Task: Search for the best food truck parks in Seattle.
Action: Mouse moved to (436, 134)
Screenshot: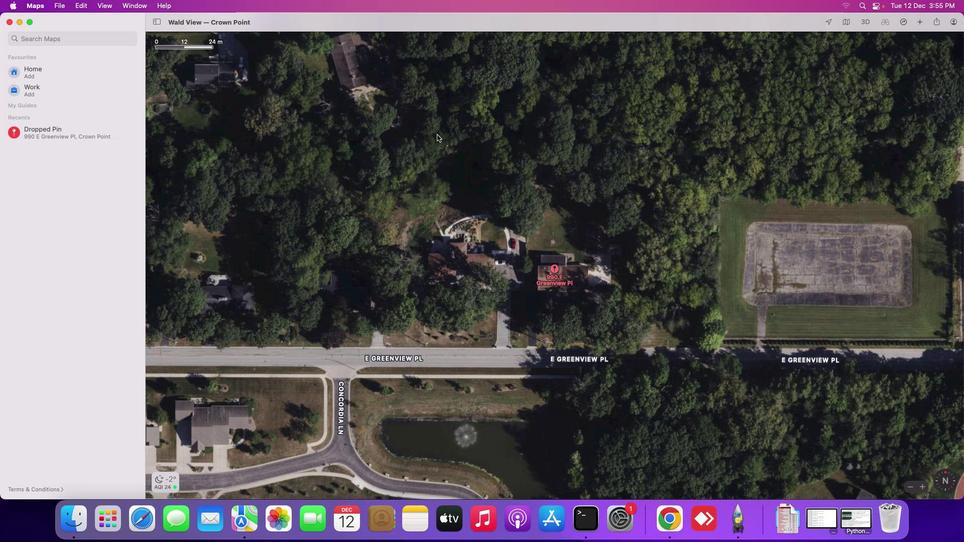 
Action: Mouse pressed left at (436, 134)
Screenshot: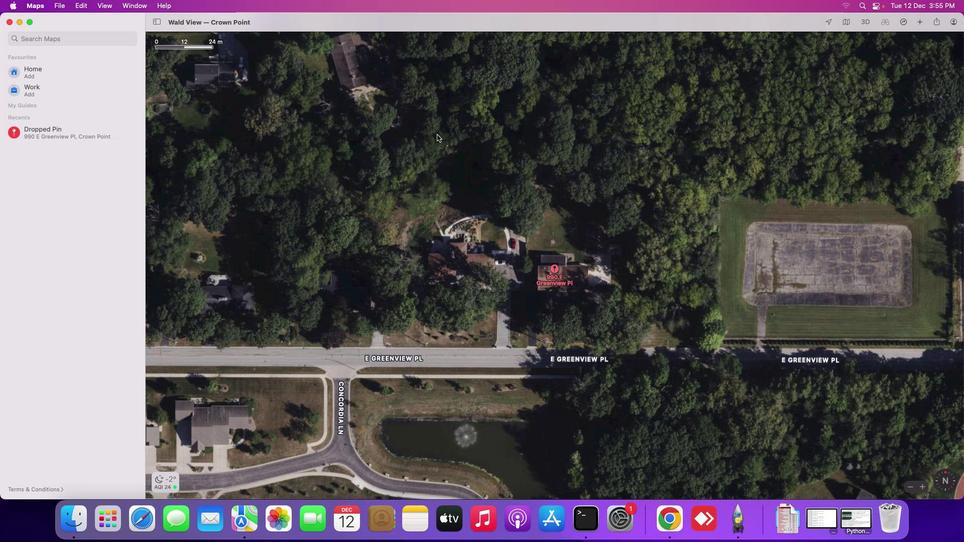 
Action: Mouse moved to (72, 36)
Screenshot: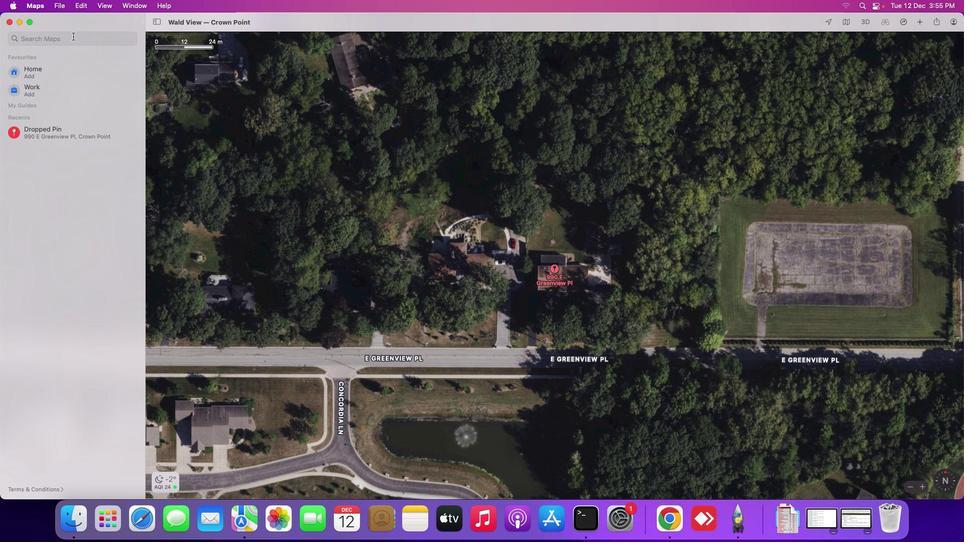 
Action: Mouse pressed left at (72, 36)
Screenshot: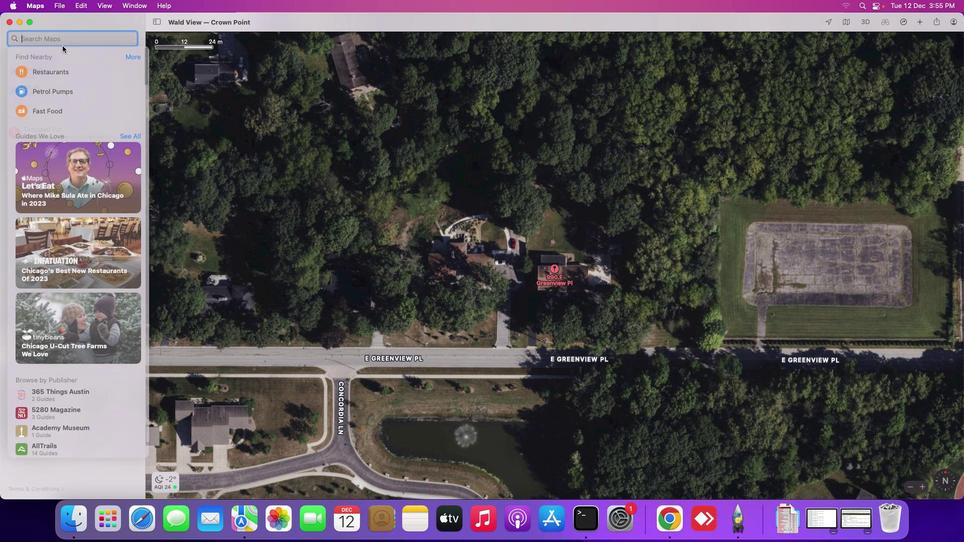 
Action: Mouse moved to (62, 46)
Screenshot: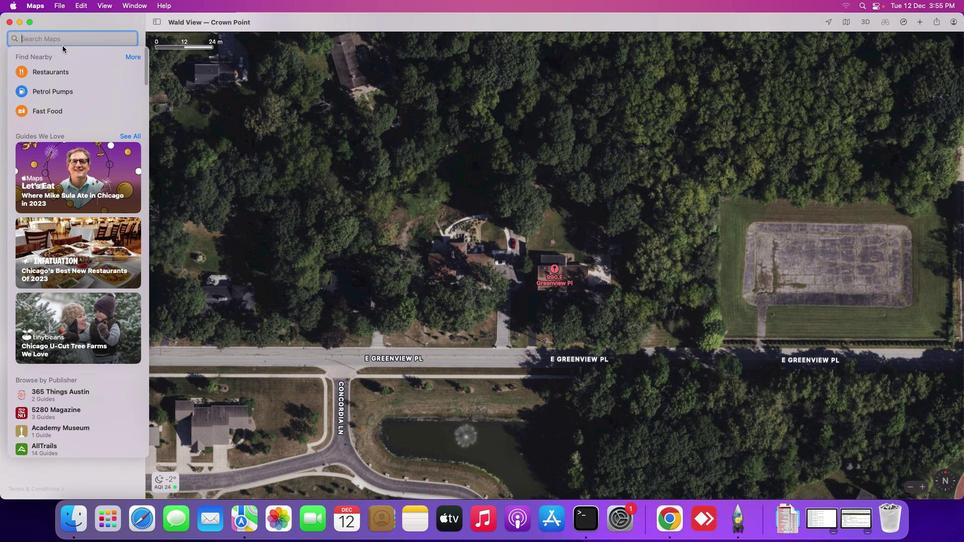 
Action: Key pressed 'b''e''s''t'Key.space'f''o''o''d'Key.space't''r''u''c''k'Key.space'p''a''r''k''s'Key.space'i''n'Key.spaceKey.shift_r'S''e''a''t''t''l''e'Key.enter
Screenshot: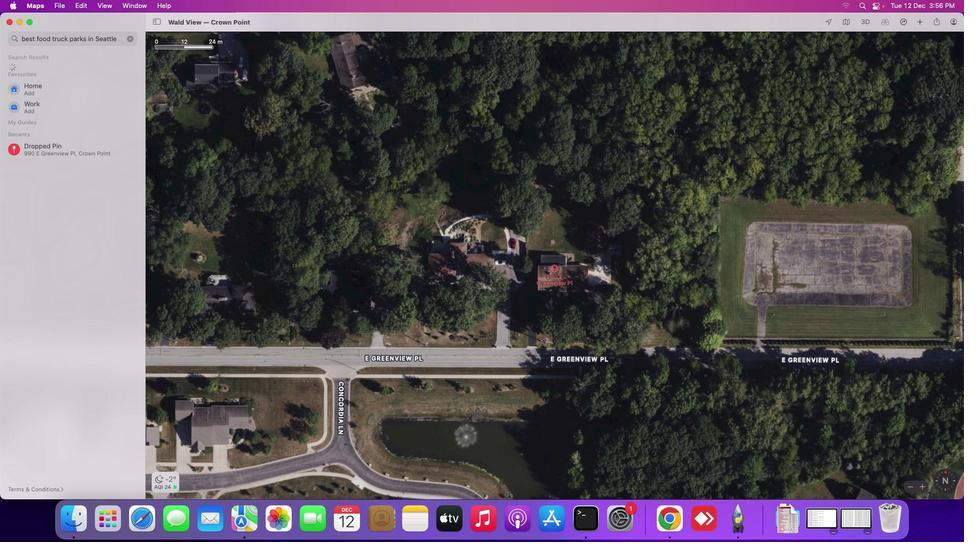 
Action: Mouse moved to (60, 75)
Screenshot: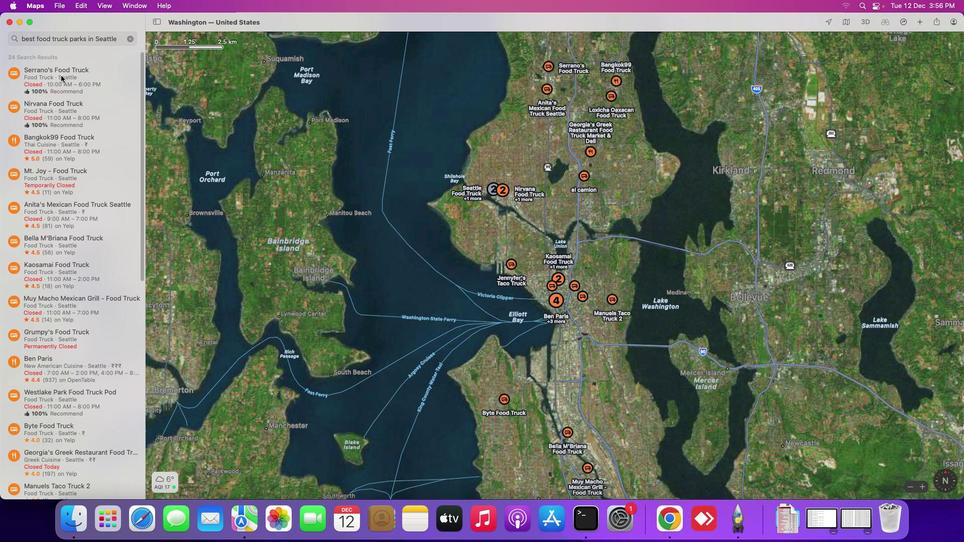 
Action: Mouse pressed left at (60, 75)
Screenshot: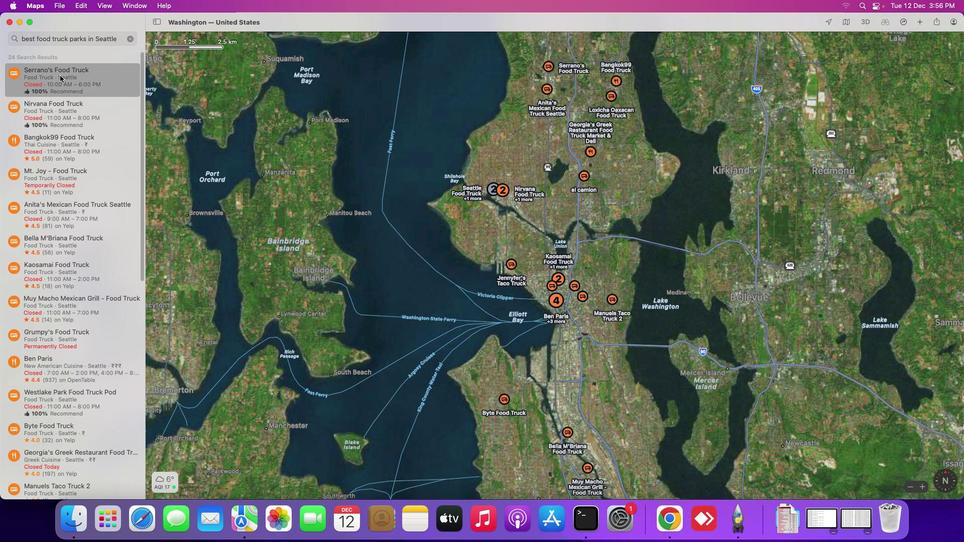 
Action: Mouse moved to (671, 290)
Screenshot: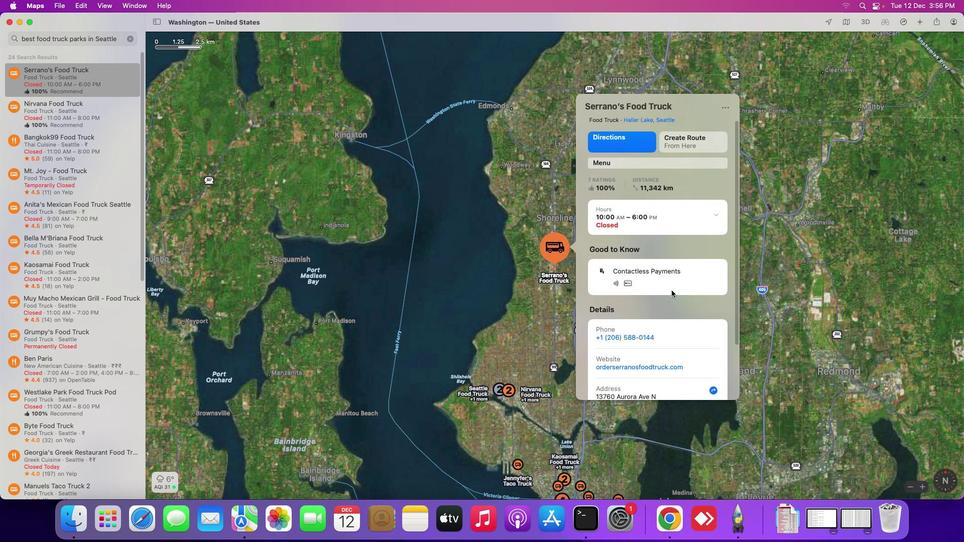 
Action: Mouse scrolled (671, 290) with delta (0, 0)
Screenshot: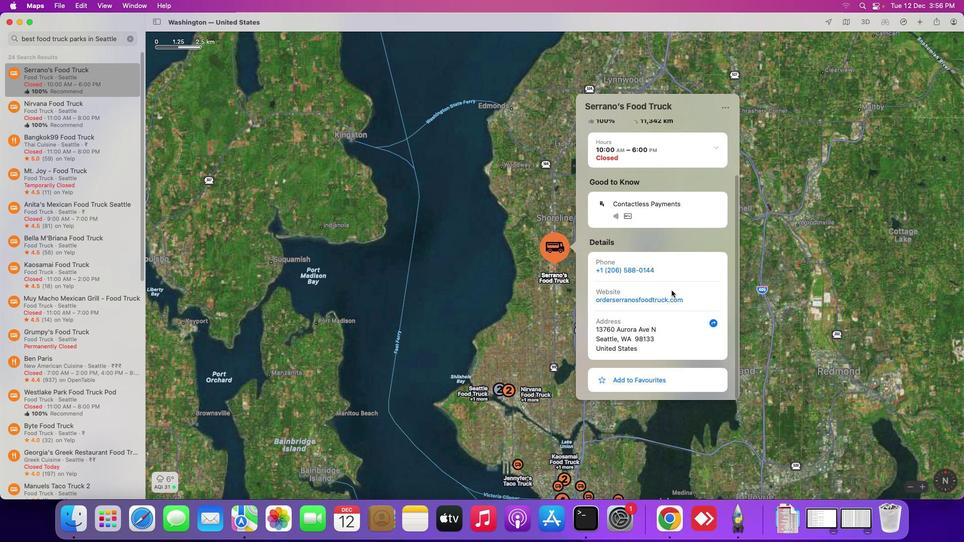 
Action: Mouse scrolled (671, 290) with delta (0, 0)
Screenshot: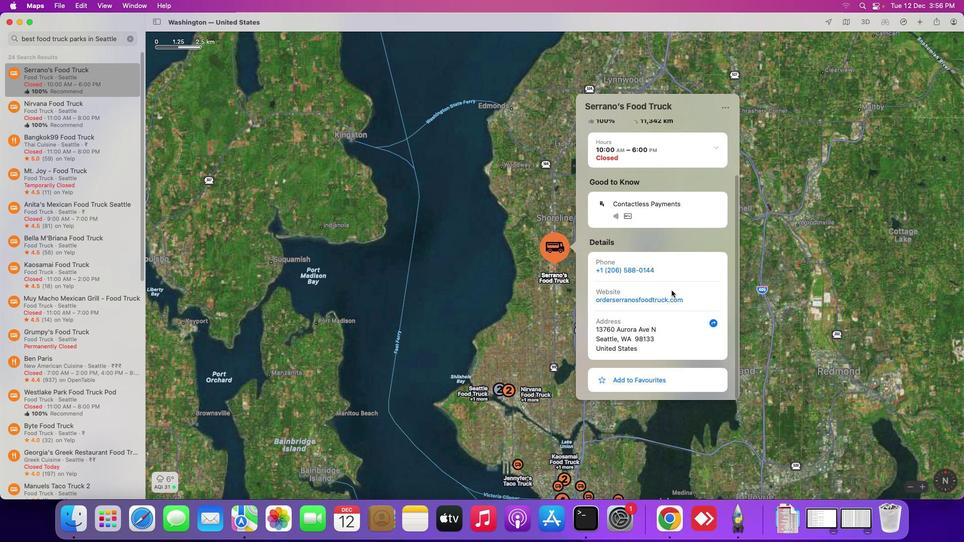 
Action: Mouse scrolled (671, 290) with delta (0, -1)
Screenshot: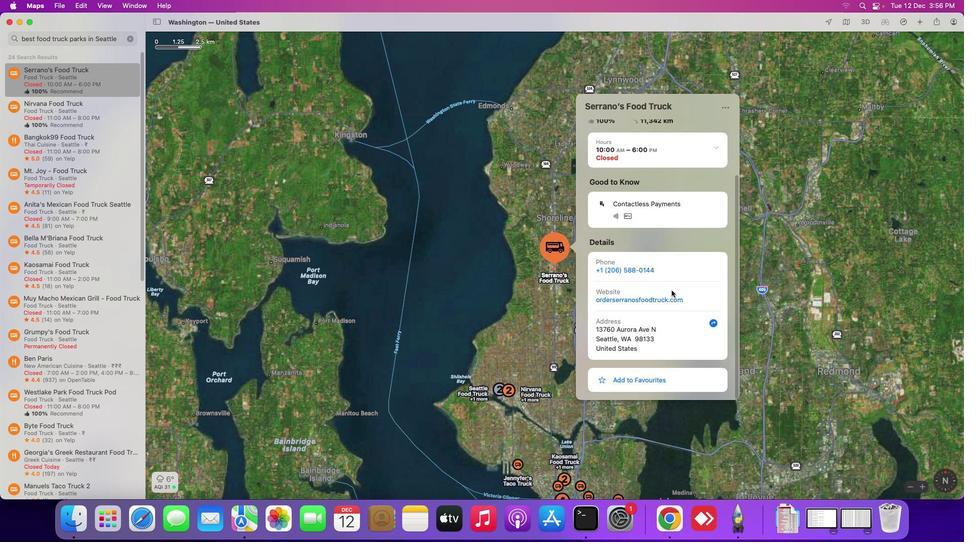 
Action: Mouse scrolled (671, 290) with delta (0, -2)
Screenshot: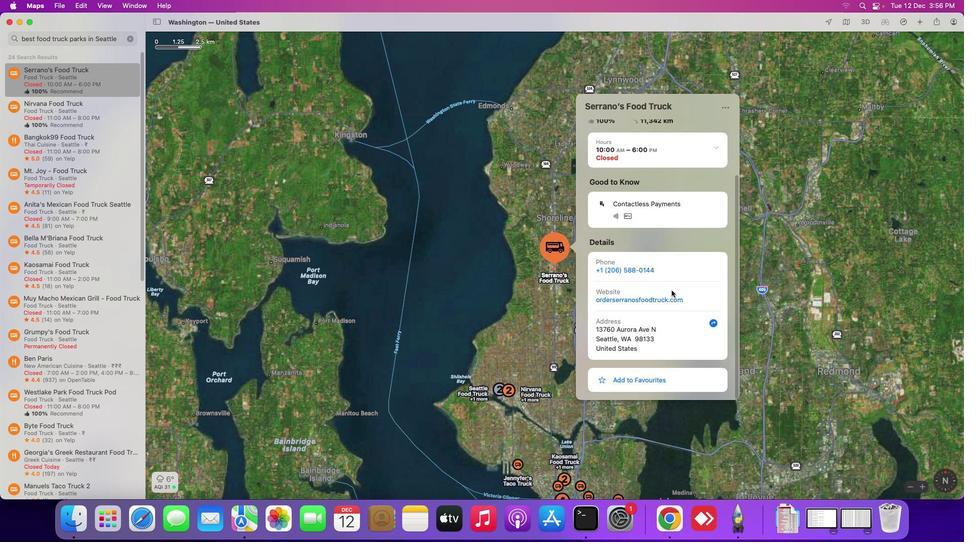 
Action: Mouse scrolled (671, 290) with delta (0, -3)
Screenshot: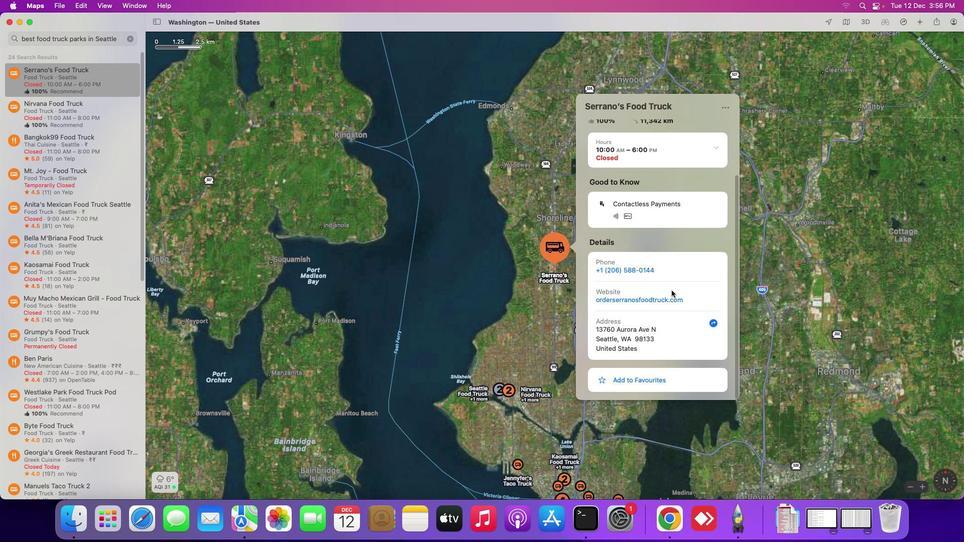 
Action: Mouse scrolled (671, 290) with delta (0, -3)
Screenshot: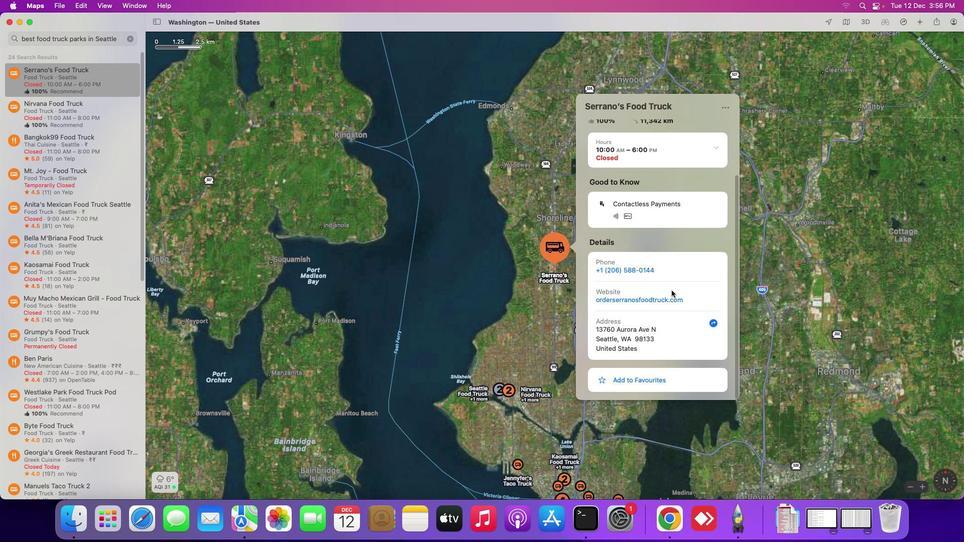 
Action: Mouse scrolled (671, 290) with delta (0, 0)
Screenshot: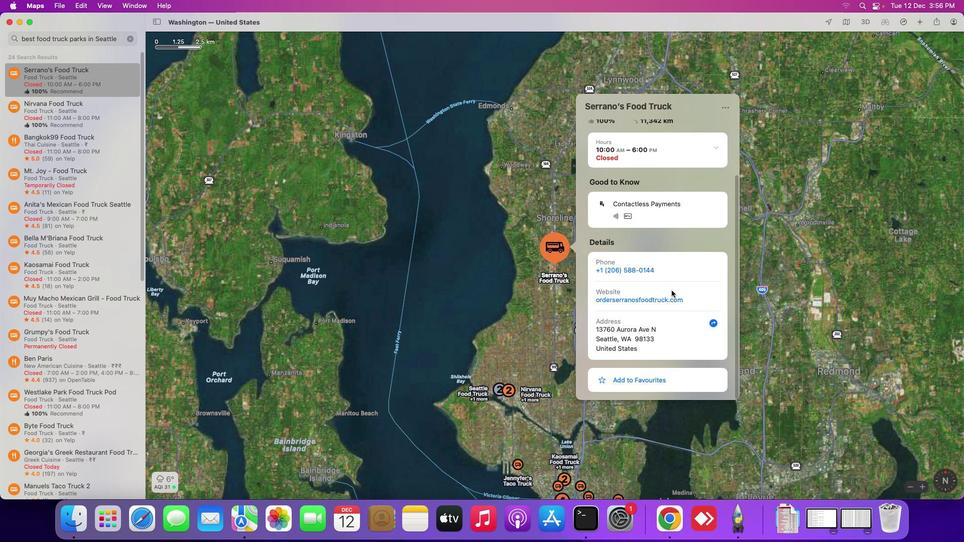
Action: Mouse scrolled (671, 290) with delta (0, 0)
Screenshot: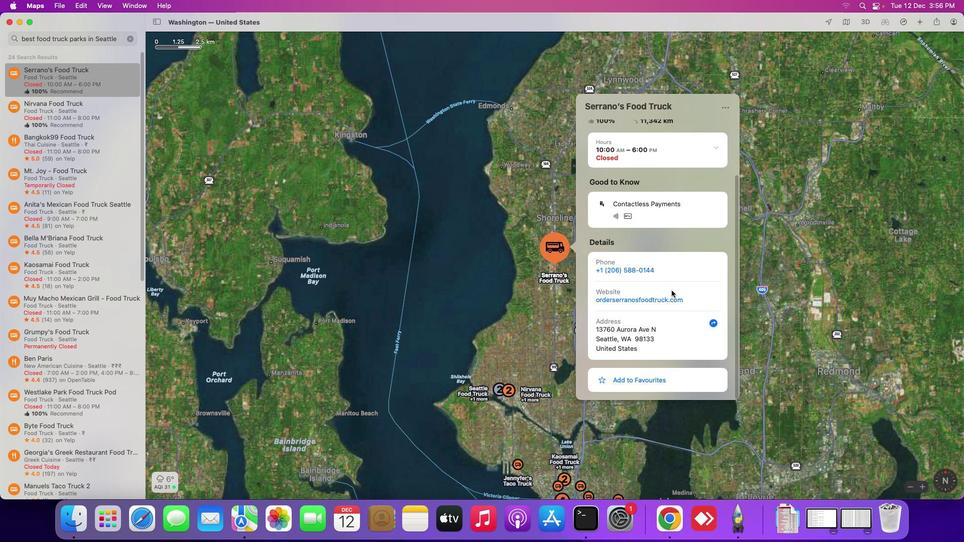 
Action: Mouse scrolled (671, 290) with delta (0, 0)
Screenshot: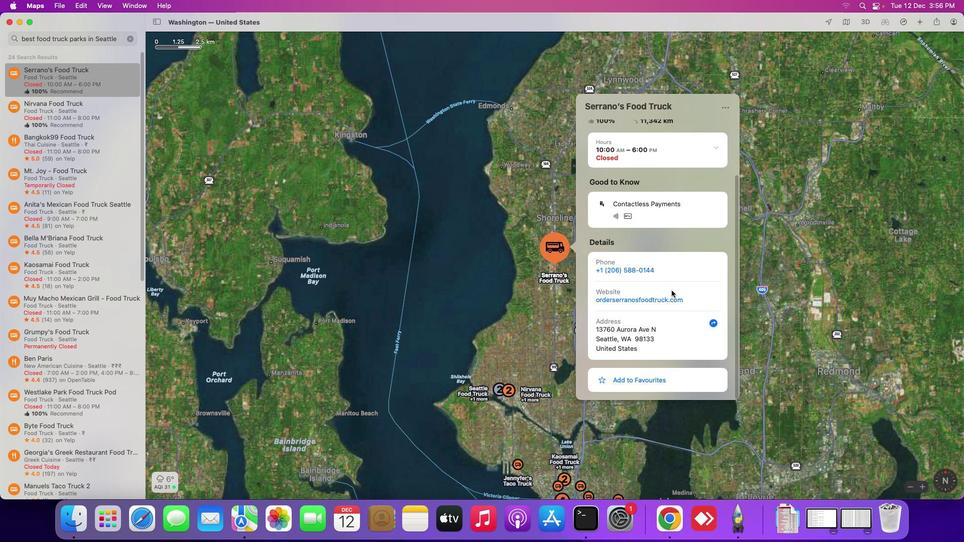 
Action: Mouse scrolled (671, 290) with delta (0, -1)
Screenshot: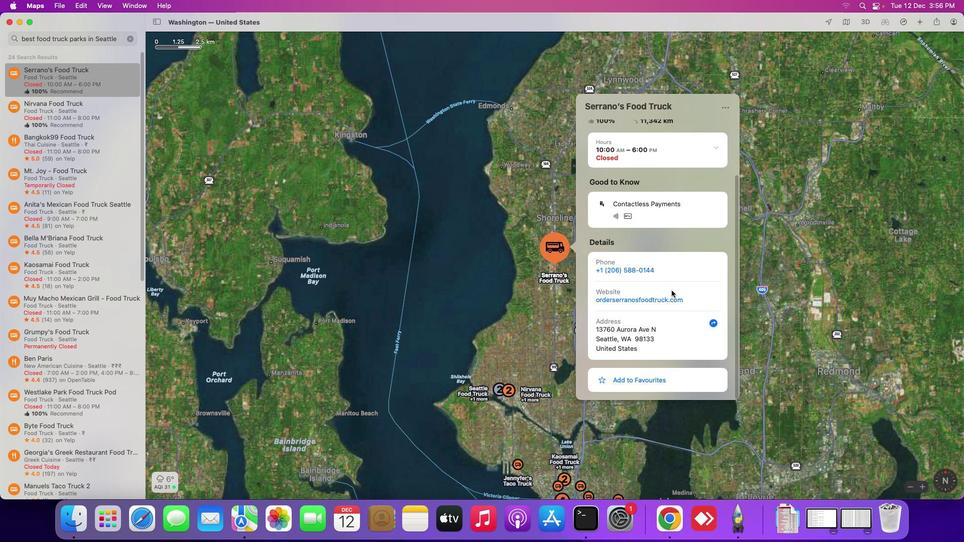 
Action: Mouse scrolled (671, 290) with delta (0, -2)
Screenshot: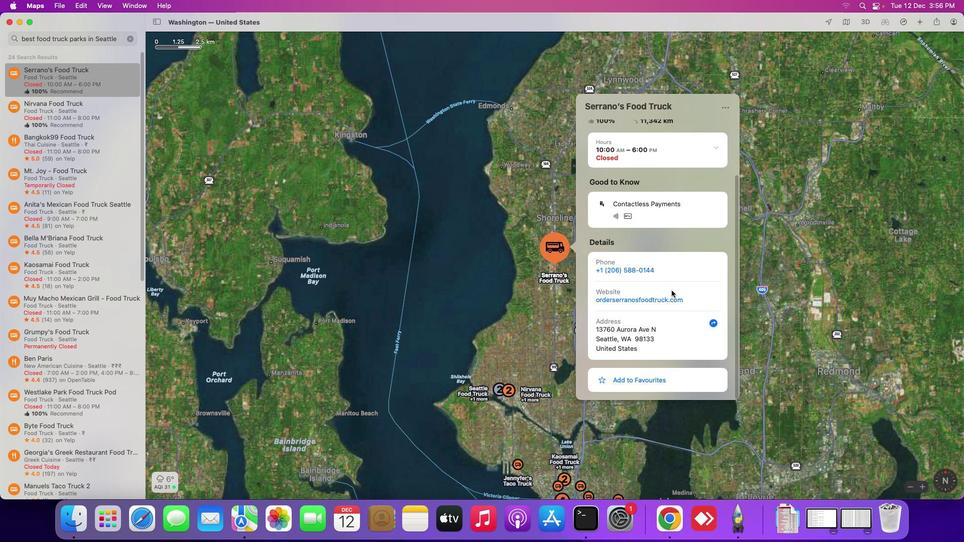 
Action: Mouse moved to (717, 148)
Screenshot: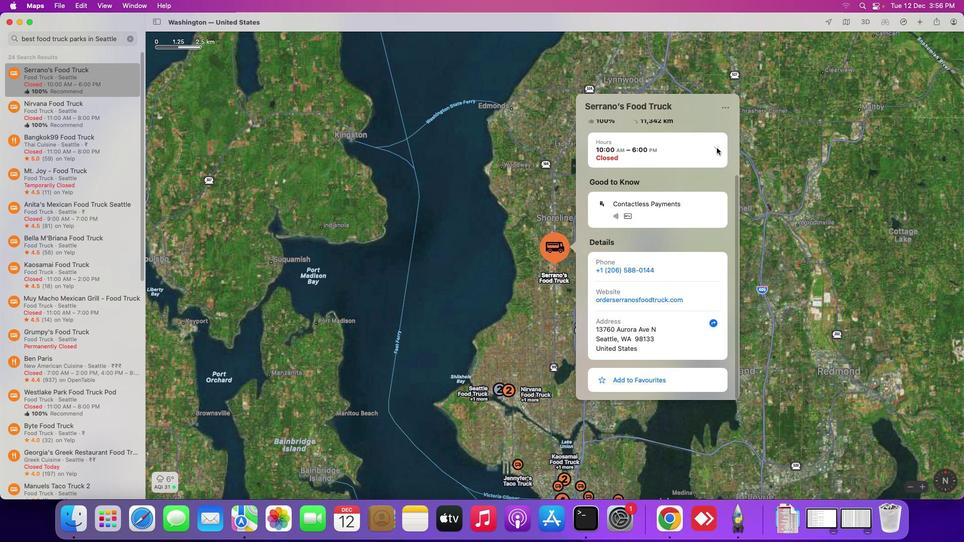 
Action: Mouse pressed left at (717, 148)
Screenshot: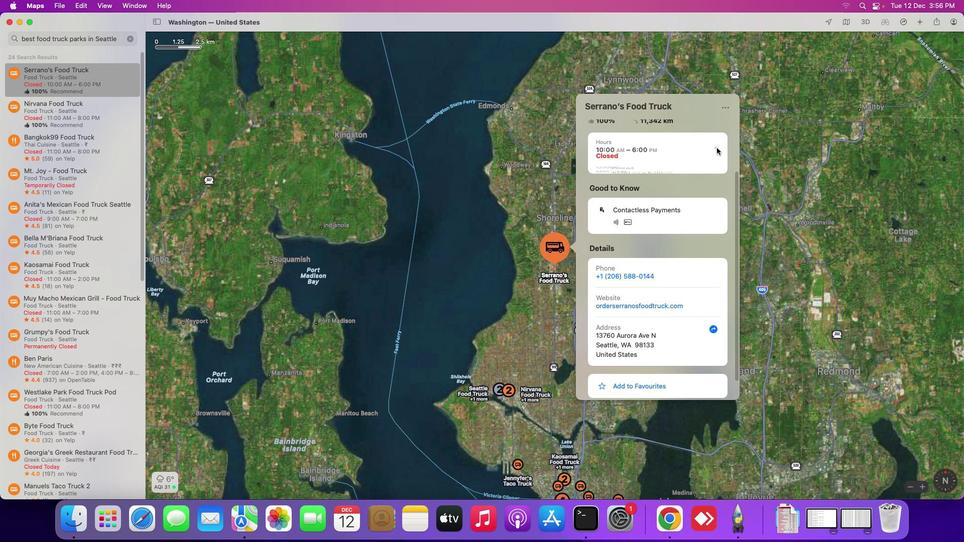 
Action: Mouse moved to (657, 186)
Screenshot: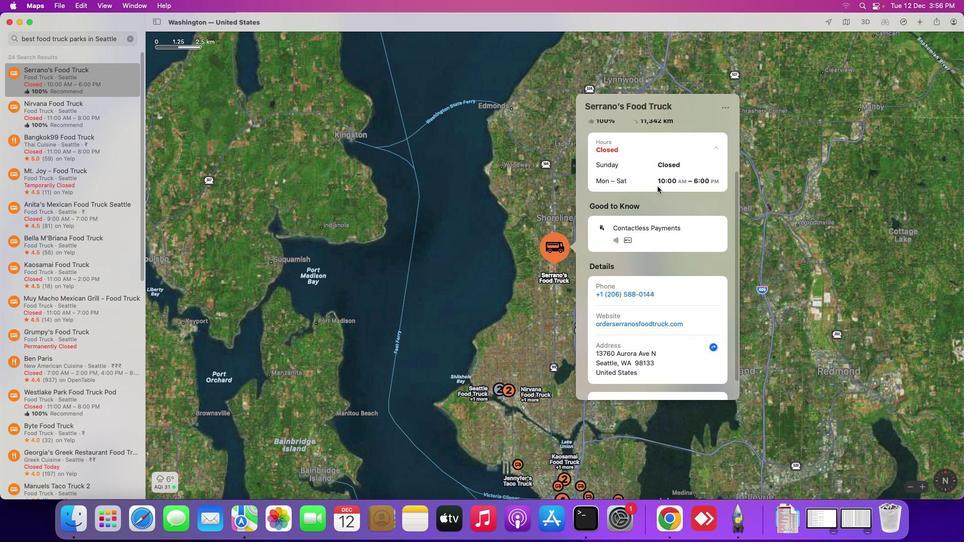 
Action: Mouse scrolled (657, 186) with delta (0, 0)
Screenshot: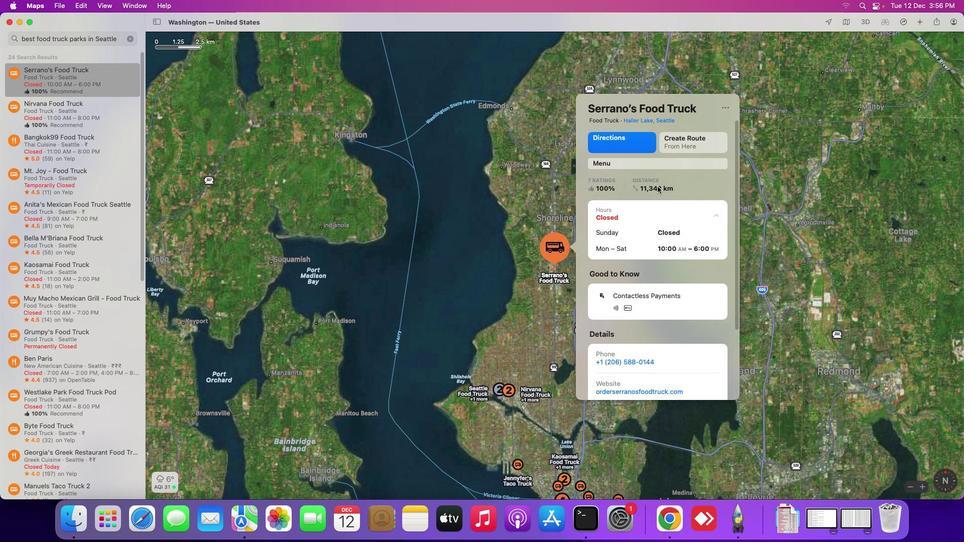 
Action: Mouse scrolled (657, 186) with delta (0, 0)
Screenshot: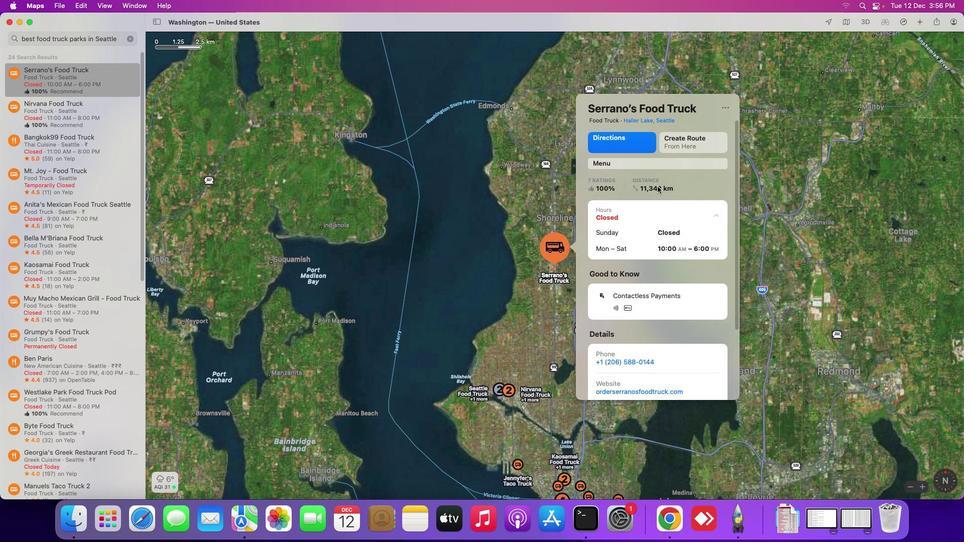 
Action: Mouse scrolled (657, 186) with delta (0, 1)
Screenshot: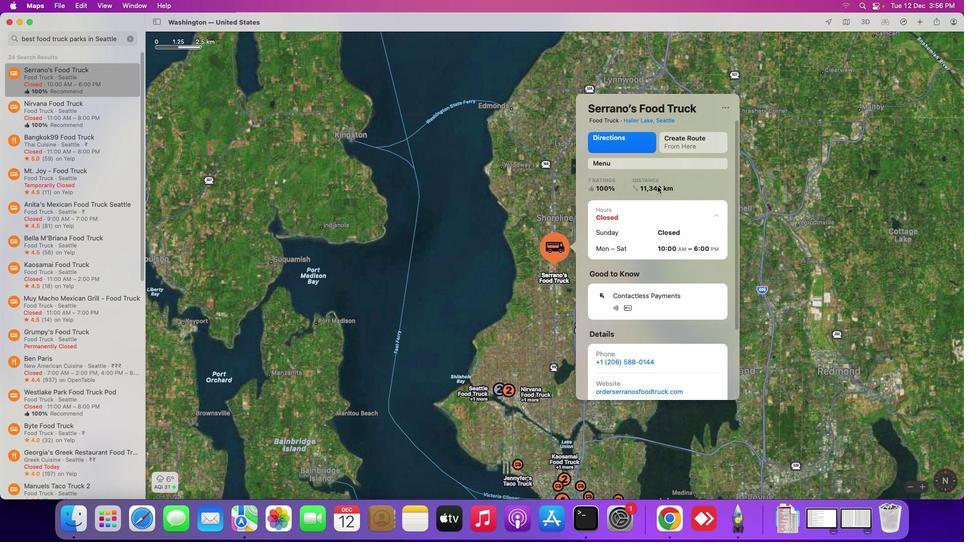 
Action: Mouse scrolled (657, 186) with delta (0, 2)
Screenshot: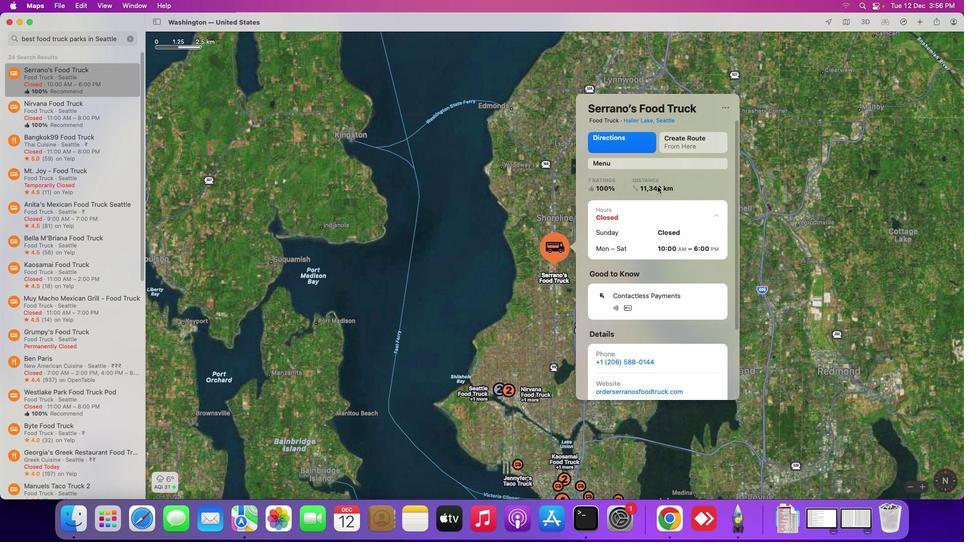 
Action: Mouse scrolled (657, 186) with delta (0, 3)
Screenshot: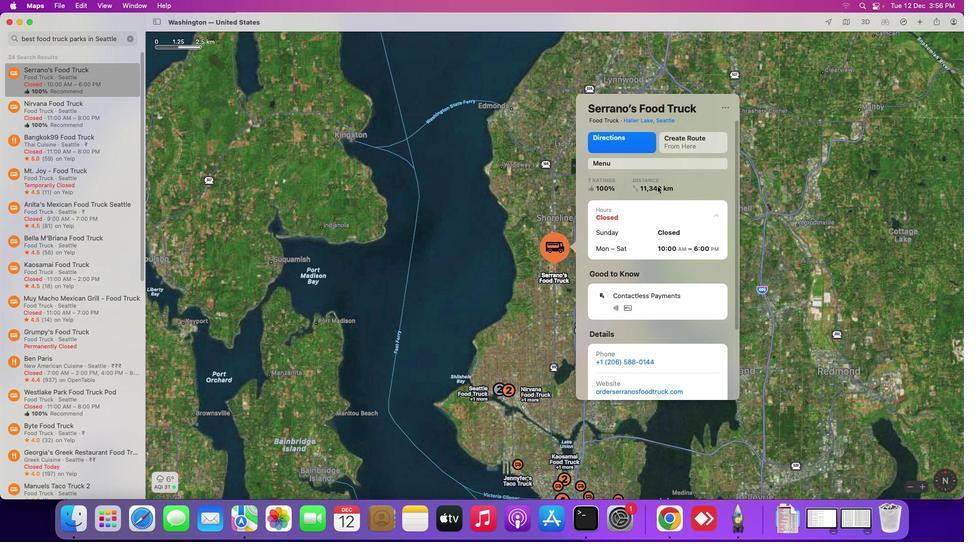 
Action: Mouse scrolled (657, 186) with delta (0, 3)
Screenshot: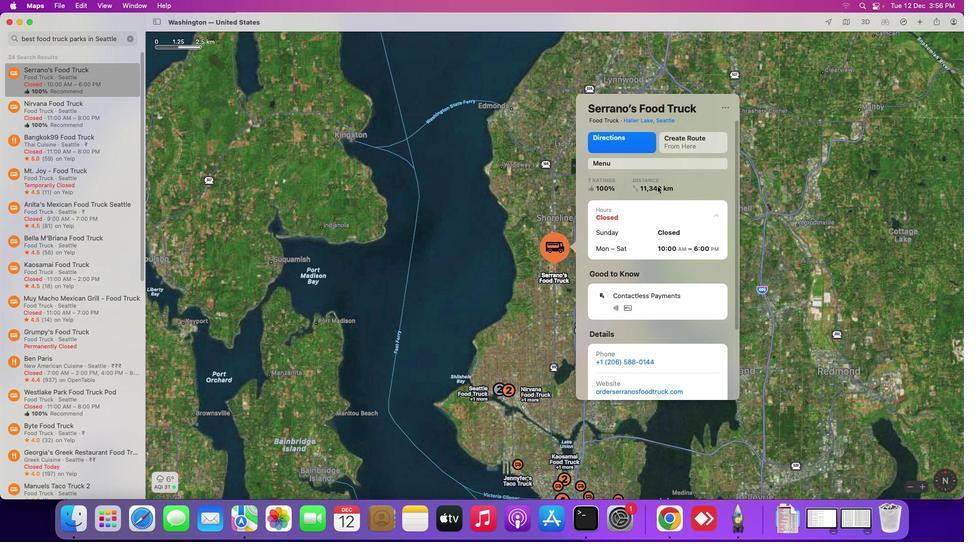 
Action: Mouse scrolled (657, 186) with delta (0, 3)
Screenshot: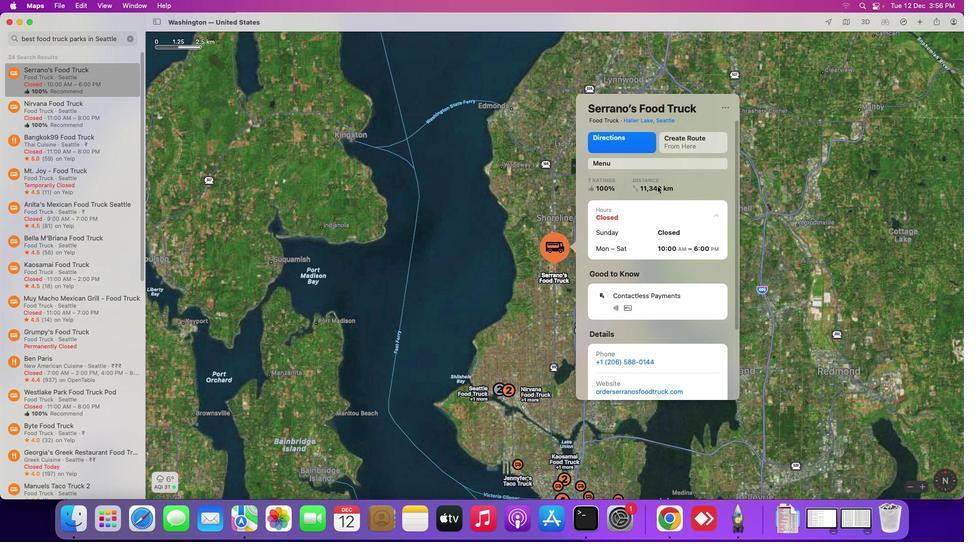 
Action: Mouse moved to (44, 108)
Screenshot: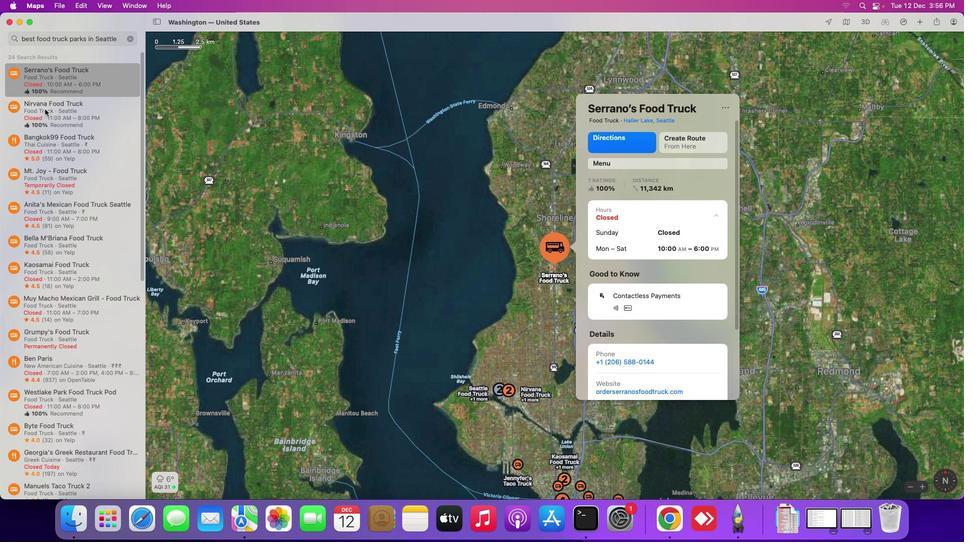 
Action: Mouse pressed left at (44, 108)
Screenshot: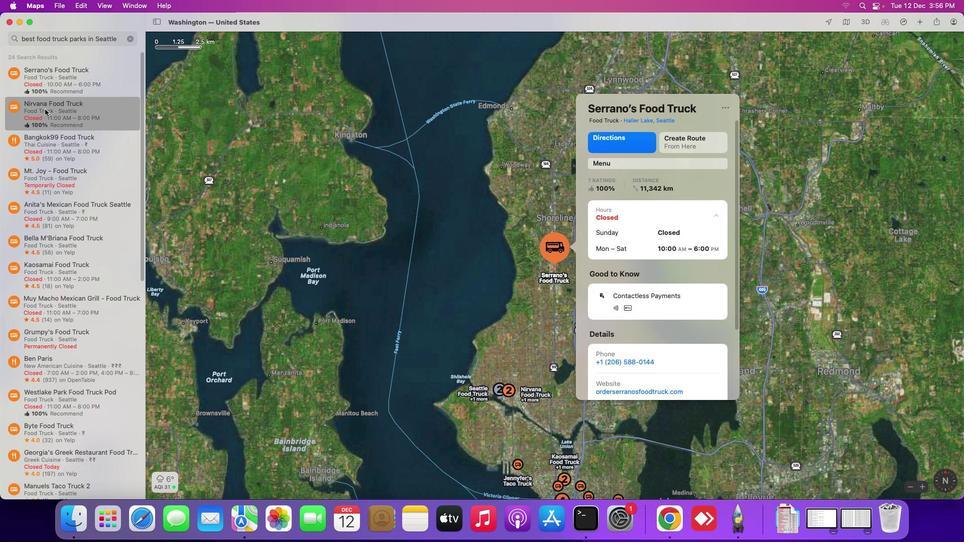 
Action: Mouse moved to (637, 328)
Screenshot: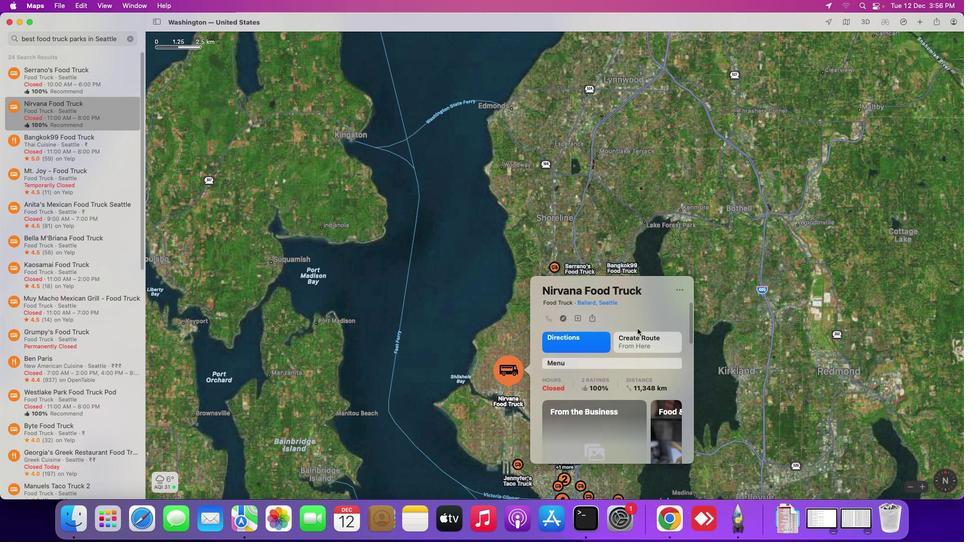 
Action: Mouse scrolled (637, 328) with delta (0, 0)
Screenshot: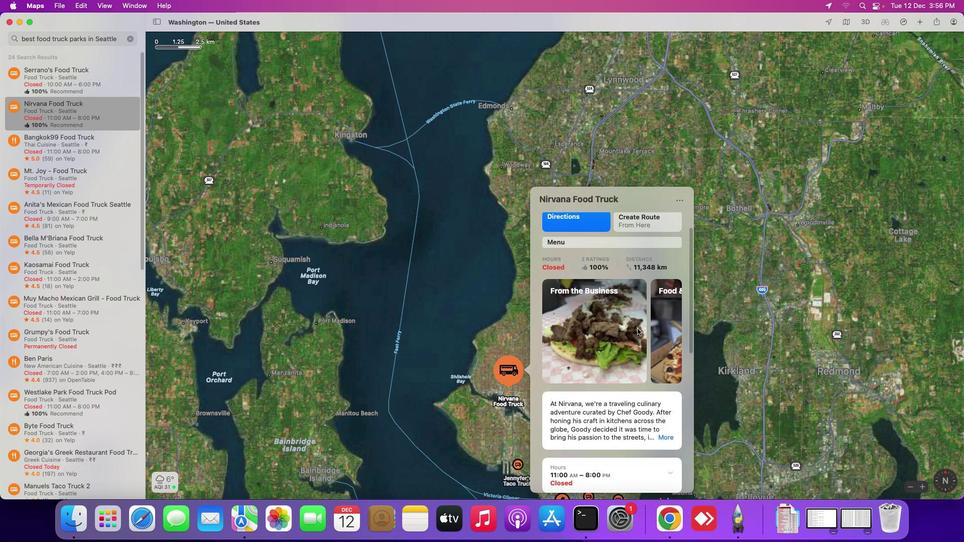 
Action: Mouse scrolled (637, 328) with delta (0, 0)
Screenshot: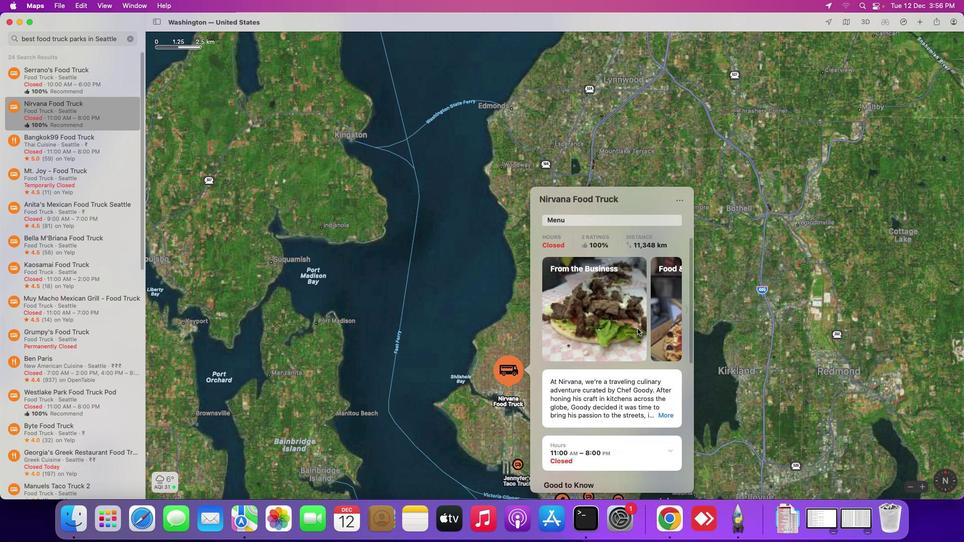 
Action: Mouse scrolled (637, 328) with delta (0, -1)
Screenshot: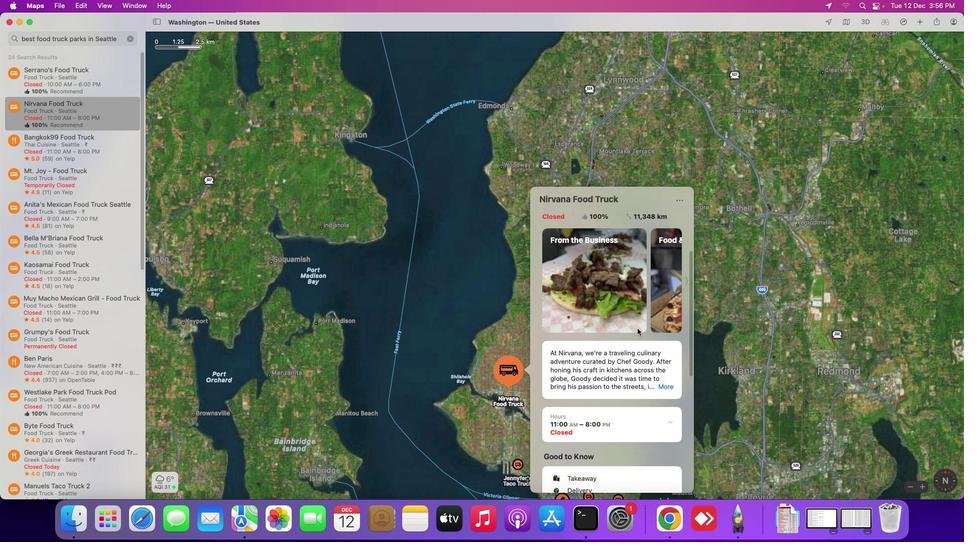 
Action: Mouse moved to (637, 328)
Screenshot: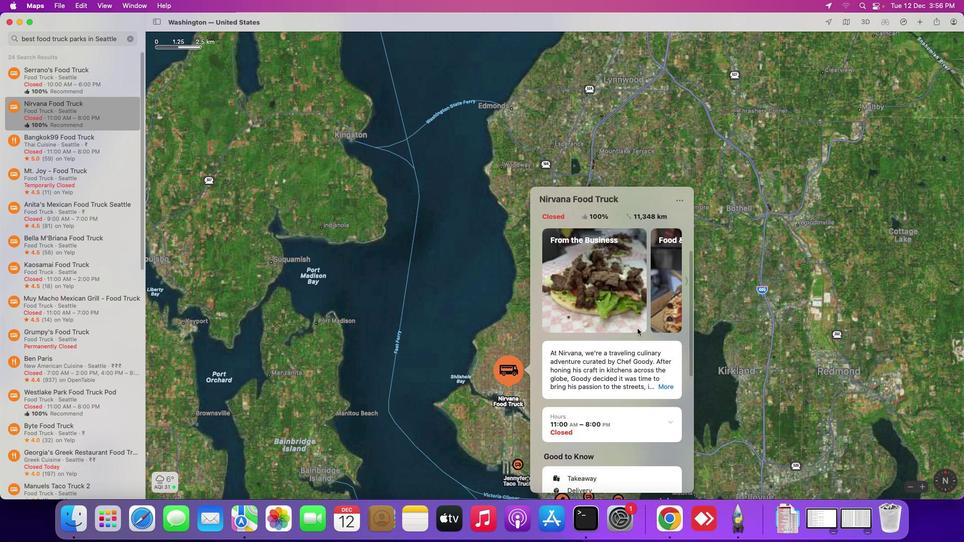
Action: Mouse scrolled (637, 328) with delta (0, -1)
Screenshot: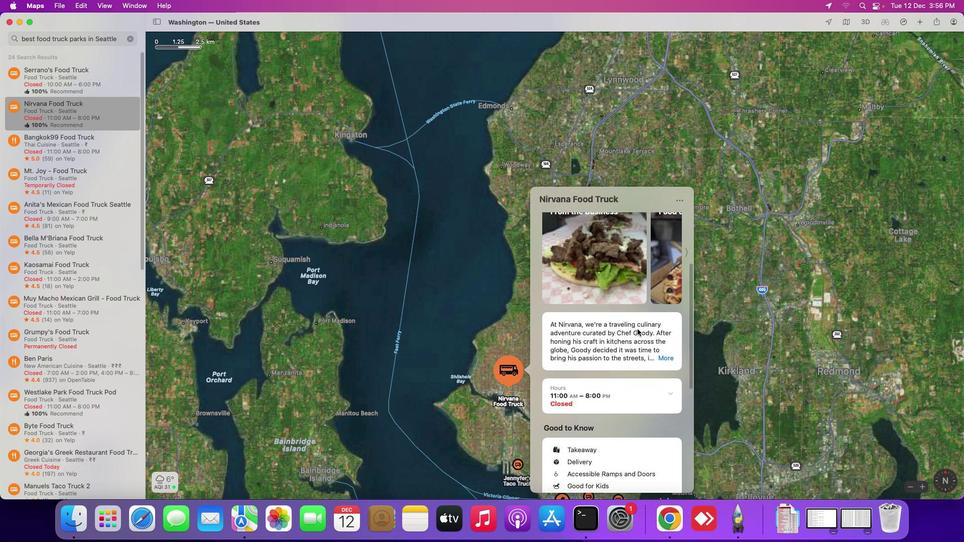 
Action: Mouse scrolled (637, 328) with delta (0, -2)
Screenshot: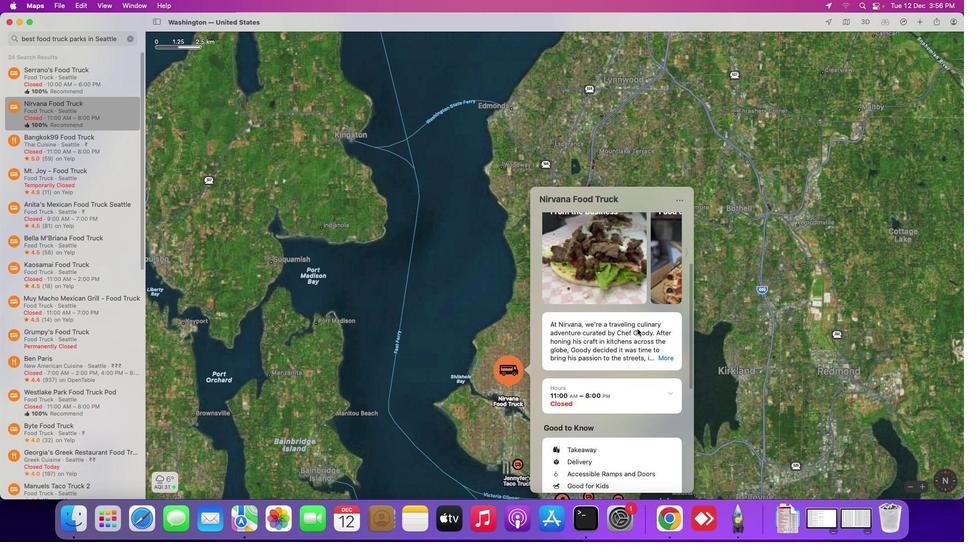 
Action: Mouse scrolled (637, 328) with delta (0, -2)
Screenshot: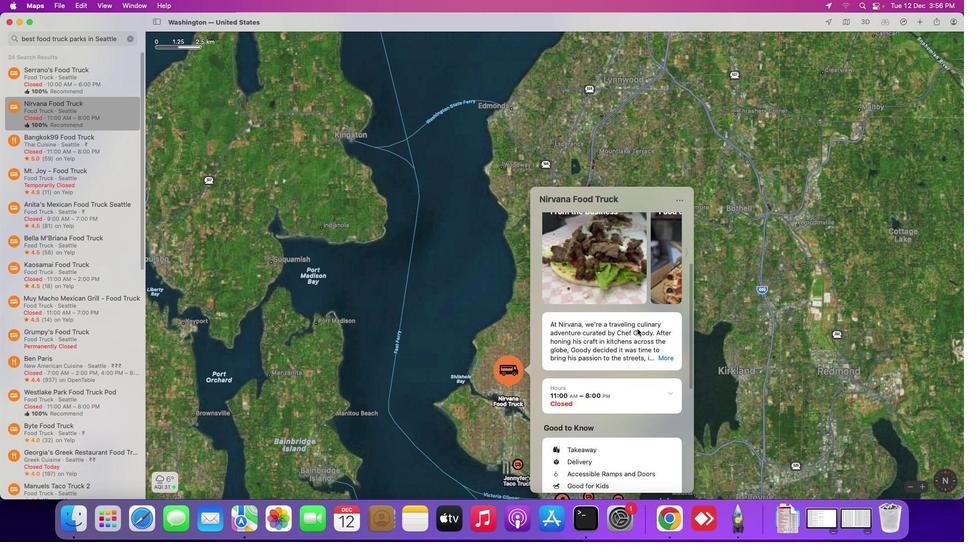 
Action: Mouse scrolled (637, 328) with delta (0, -2)
Screenshot: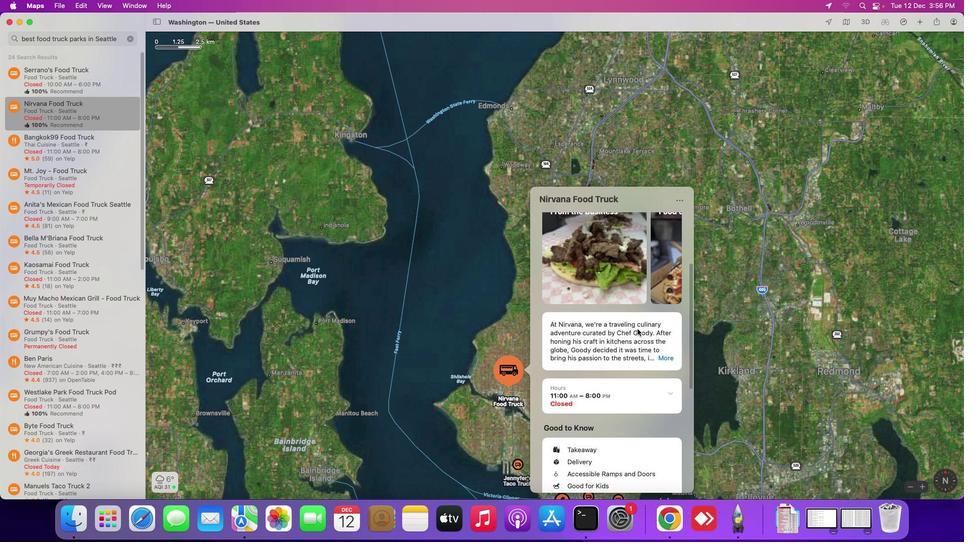 
Action: Mouse moved to (686, 254)
Screenshot: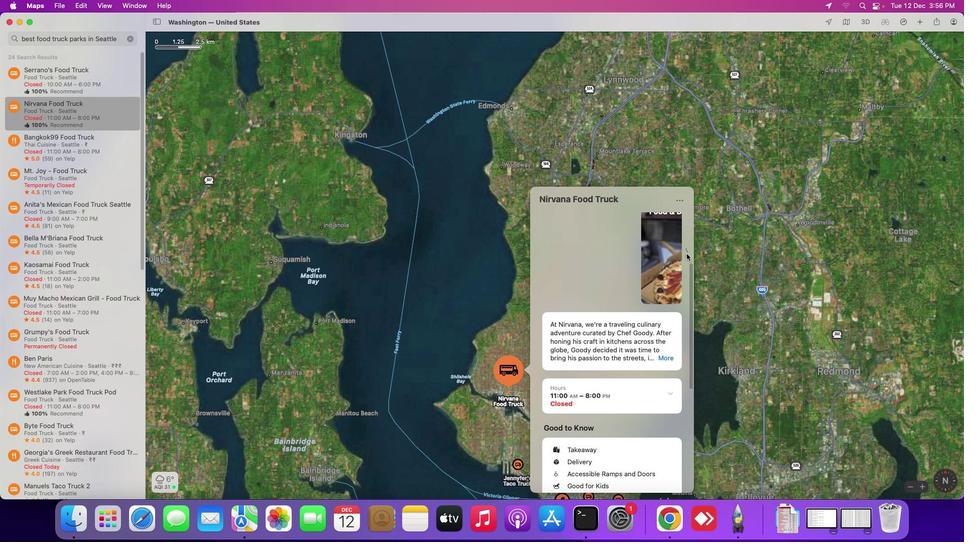 
Action: Mouse pressed left at (686, 254)
Screenshot: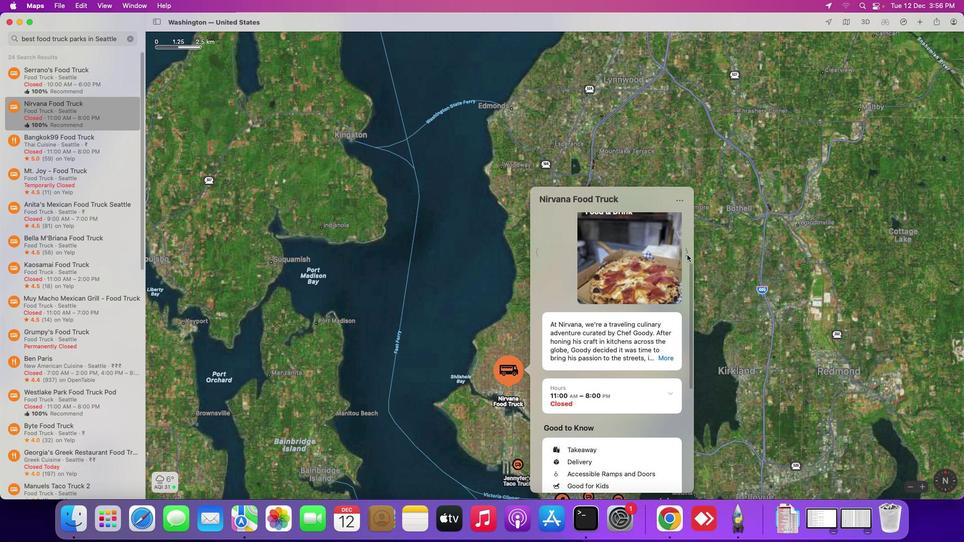 
Action: Mouse moved to (631, 337)
Screenshot: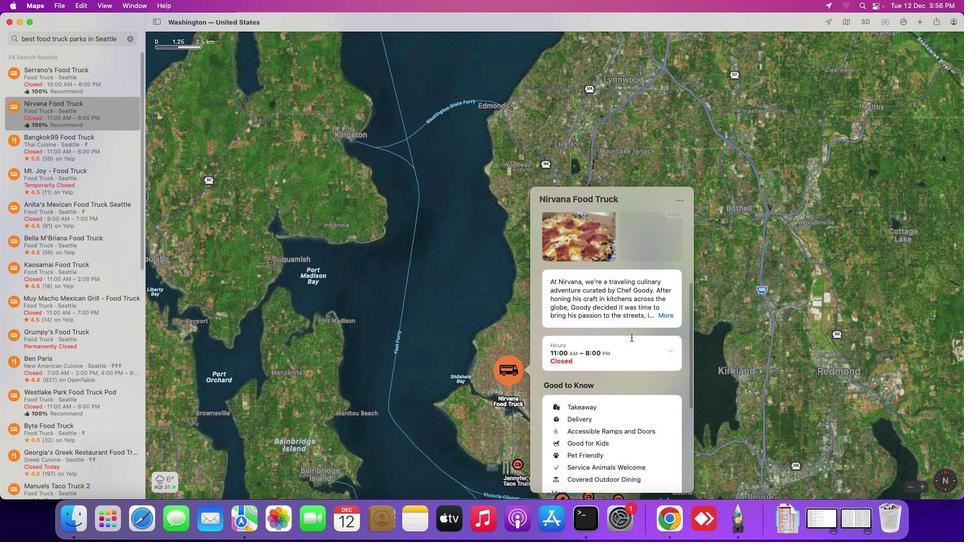 
Action: Mouse scrolled (631, 337) with delta (0, 0)
Screenshot: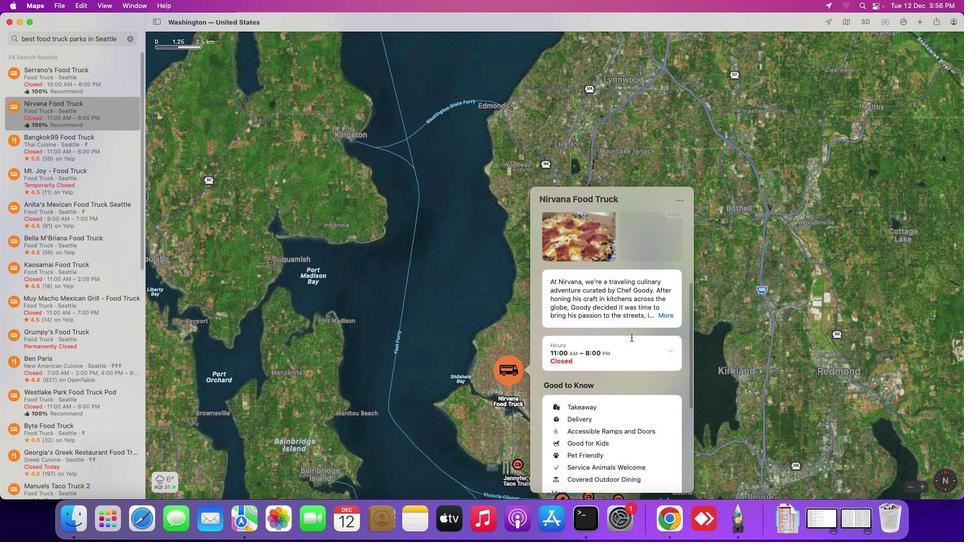 
Action: Mouse moved to (631, 337)
Screenshot: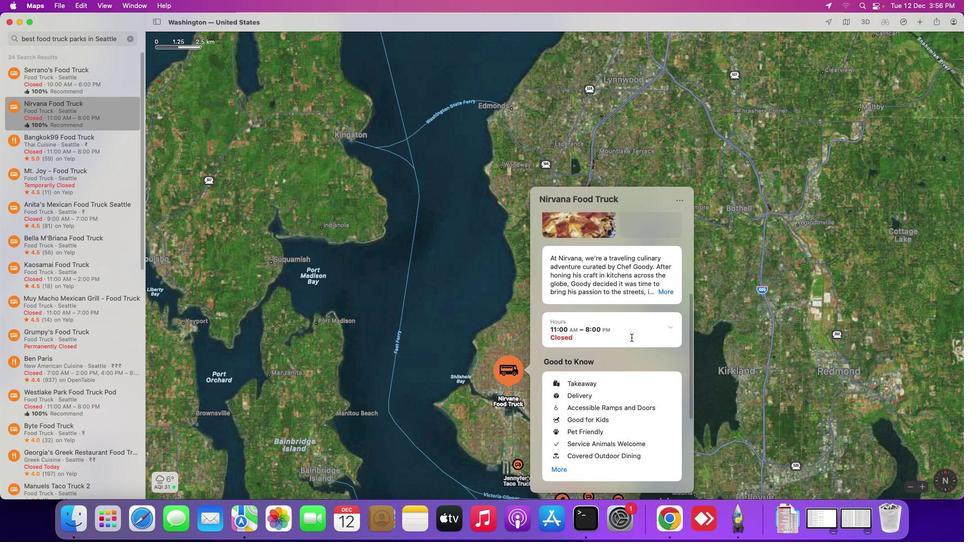 
Action: Mouse scrolled (631, 337) with delta (0, 0)
Screenshot: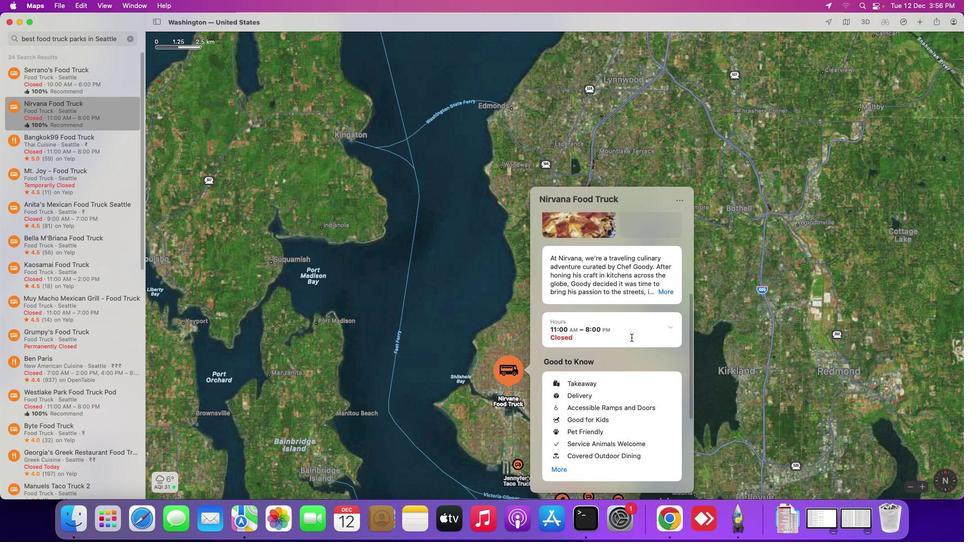 
Action: Mouse moved to (631, 337)
Screenshot: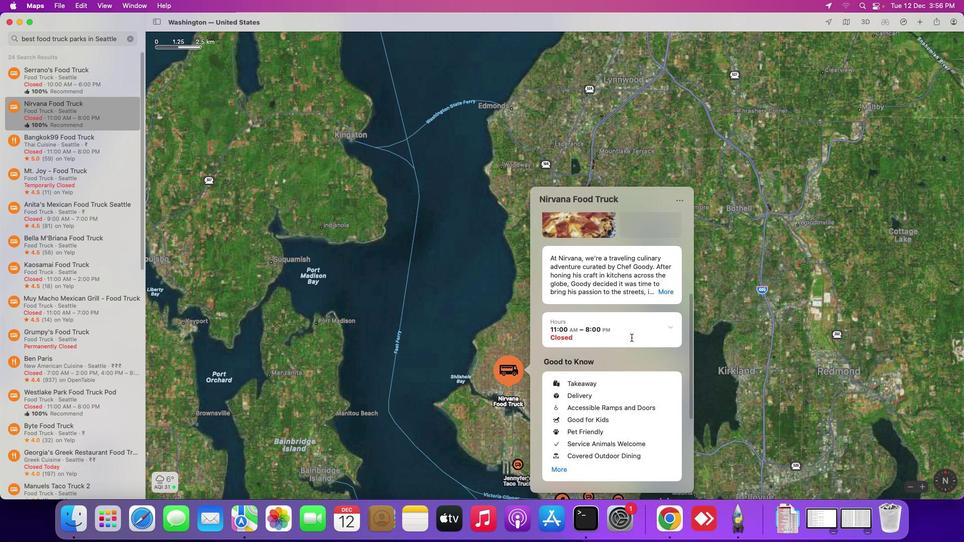 
Action: Mouse scrolled (631, 337) with delta (0, -1)
Screenshot: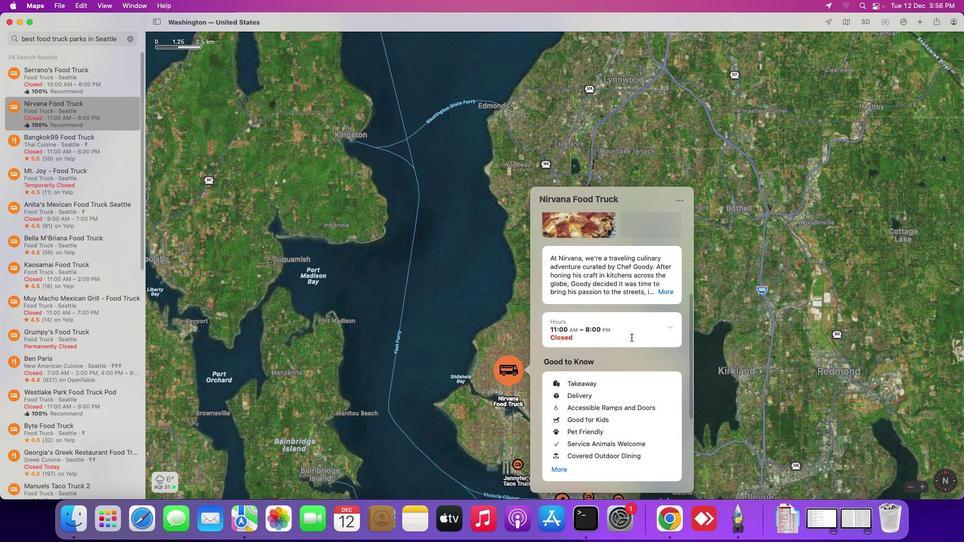 
Action: Mouse moved to (631, 337)
Screenshot: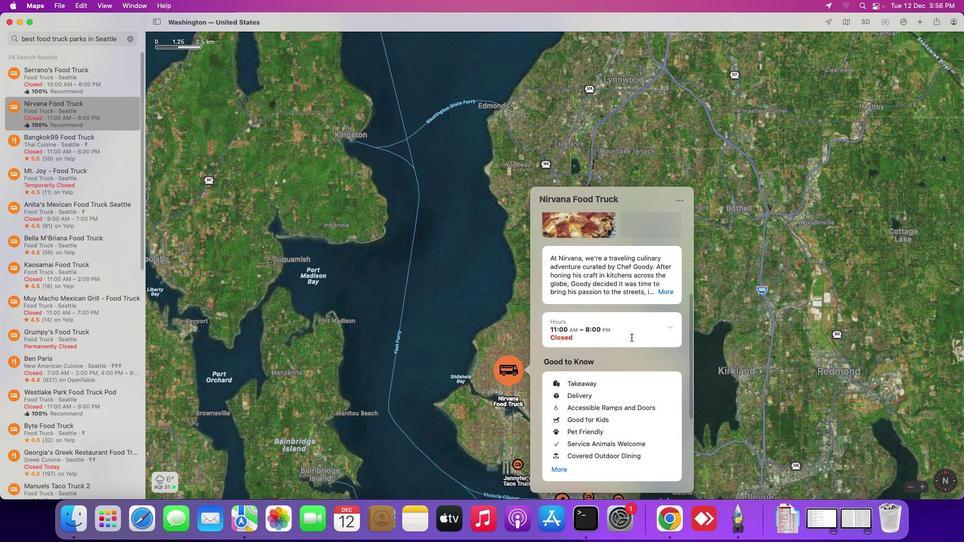 
Action: Mouse scrolled (631, 337) with delta (0, -2)
Screenshot: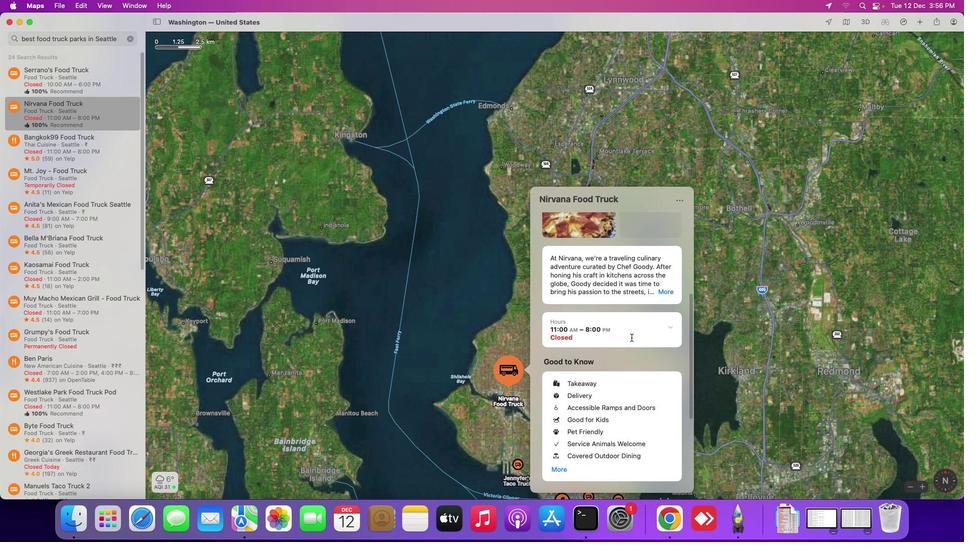
Action: Mouse scrolled (631, 337) with delta (0, -2)
Screenshot: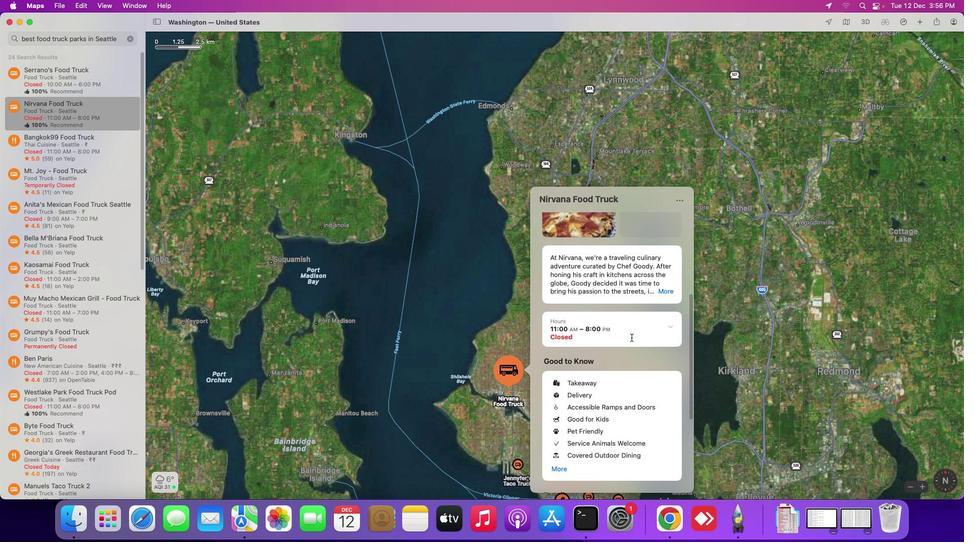 
Action: Mouse scrolled (631, 337) with delta (0, 0)
Screenshot: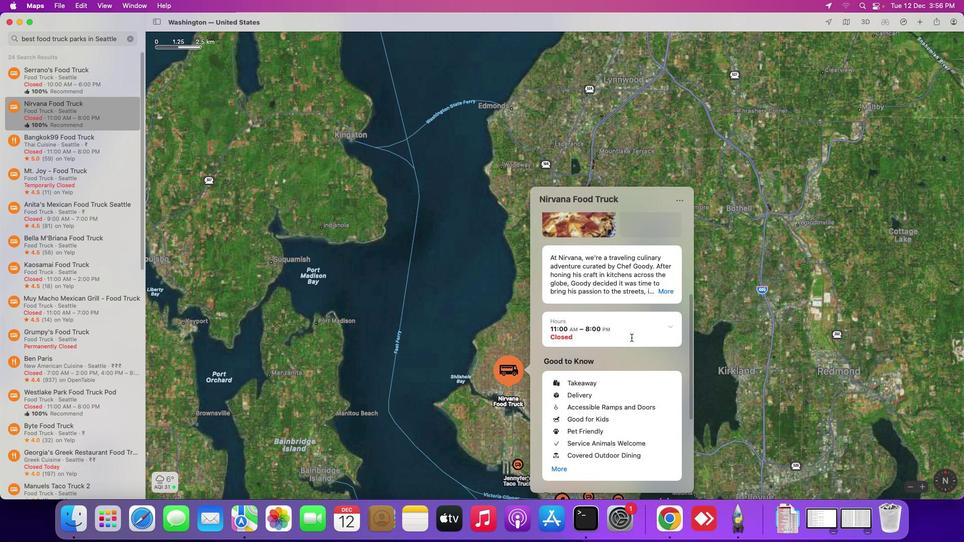 
Action: Mouse moved to (631, 336)
Screenshot: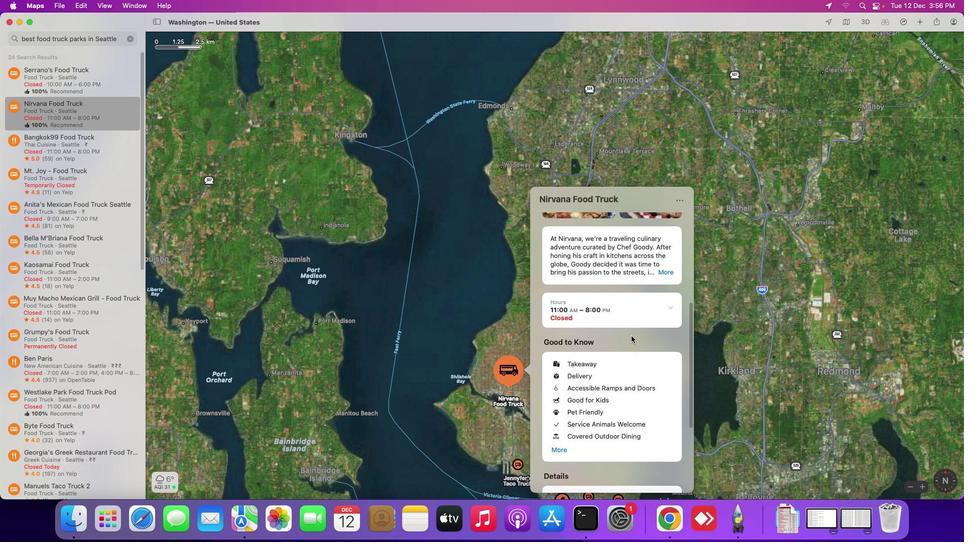 
Action: Mouse scrolled (631, 336) with delta (0, 0)
Screenshot: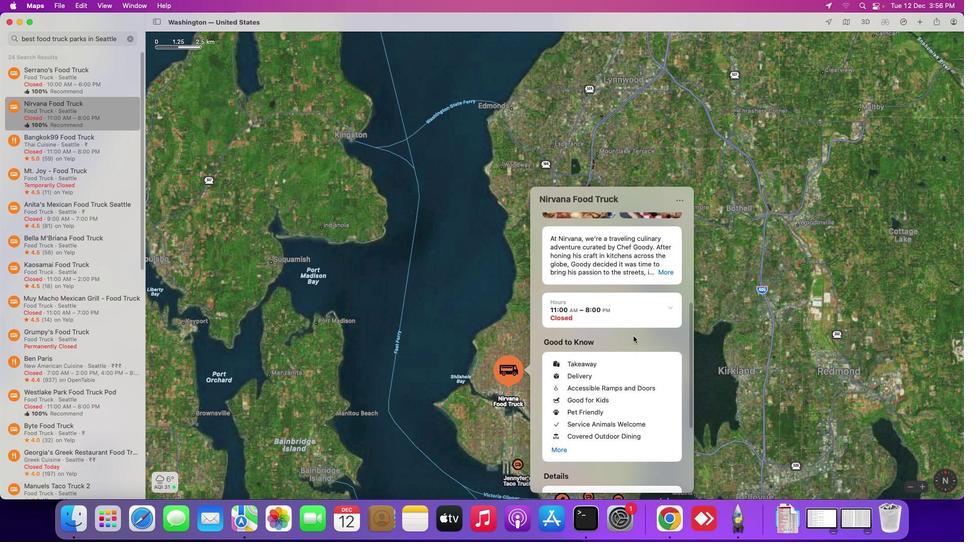
Action: Mouse scrolled (631, 336) with delta (0, 0)
Screenshot: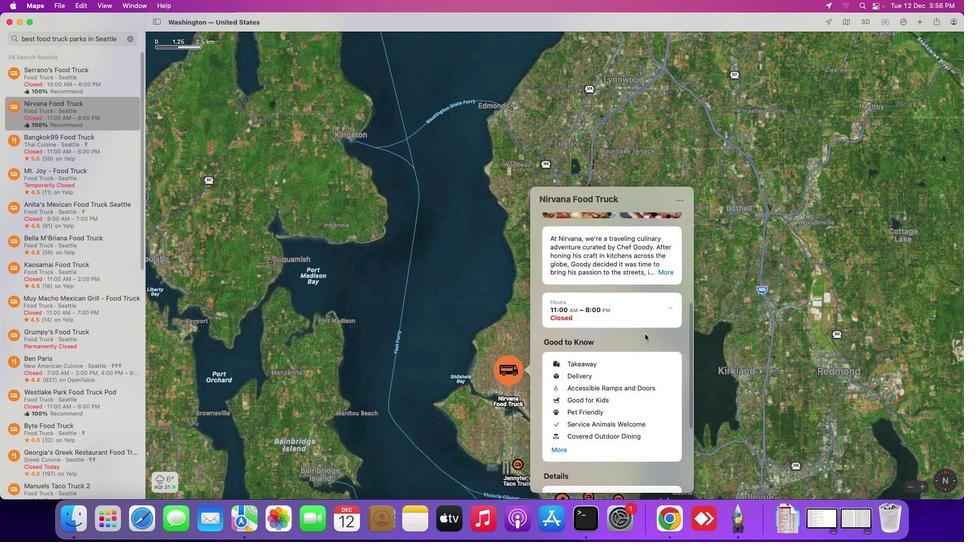 
Action: Mouse scrolled (631, 336) with delta (0, -1)
Screenshot: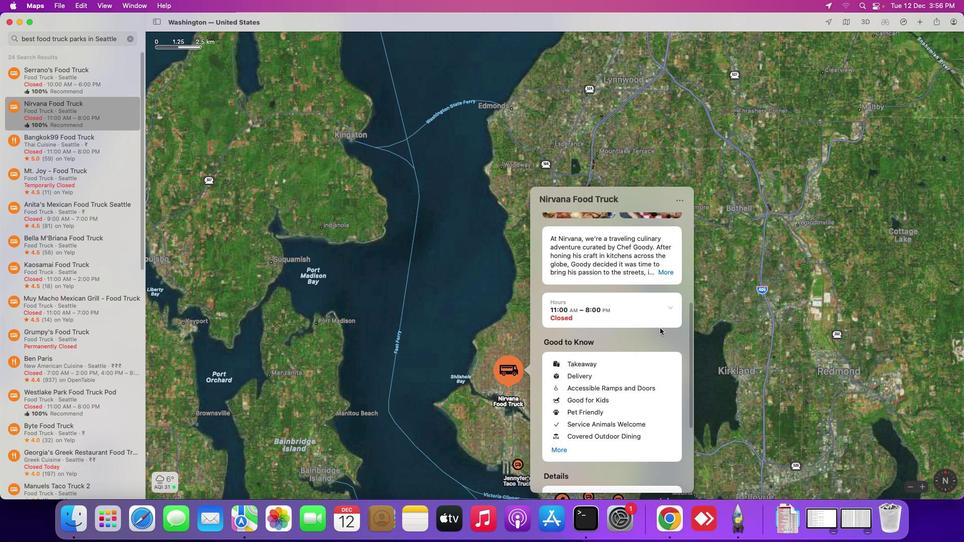 
Action: Mouse moved to (670, 307)
Screenshot: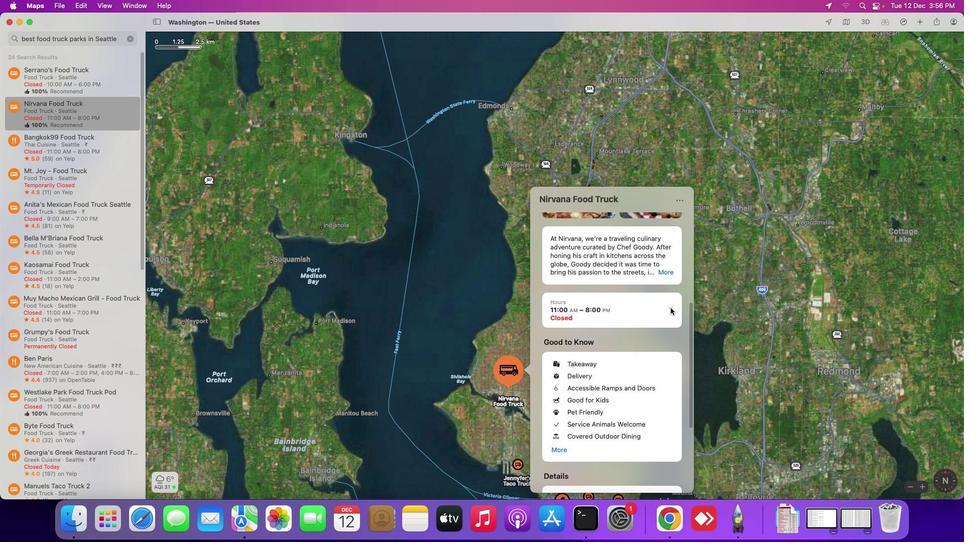 
Action: Mouse pressed left at (670, 307)
Screenshot: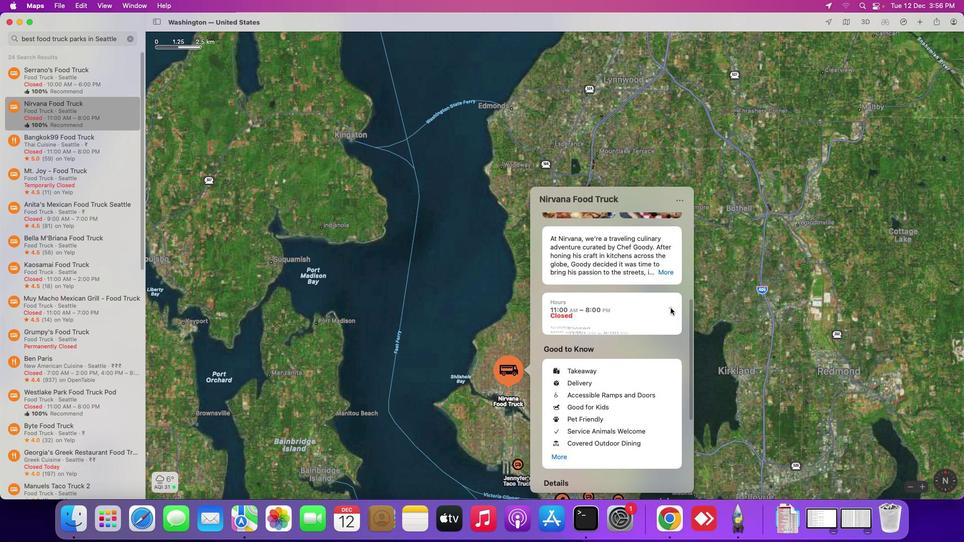 
Action: Mouse moved to (638, 314)
Screenshot: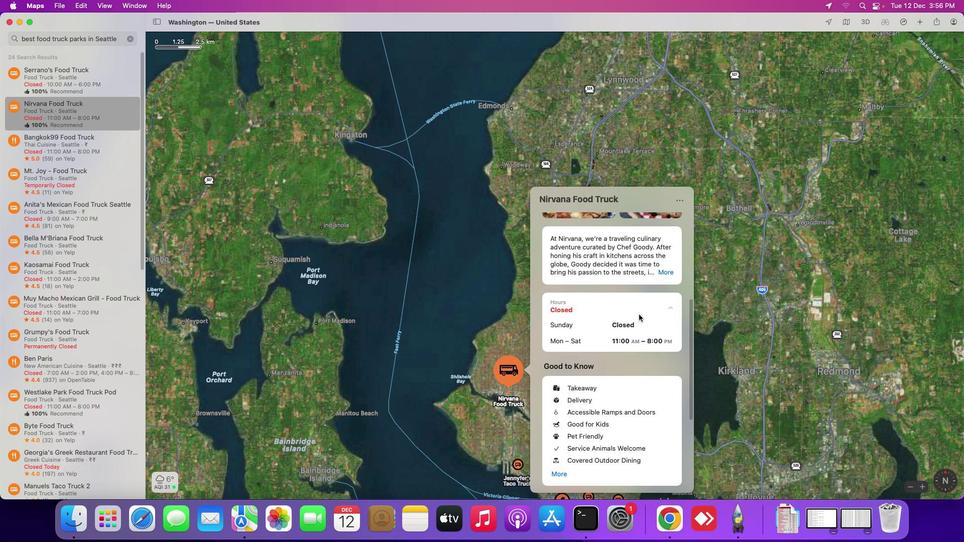 
Action: Mouse scrolled (638, 314) with delta (0, 0)
Screenshot: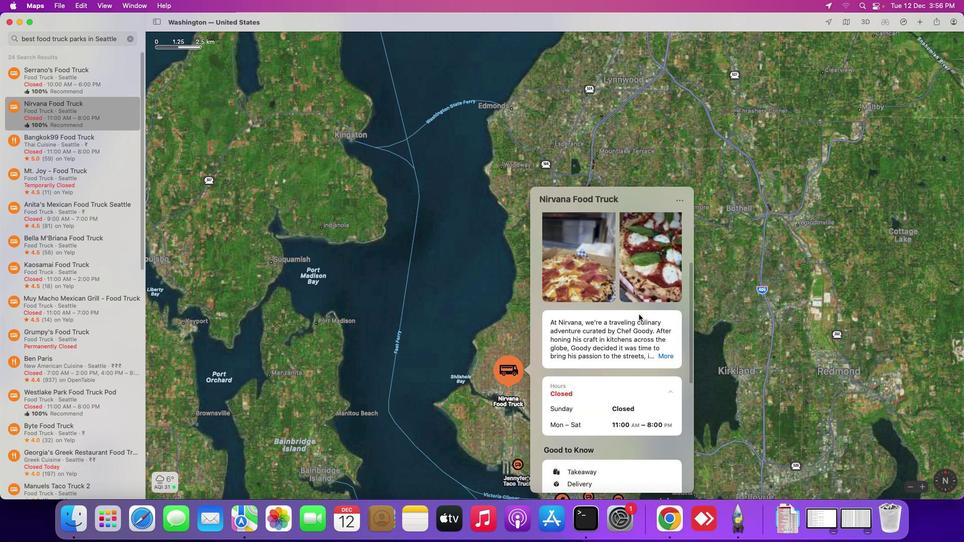 
Action: Mouse scrolled (638, 314) with delta (0, 0)
Screenshot: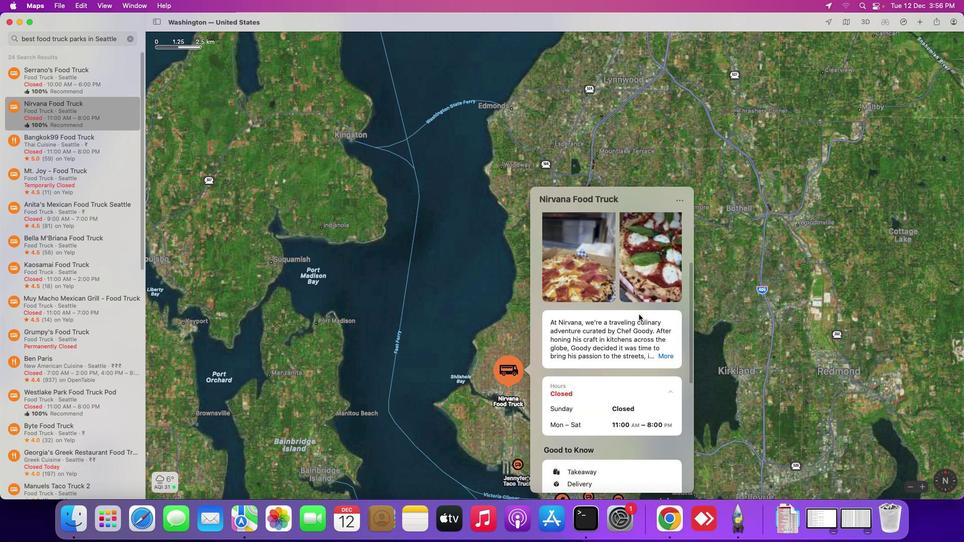 
Action: Mouse scrolled (638, 314) with delta (0, 1)
Screenshot: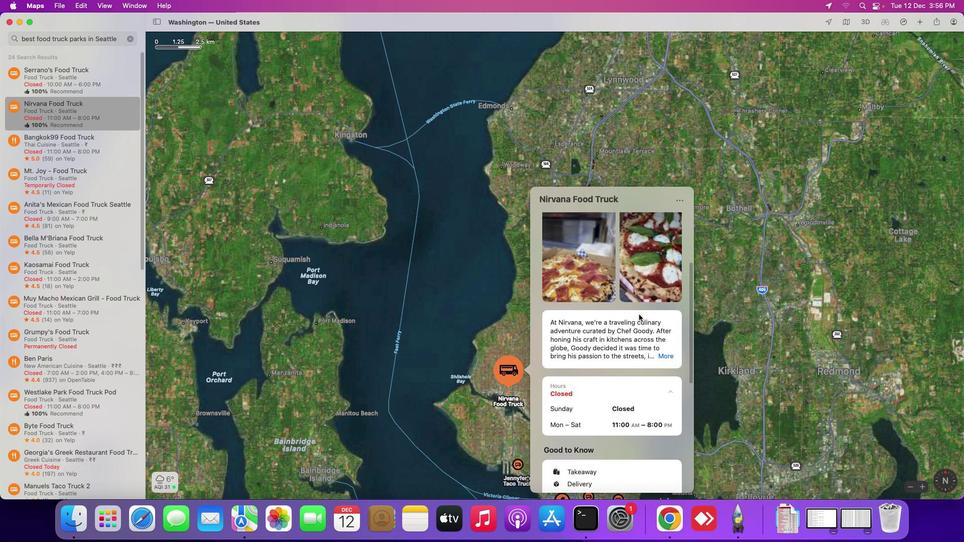 
Action: Mouse scrolled (638, 314) with delta (0, 2)
Screenshot: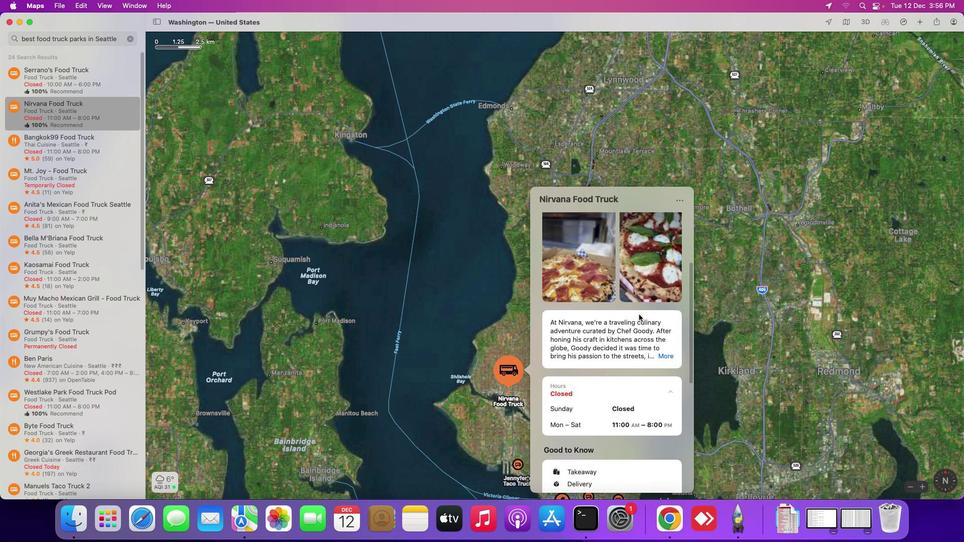 
Action: Mouse scrolled (638, 314) with delta (0, 3)
Screenshot: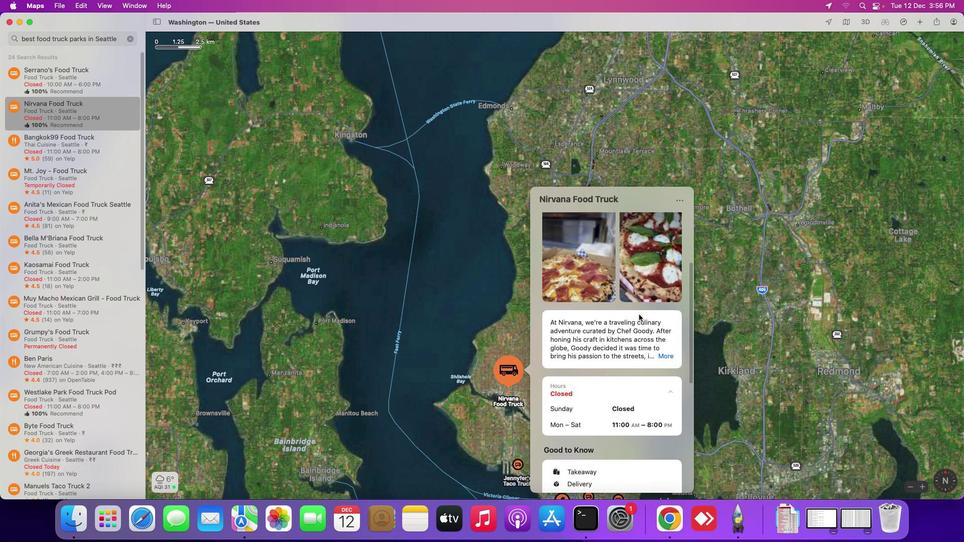 
Action: Mouse moved to (638, 314)
Screenshot: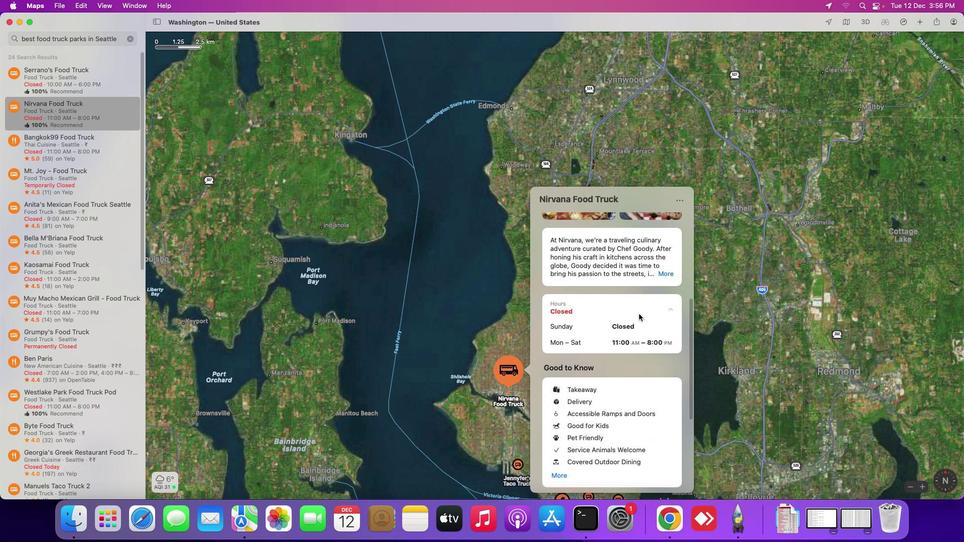 
Action: Mouse scrolled (638, 314) with delta (0, 0)
Screenshot: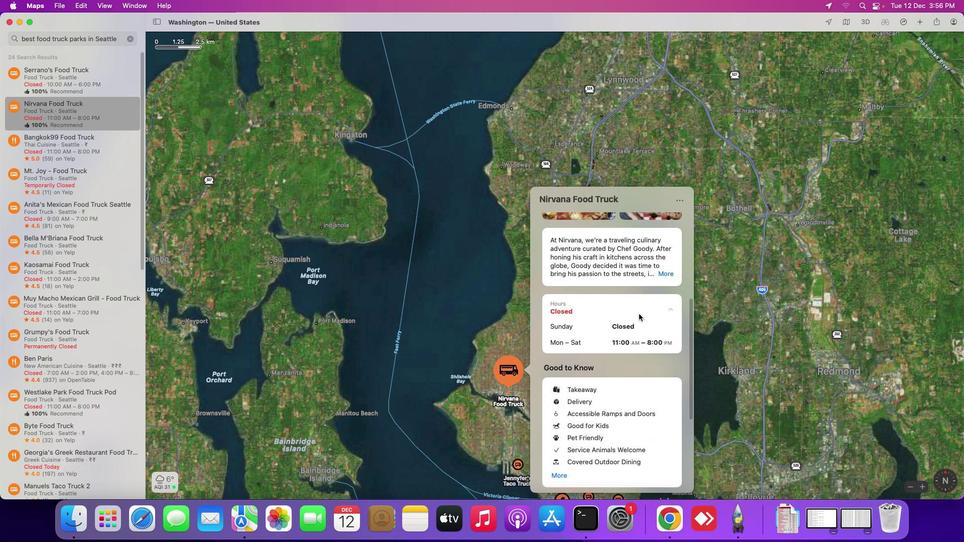 
Action: Mouse scrolled (638, 314) with delta (0, 0)
Screenshot: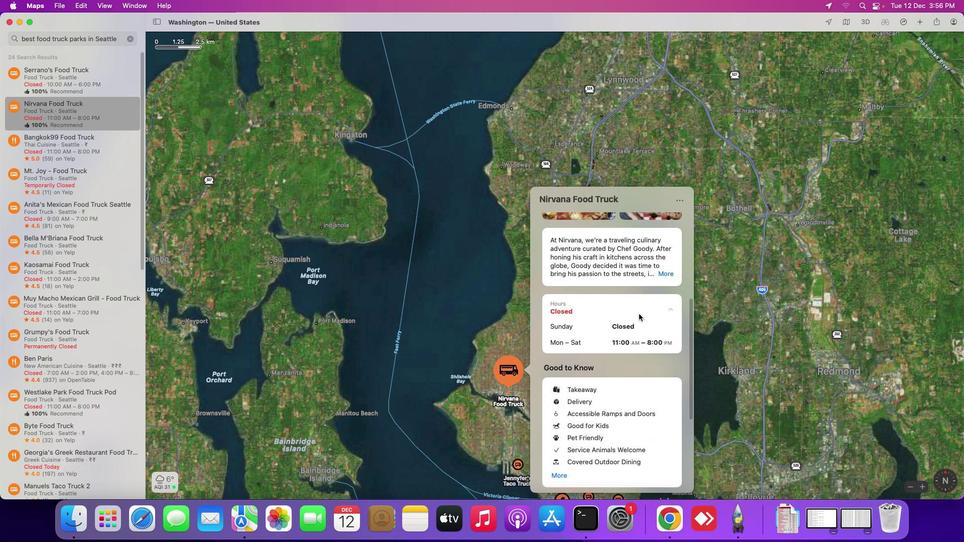 
Action: Mouse moved to (638, 313)
Screenshot: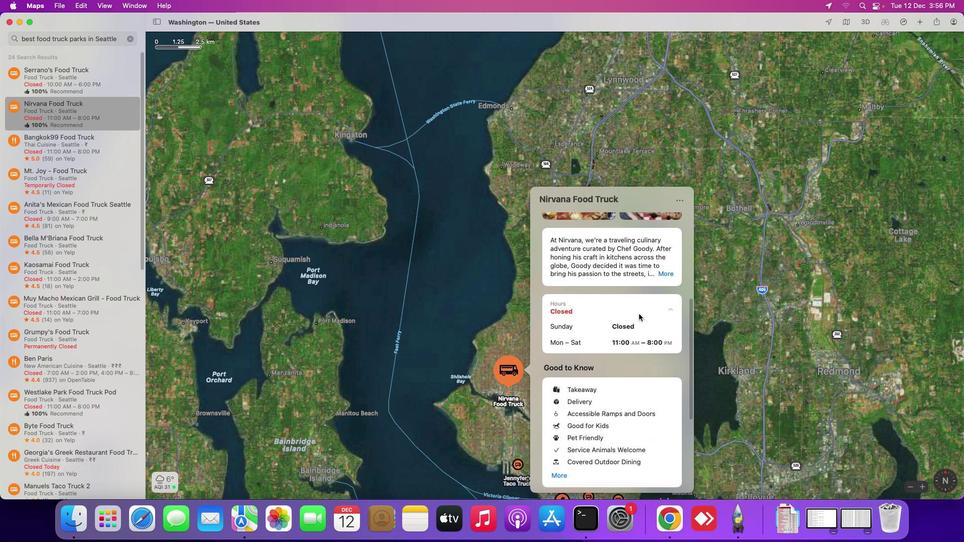 
Action: Mouse scrolled (638, 313) with delta (0, -1)
Screenshot: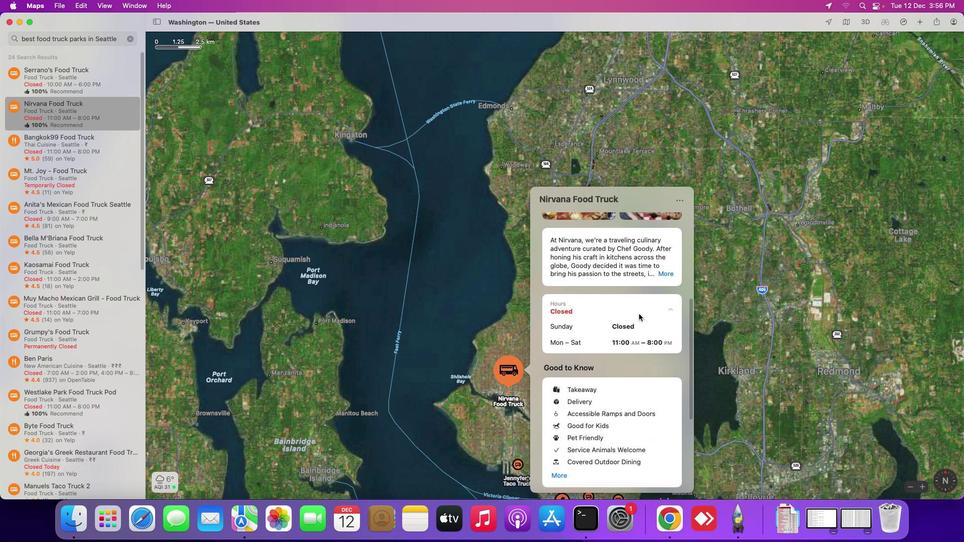 
Action: Mouse scrolled (638, 313) with delta (0, -2)
Screenshot: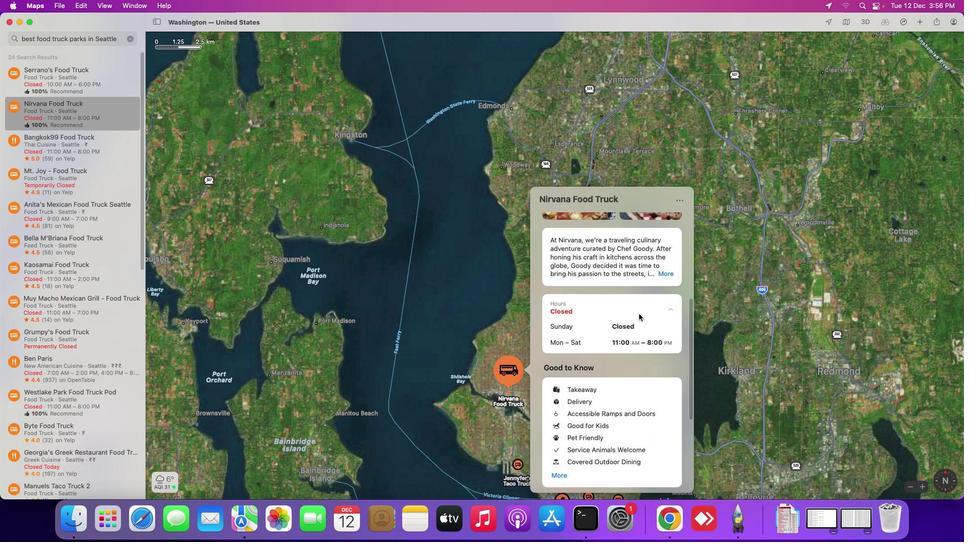 
Action: Mouse scrolled (638, 313) with delta (0, -3)
Screenshot: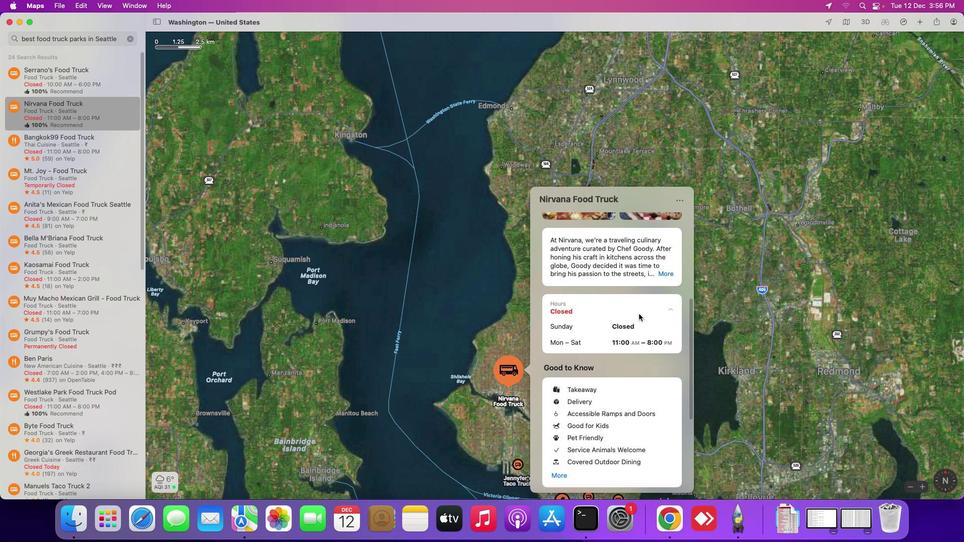 
Action: Mouse moved to (672, 276)
Screenshot: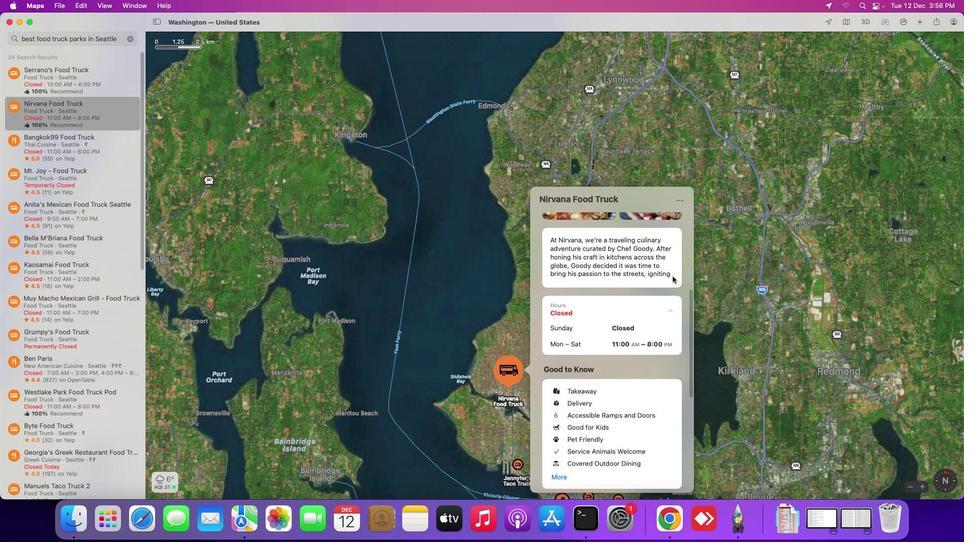 
Action: Mouse pressed left at (672, 276)
Screenshot: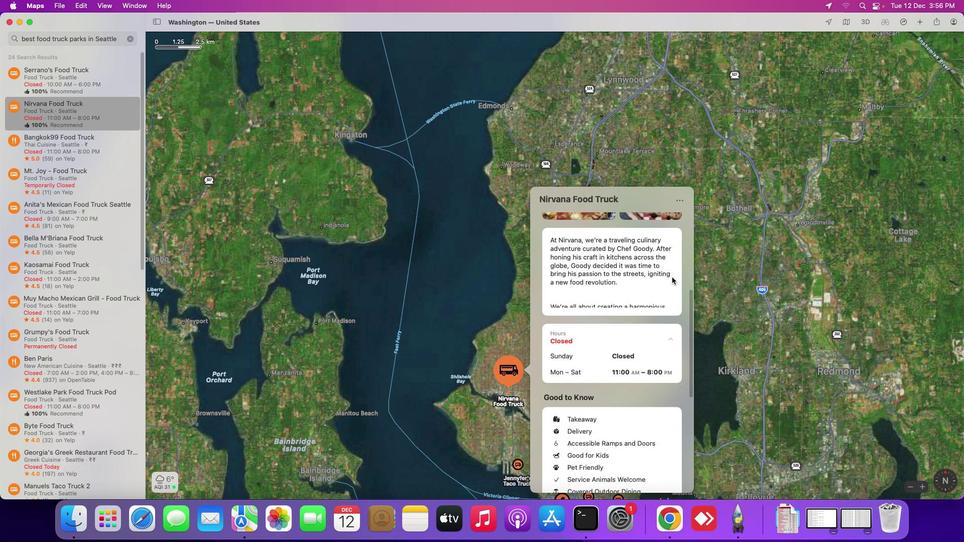 
Action: Mouse moved to (659, 299)
Screenshot: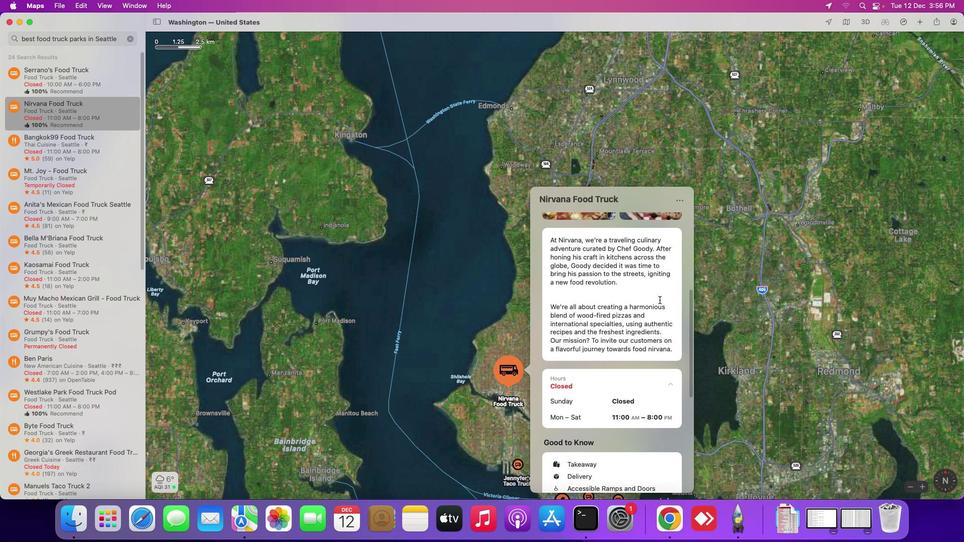 
Action: Mouse scrolled (659, 299) with delta (0, 0)
Screenshot: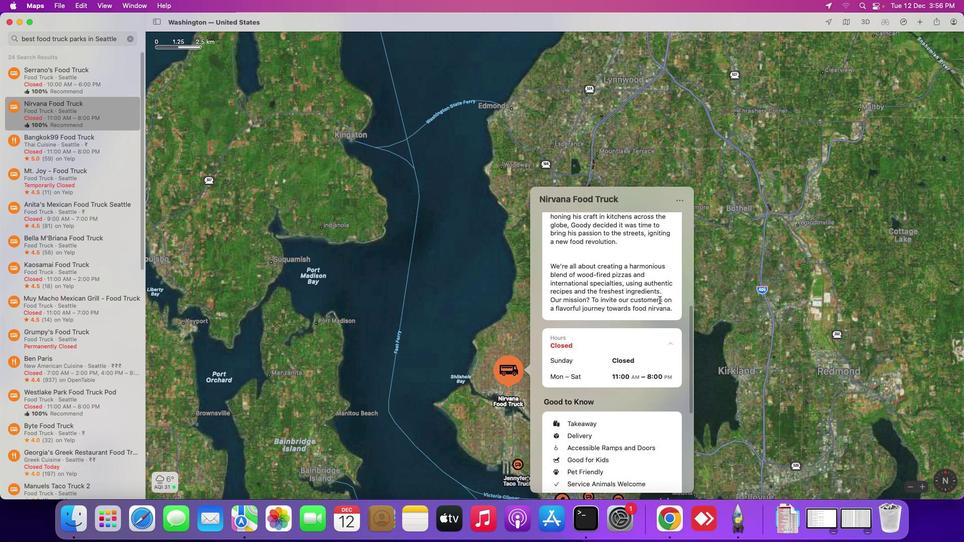 
Action: Mouse scrolled (659, 299) with delta (0, 0)
Screenshot: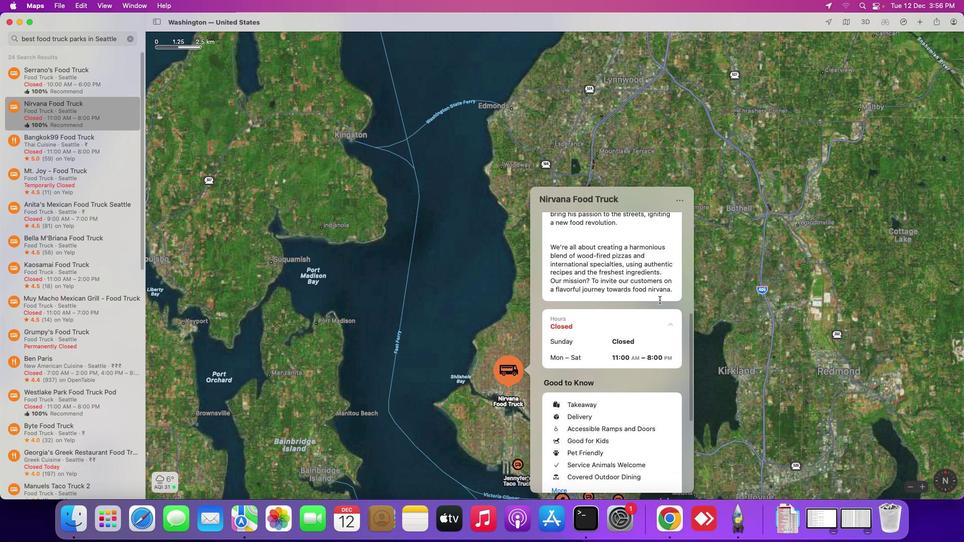 
Action: Mouse scrolled (659, 299) with delta (0, -1)
Screenshot: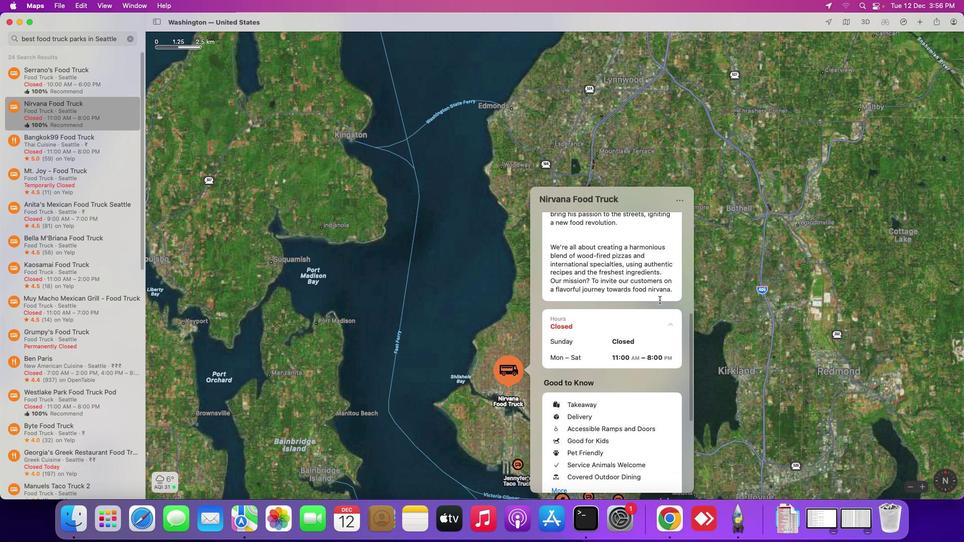 
Action: Mouse scrolled (659, 299) with delta (0, -2)
Screenshot: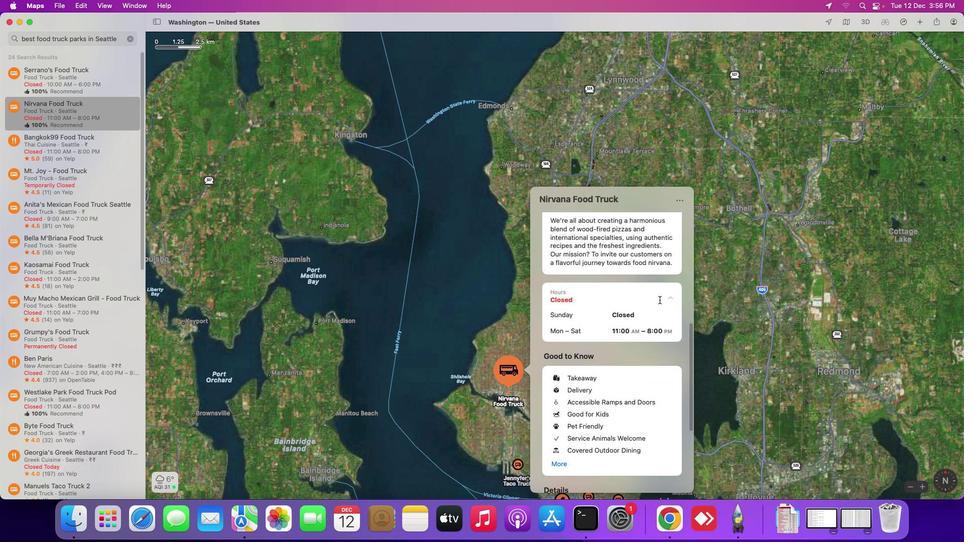 
Action: Mouse scrolled (659, 299) with delta (0, -1)
Screenshot: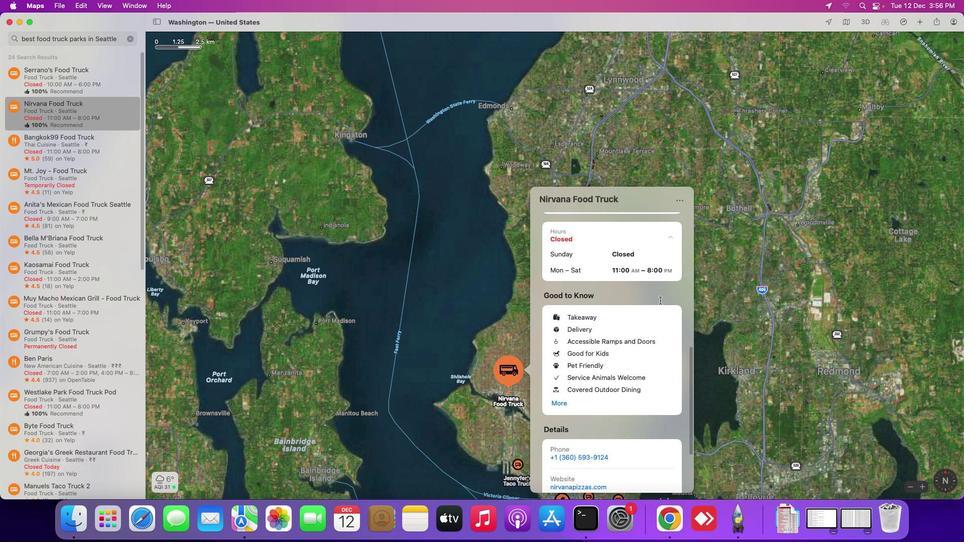 
Action: Mouse scrolled (659, 299) with delta (0, -2)
Screenshot: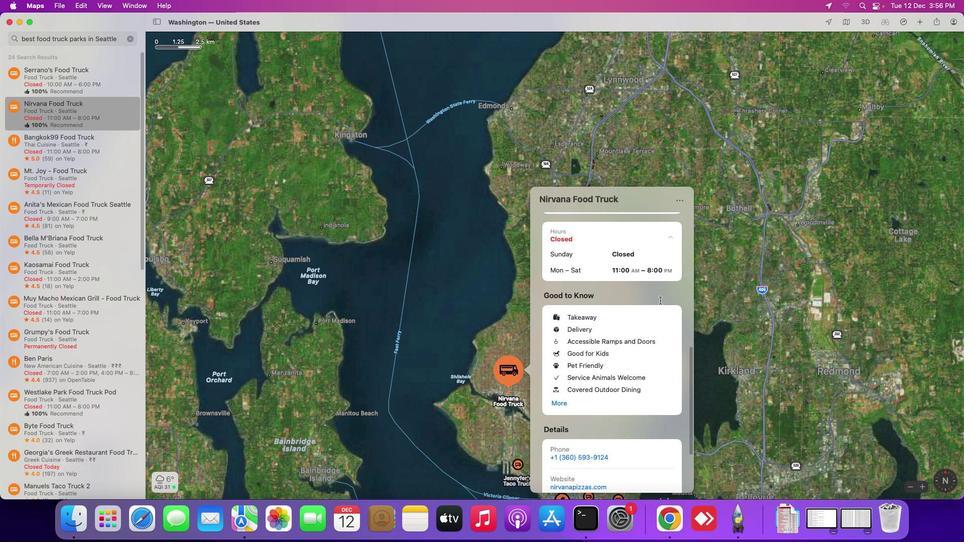 
Action: Mouse scrolled (659, 299) with delta (0, -2)
Screenshot: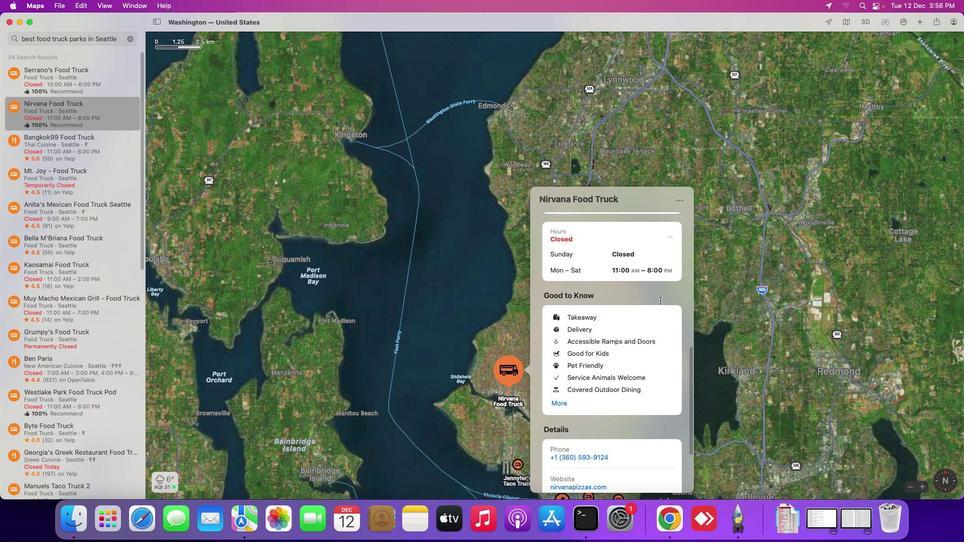 
Action: Mouse moved to (659, 300)
Screenshot: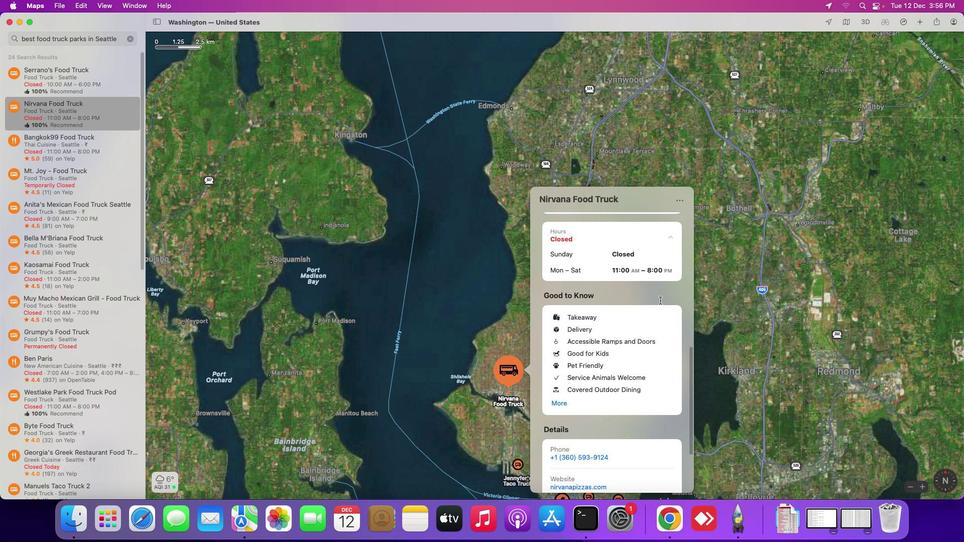 
Action: Mouse scrolled (659, 300) with delta (0, -3)
Screenshot: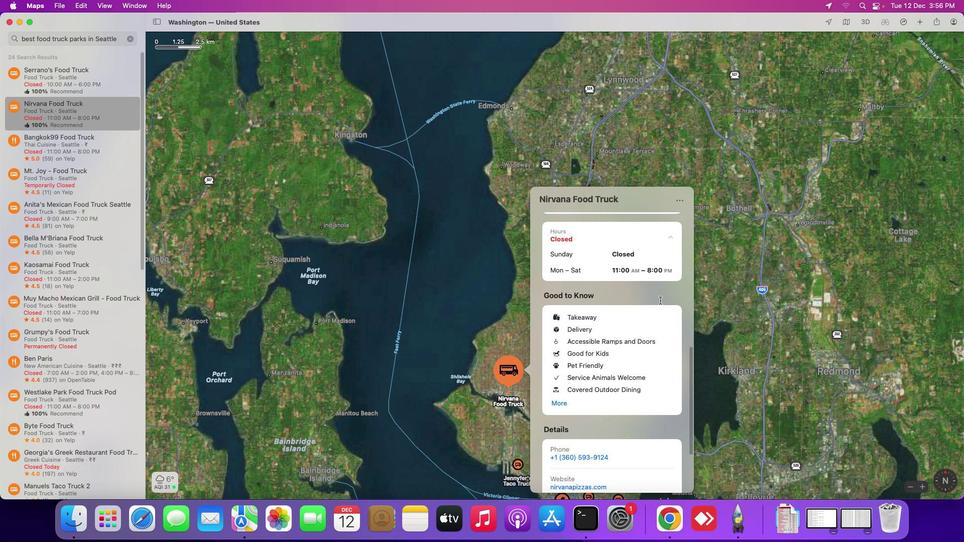
Action: Mouse moved to (660, 300)
Screenshot: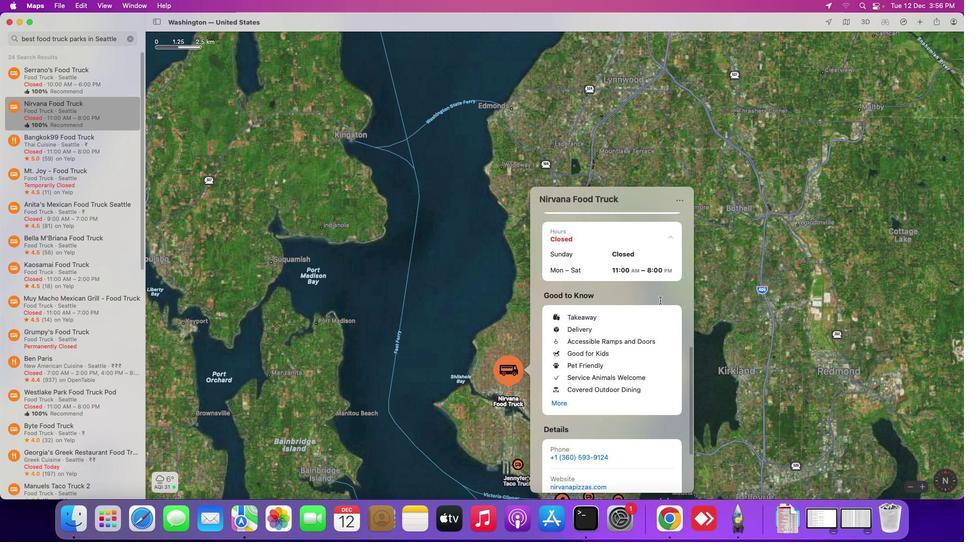 
Action: Mouse scrolled (660, 300) with delta (0, 0)
Screenshot: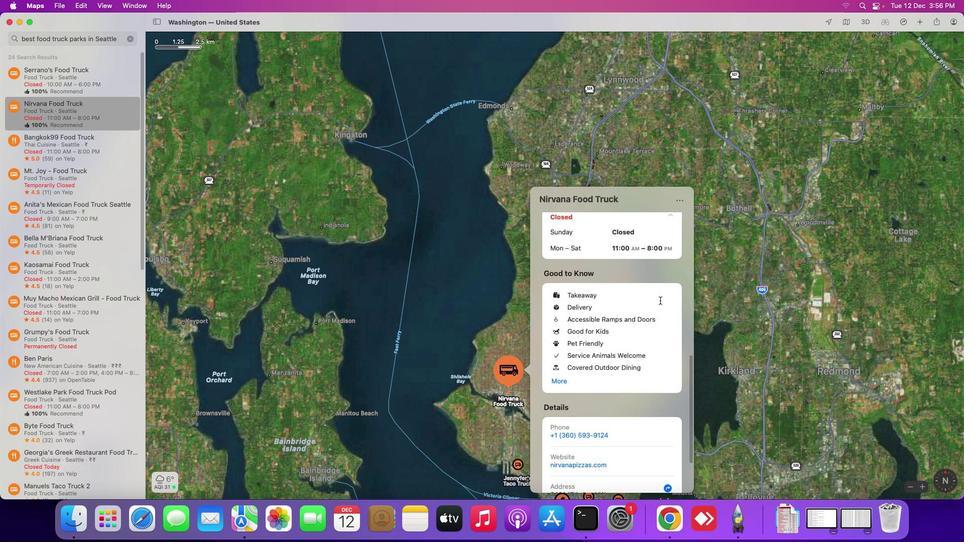 
Action: Mouse scrolled (660, 300) with delta (0, 0)
Screenshot: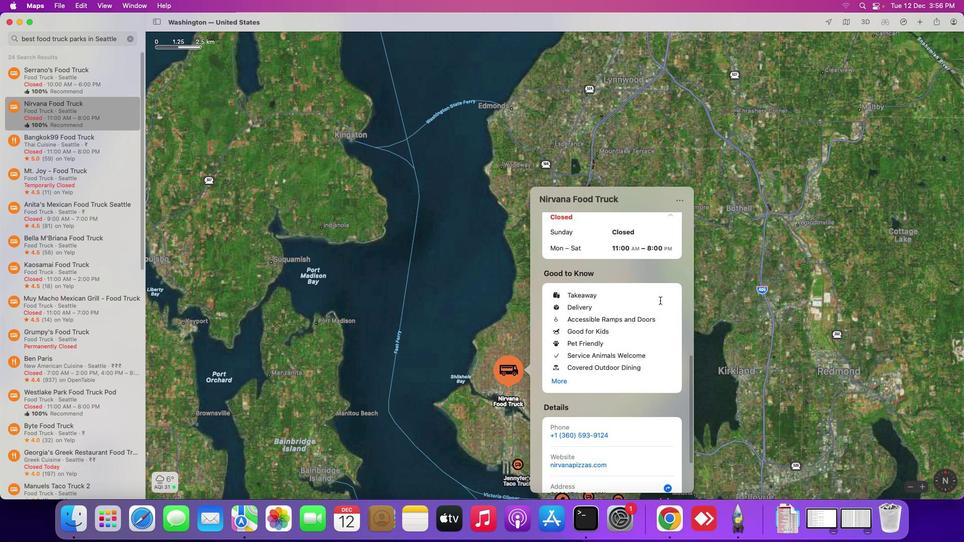 
Action: Mouse scrolled (660, 300) with delta (0, -1)
Screenshot: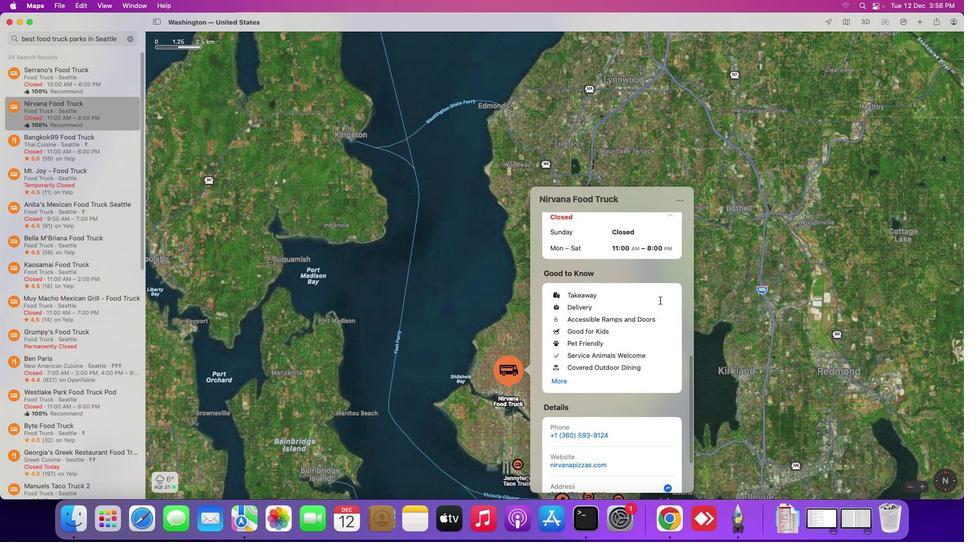
Action: Mouse scrolled (660, 300) with delta (0, 0)
Screenshot: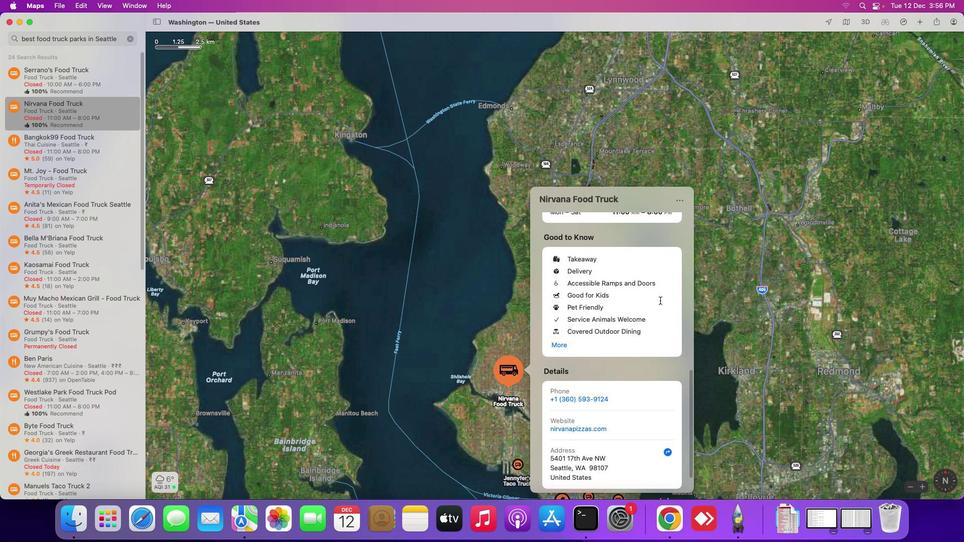
Action: Mouse scrolled (660, 300) with delta (0, 0)
Screenshot: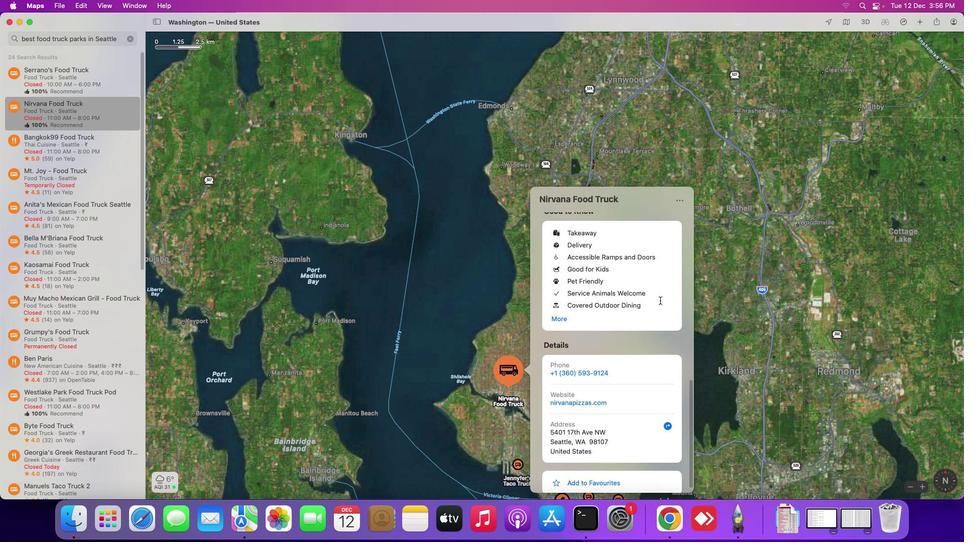 
Action: Mouse scrolled (660, 300) with delta (0, -1)
Screenshot: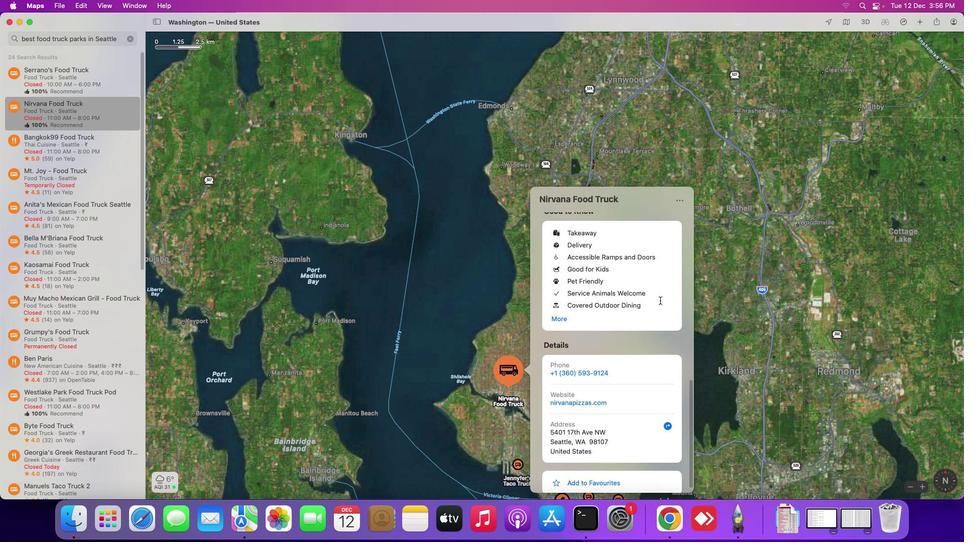 
Action: Mouse scrolled (660, 300) with delta (0, -2)
Screenshot: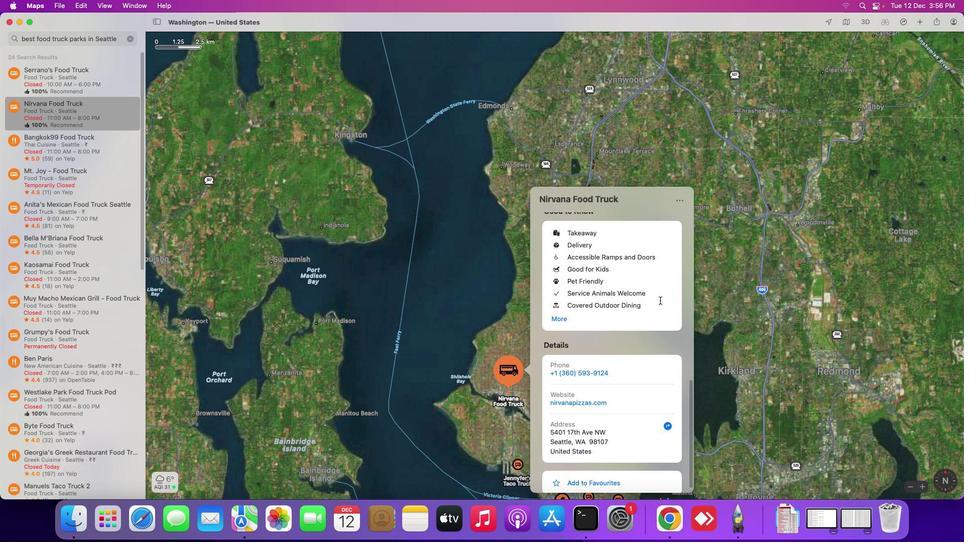 
Action: Mouse scrolled (660, 300) with delta (0, -2)
Screenshot: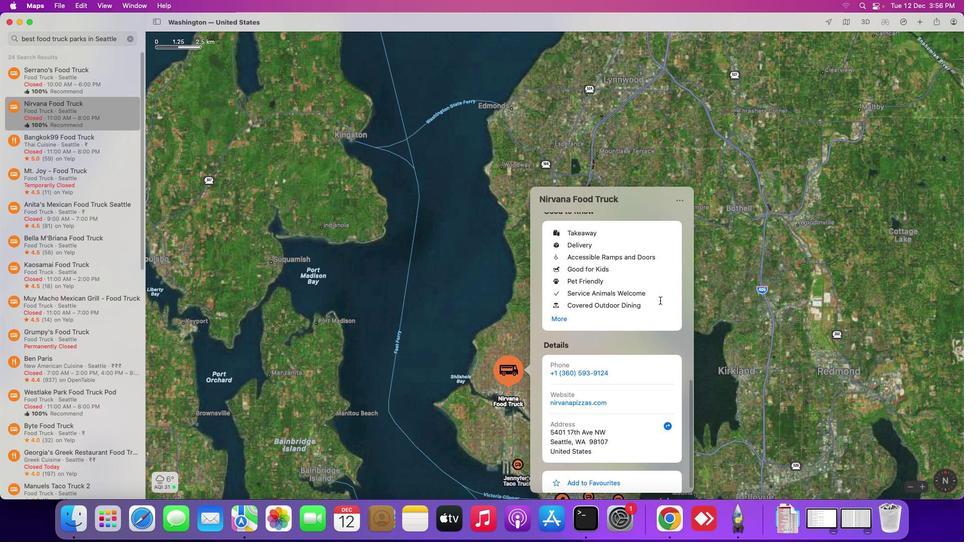 
Action: Mouse scrolled (660, 300) with delta (0, 0)
Screenshot: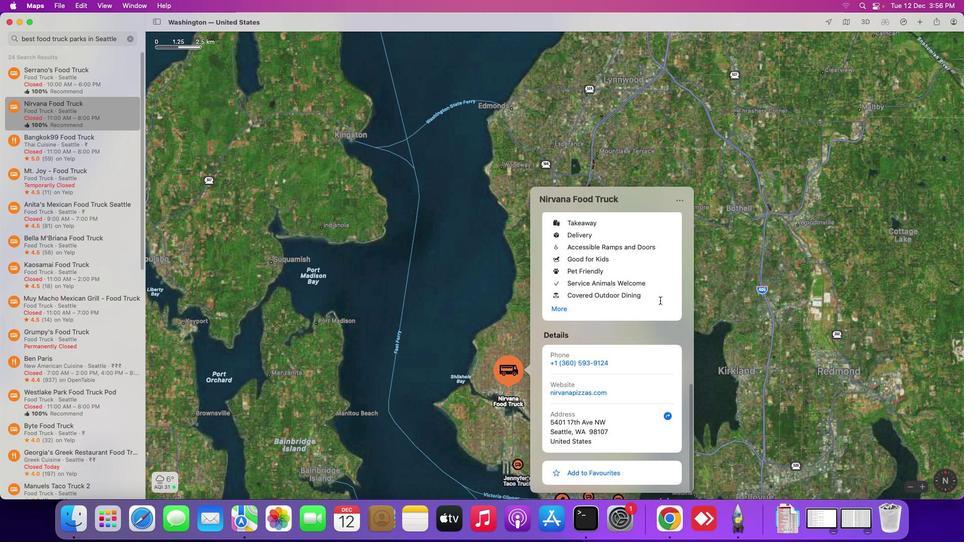 
Action: Mouse scrolled (660, 300) with delta (0, 0)
Screenshot: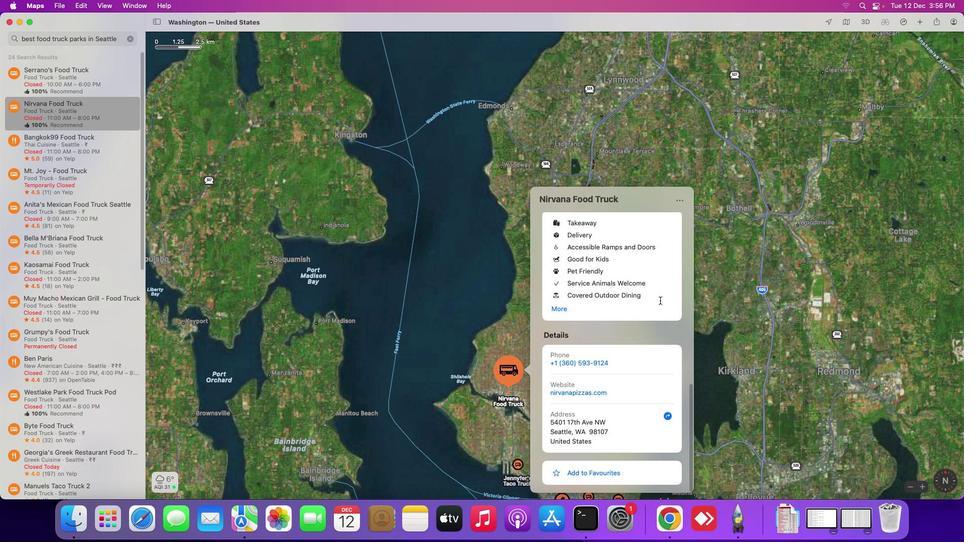 
Action: Mouse scrolled (660, 300) with delta (0, -1)
Screenshot: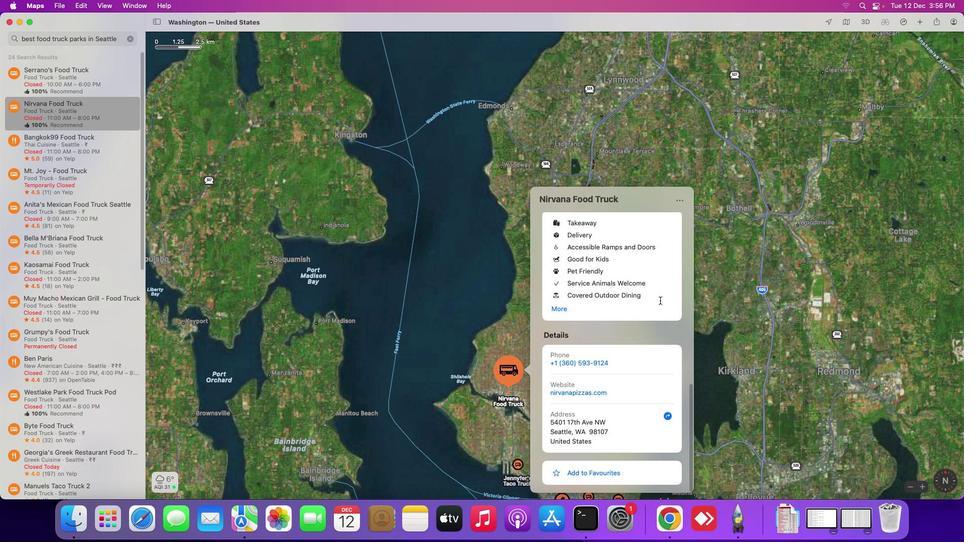 
Action: Mouse scrolled (660, 300) with delta (0, -2)
Screenshot: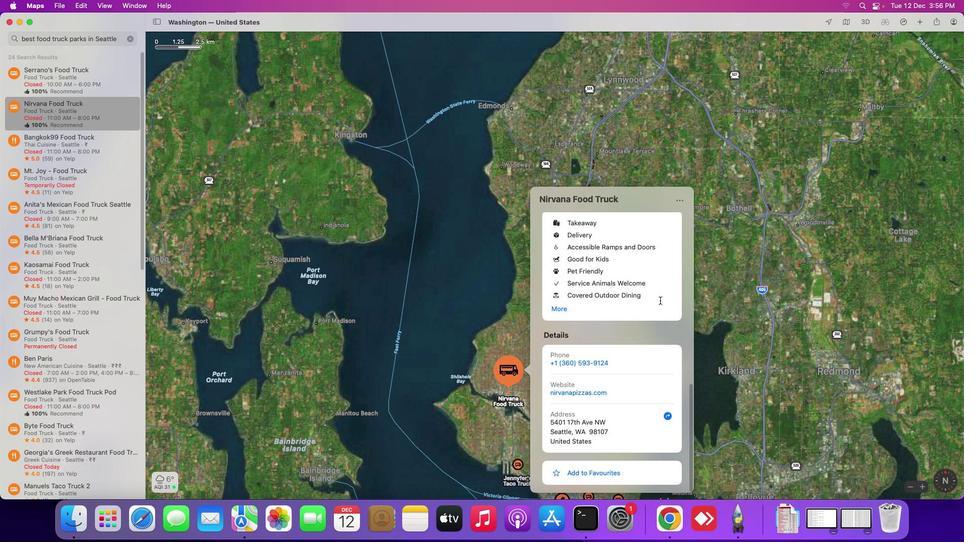 
Action: Mouse scrolled (660, 300) with delta (0, -3)
Screenshot: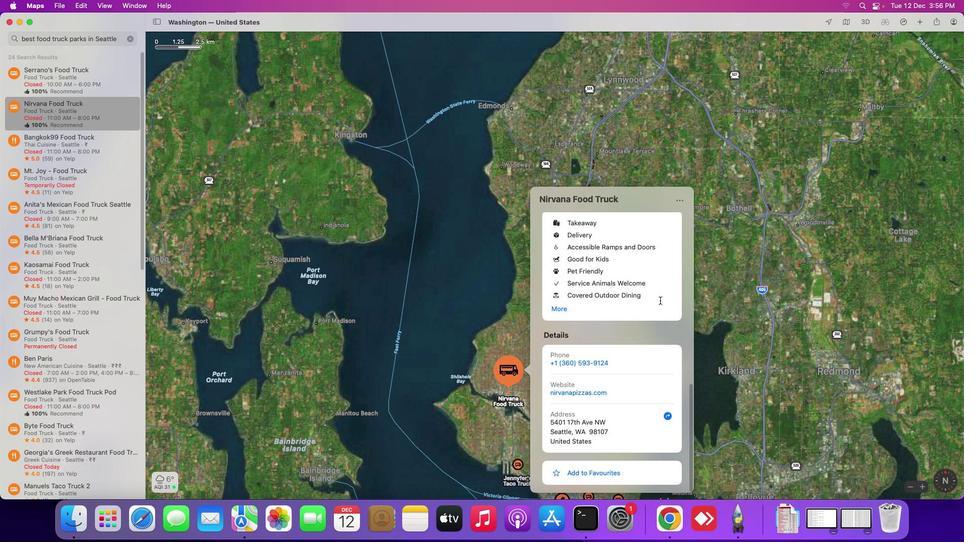
Action: Mouse scrolled (660, 300) with delta (0, -3)
Screenshot: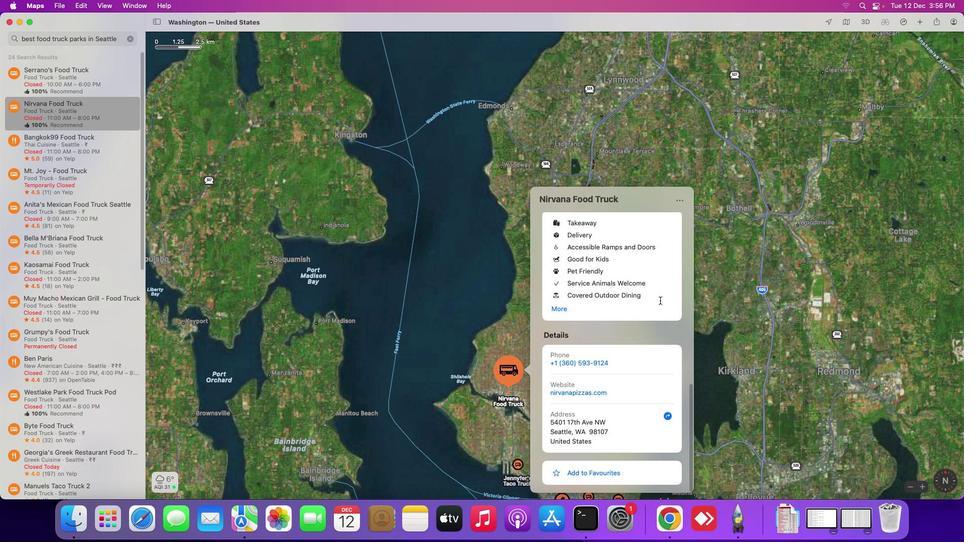 
Action: Mouse scrolled (660, 300) with delta (0, -3)
Screenshot: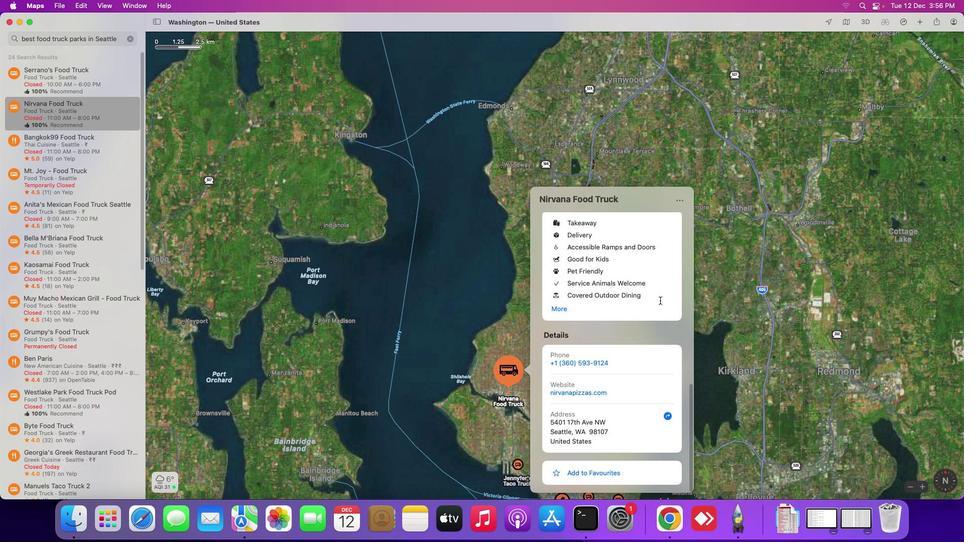 
Action: Mouse moved to (49, 141)
Screenshot: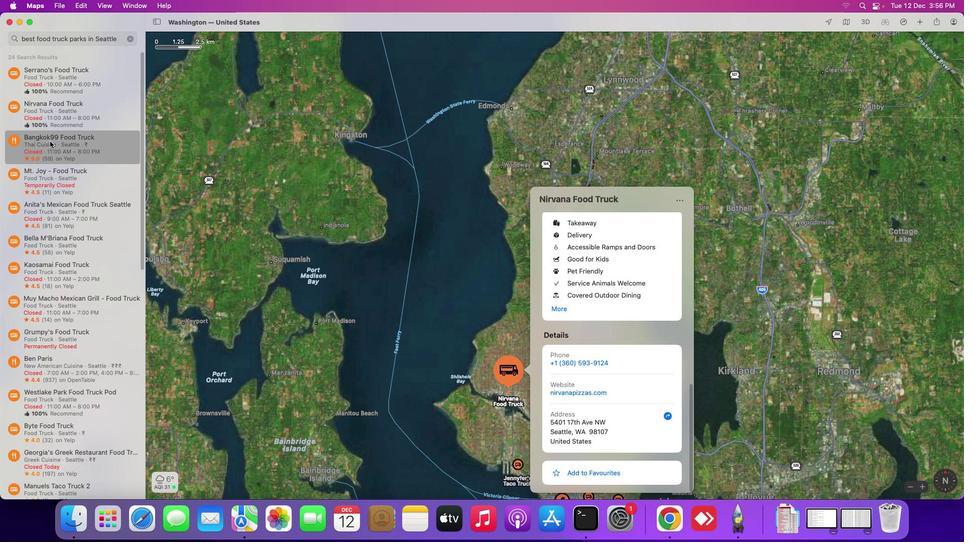 
Action: Mouse pressed left at (49, 141)
Screenshot: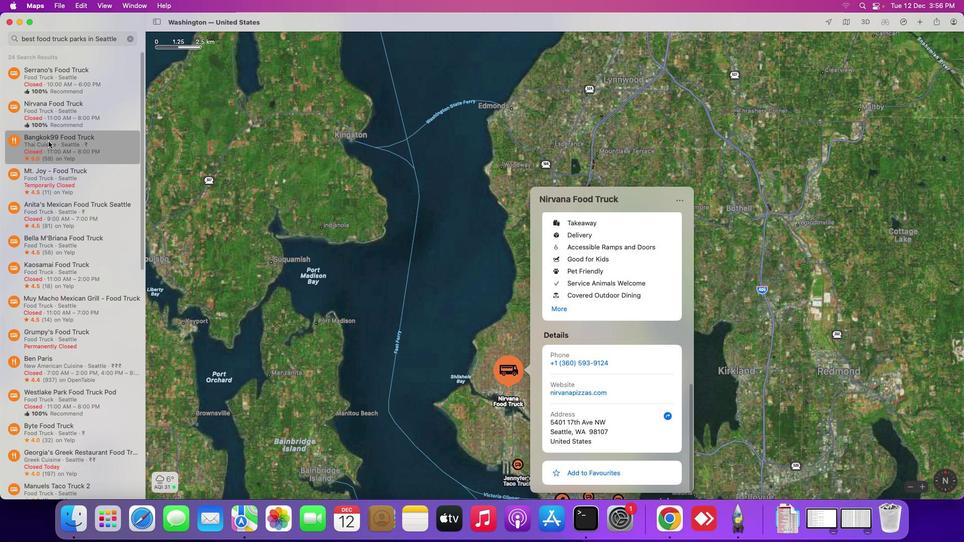 
Action: Mouse moved to (551, 315)
Screenshot: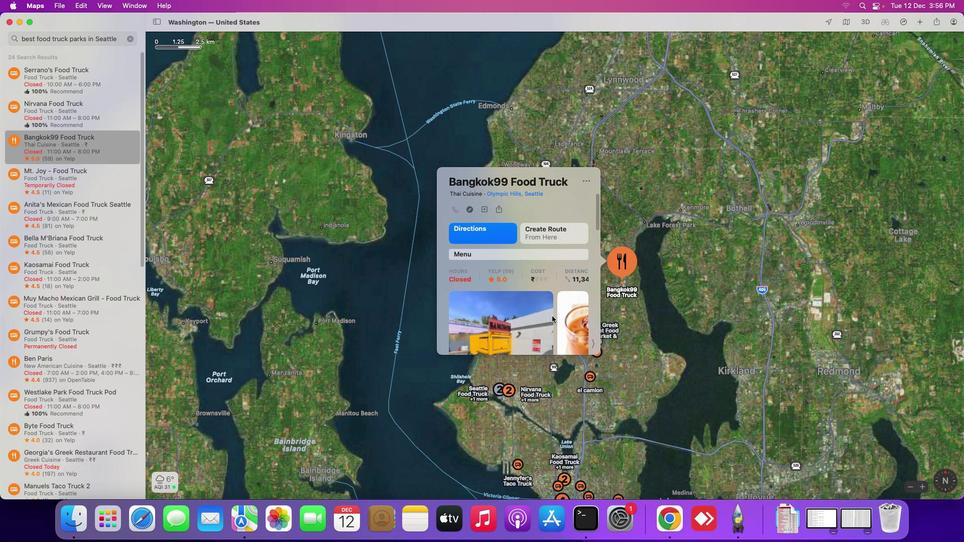 
Action: Mouse scrolled (551, 315) with delta (0, 0)
Screenshot: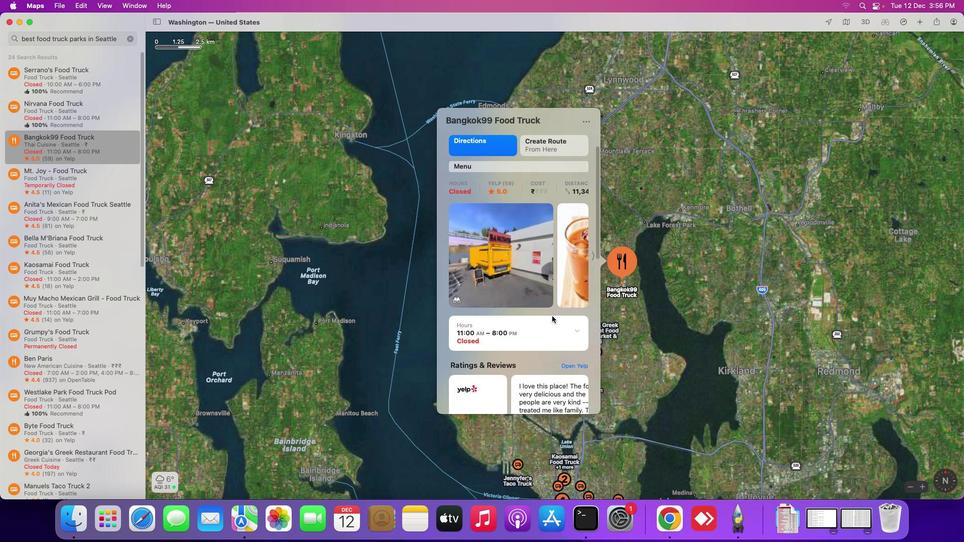 
Action: Mouse scrolled (551, 315) with delta (0, 0)
Screenshot: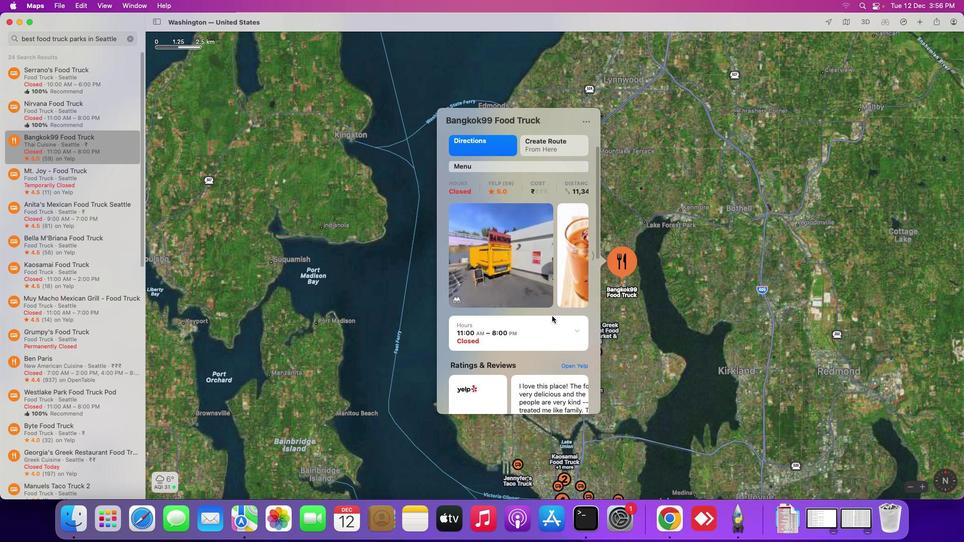 
Action: Mouse scrolled (551, 315) with delta (0, 0)
Screenshot: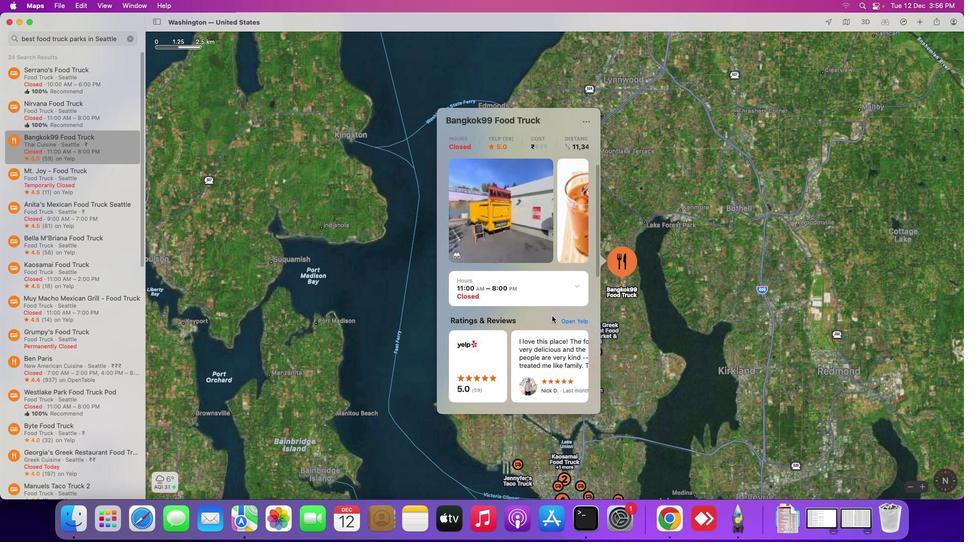 
Action: Mouse scrolled (551, 315) with delta (0, -1)
Screenshot: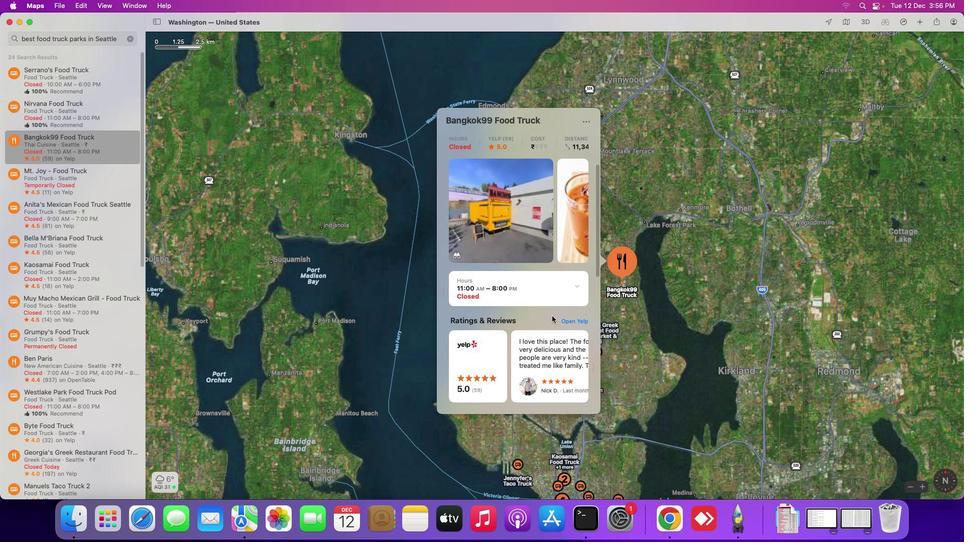 
Action: Mouse scrolled (551, 315) with delta (0, -1)
Screenshot: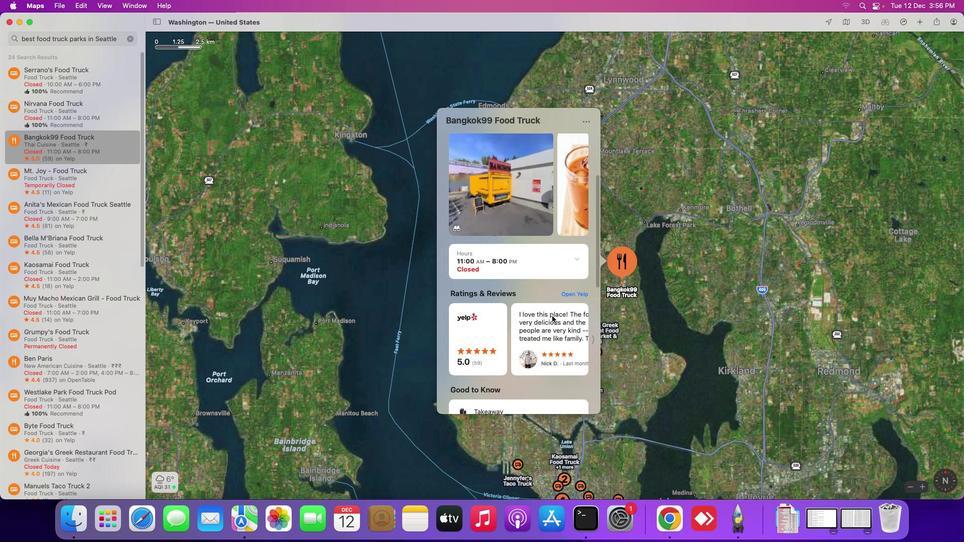 
Action: Mouse scrolled (551, 315) with delta (0, -2)
Screenshot: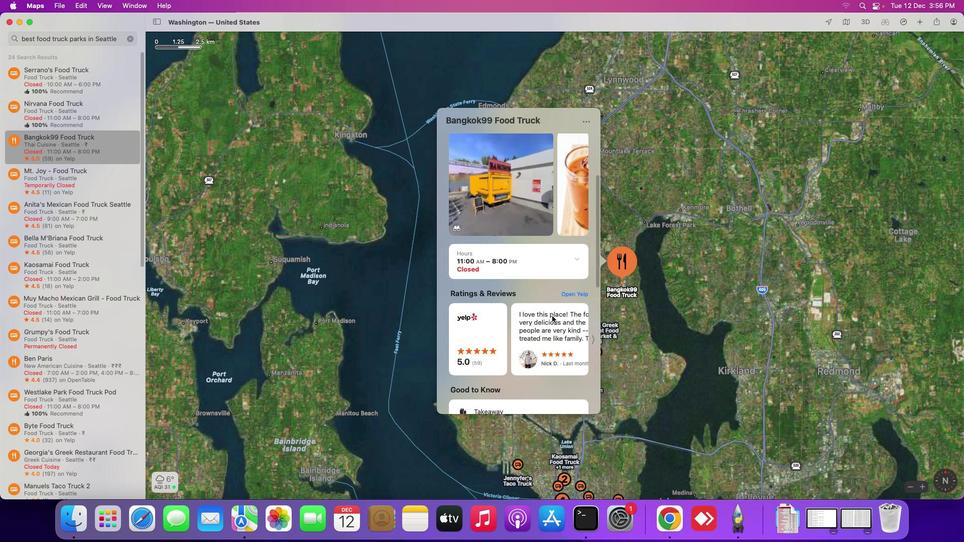 
Action: Mouse scrolled (551, 315) with delta (0, -2)
Screenshot: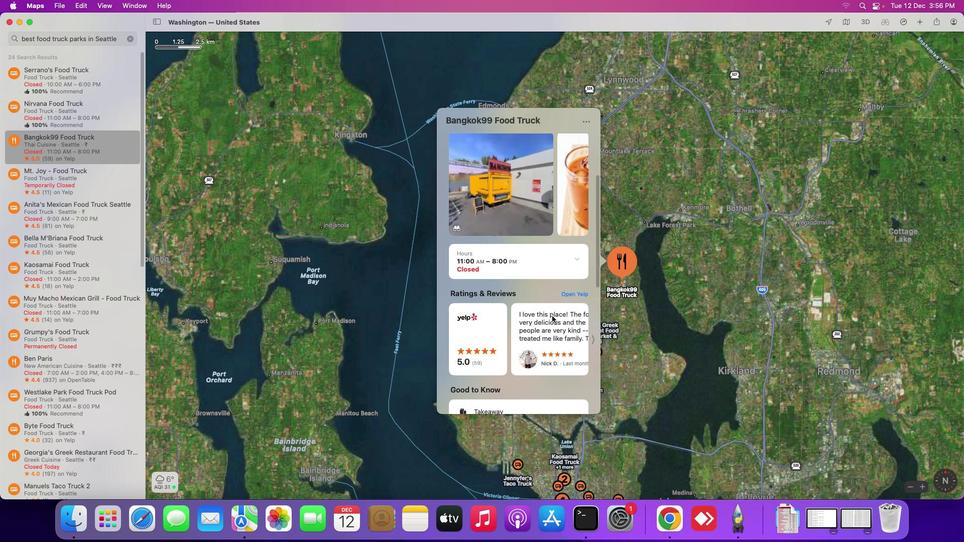 
Action: Mouse moved to (551, 316)
Screenshot: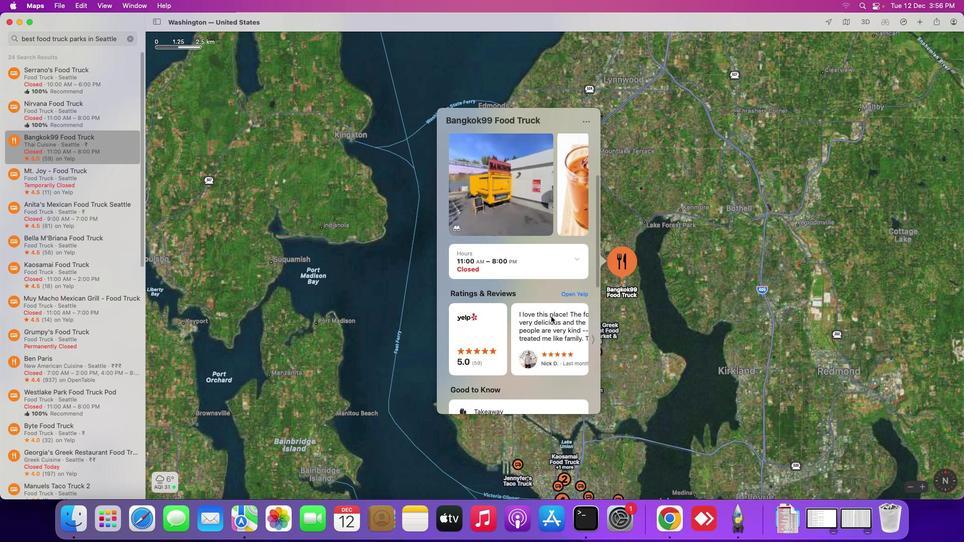 
Action: Mouse scrolled (551, 316) with delta (0, 0)
Screenshot: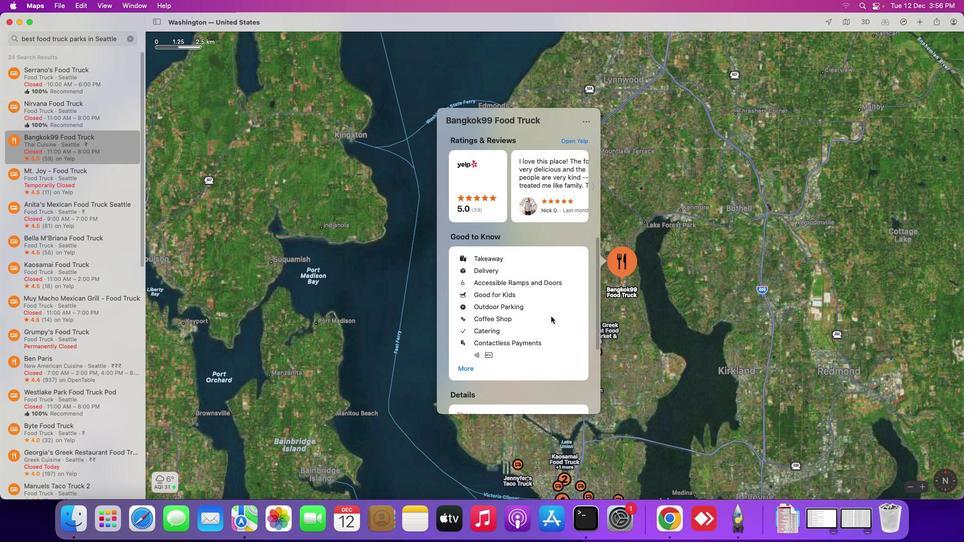 
Action: Mouse scrolled (551, 316) with delta (0, 0)
Screenshot: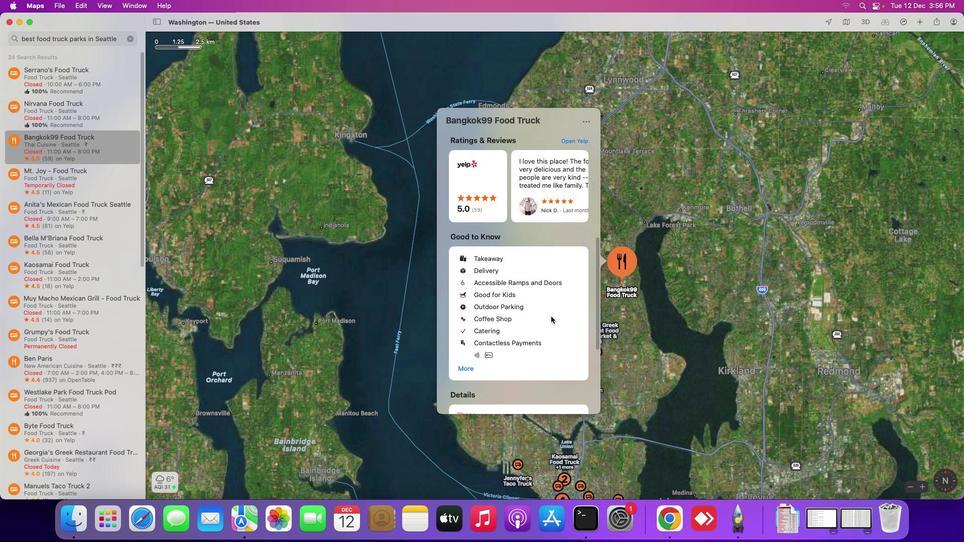 
Action: Mouse scrolled (551, 316) with delta (0, -1)
Screenshot: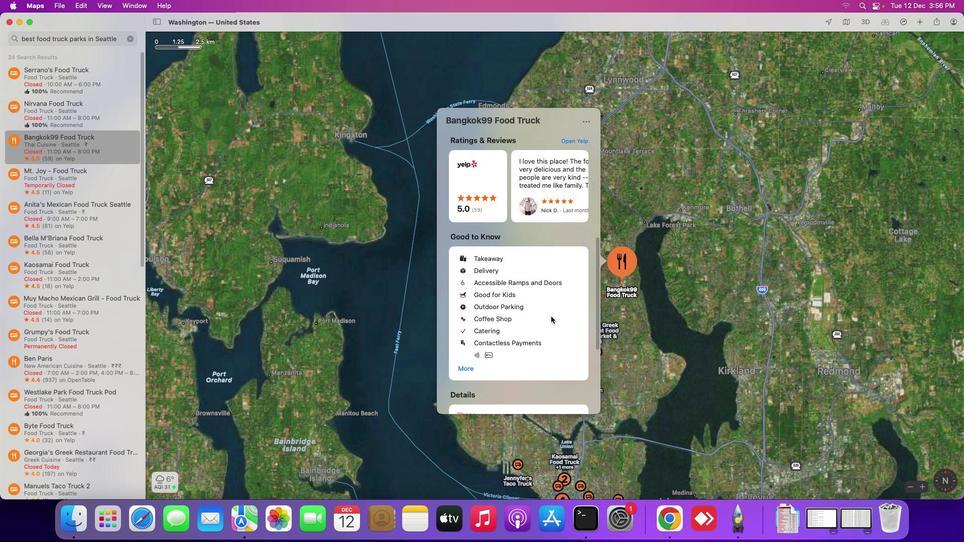 
Action: Mouse scrolled (551, 316) with delta (0, -2)
Screenshot: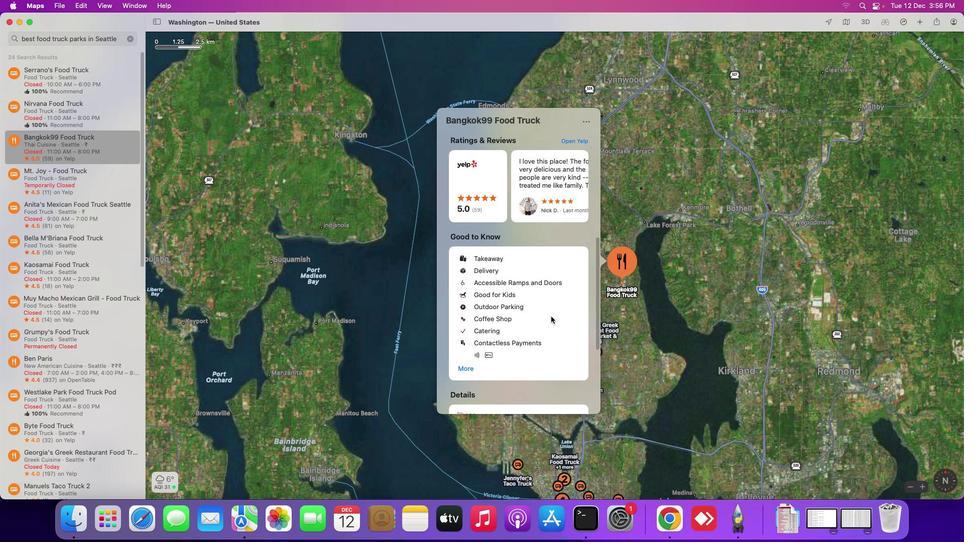 
Action: Mouse scrolled (551, 316) with delta (0, -3)
Screenshot: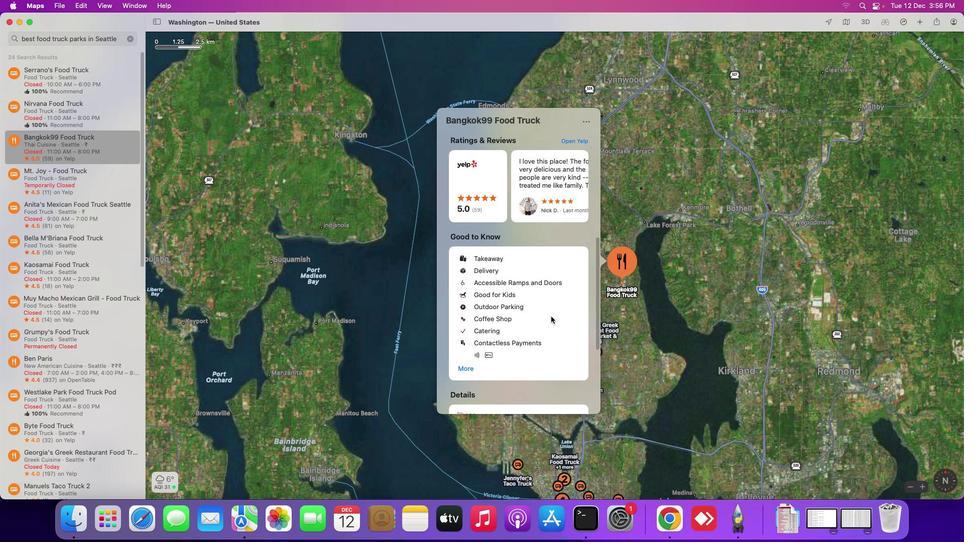 
Action: Mouse scrolled (551, 316) with delta (0, -3)
Screenshot: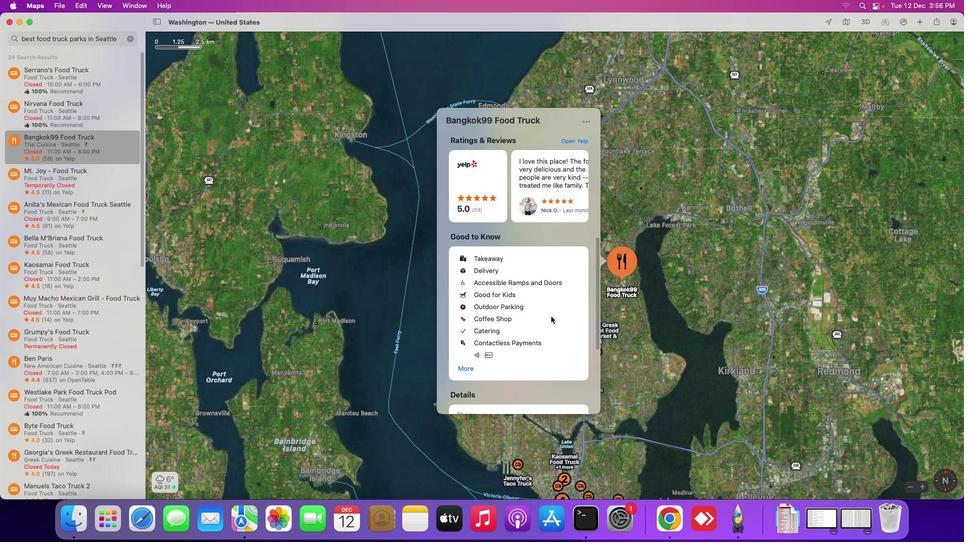 
Action: Mouse scrolled (551, 316) with delta (0, -3)
Screenshot: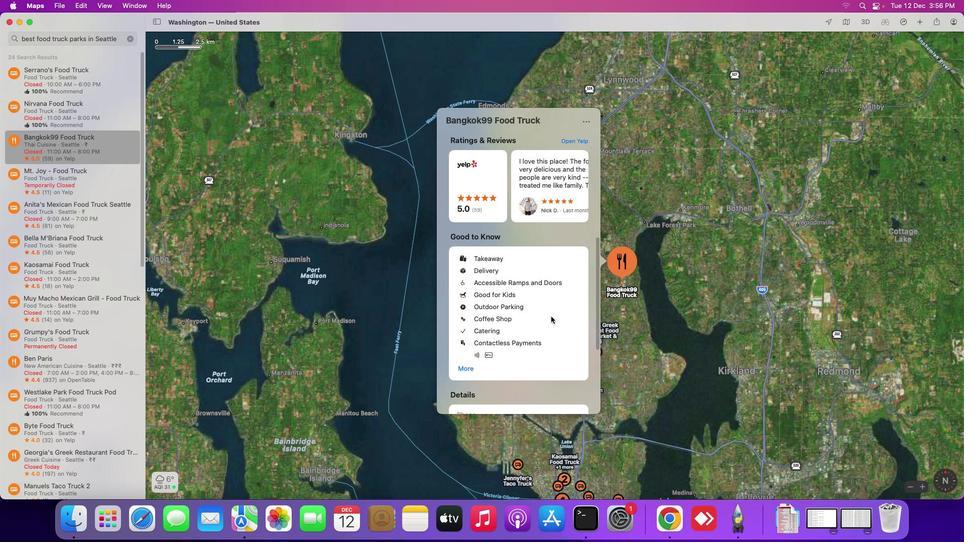 
Action: Mouse moved to (551, 316)
Screenshot: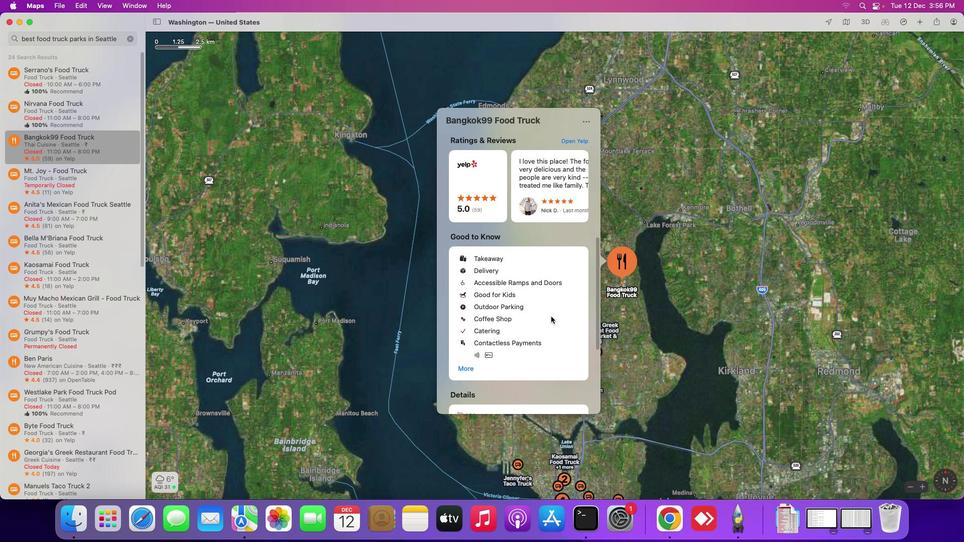 
Action: Mouse scrolled (551, 316) with delta (0, 0)
Screenshot: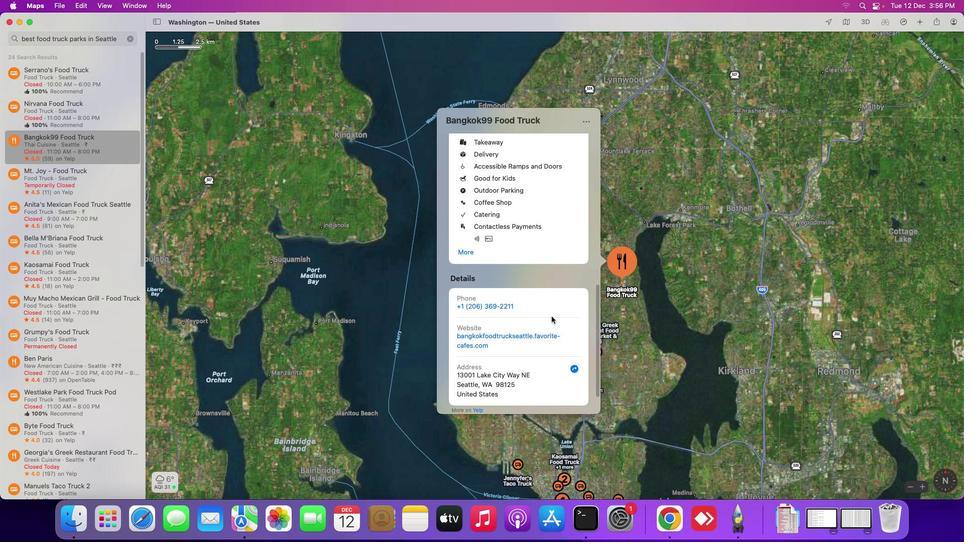 
Action: Mouse scrolled (551, 316) with delta (0, 0)
Screenshot: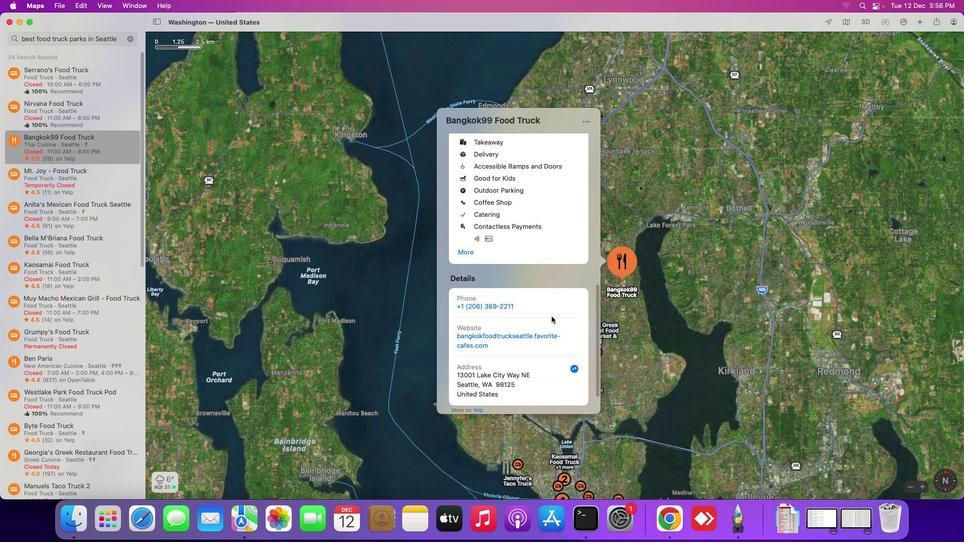 
Action: Mouse scrolled (551, 316) with delta (0, -1)
Screenshot: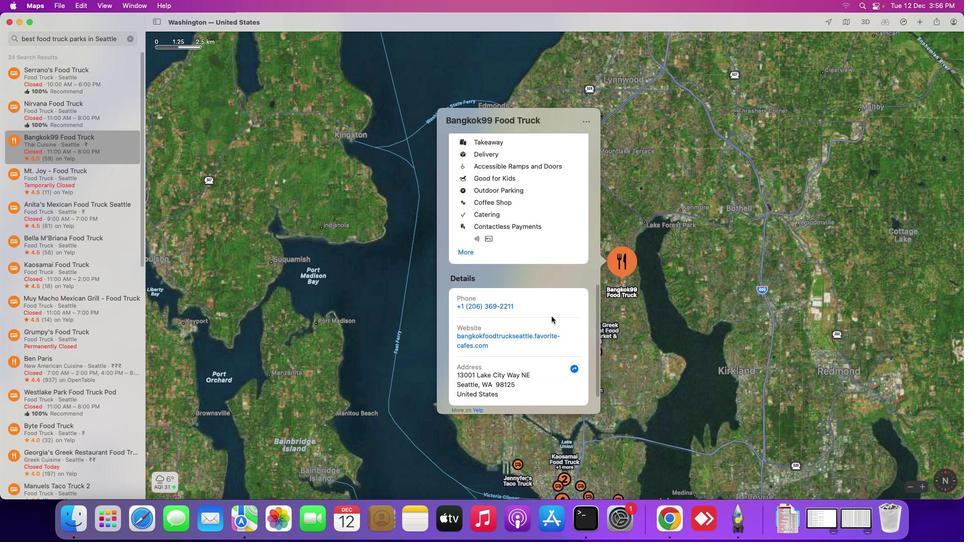 
Action: Mouse moved to (551, 316)
Screenshot: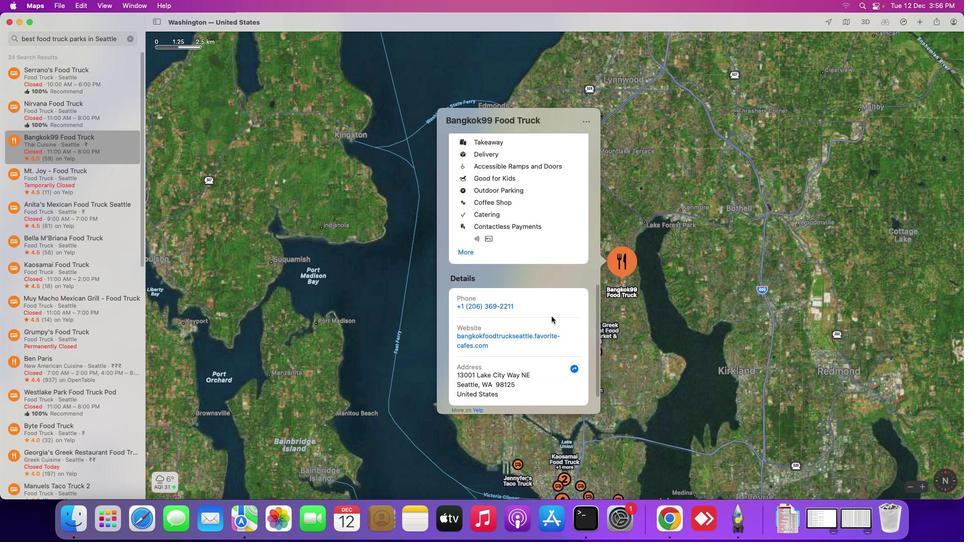 
Action: Mouse scrolled (551, 316) with delta (0, -2)
Screenshot: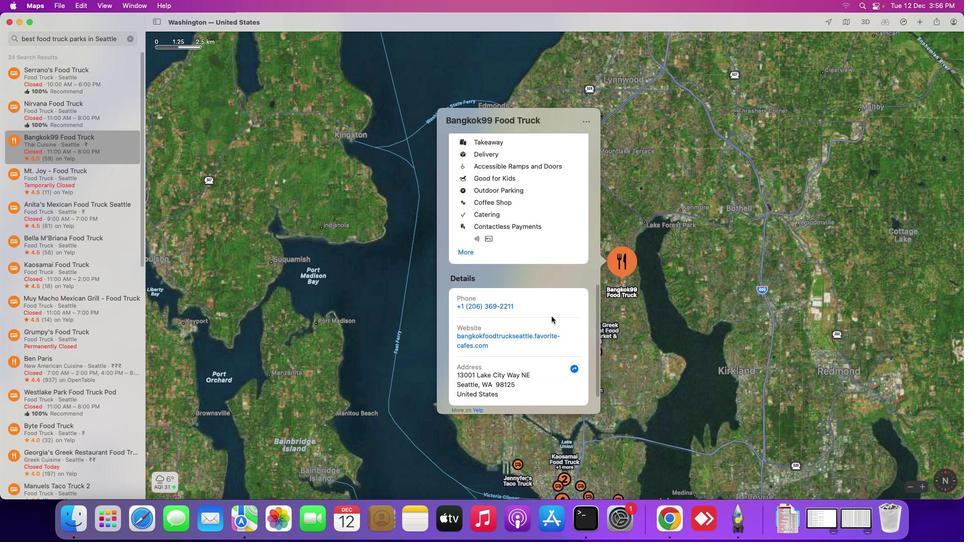 
Action: Mouse scrolled (551, 316) with delta (0, -3)
Screenshot: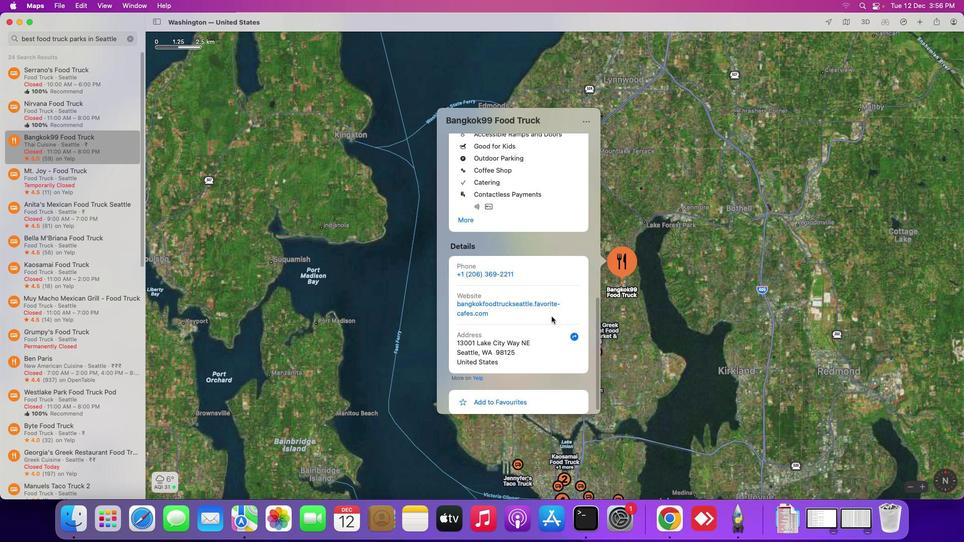 
Action: Mouse scrolled (551, 316) with delta (0, -3)
Screenshot: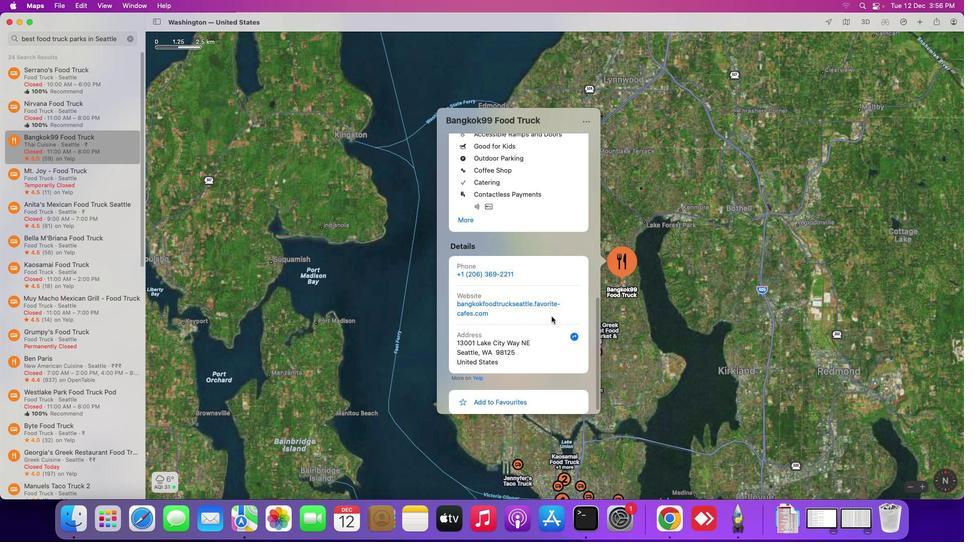 
Action: Mouse scrolled (551, 316) with delta (0, -3)
Screenshot: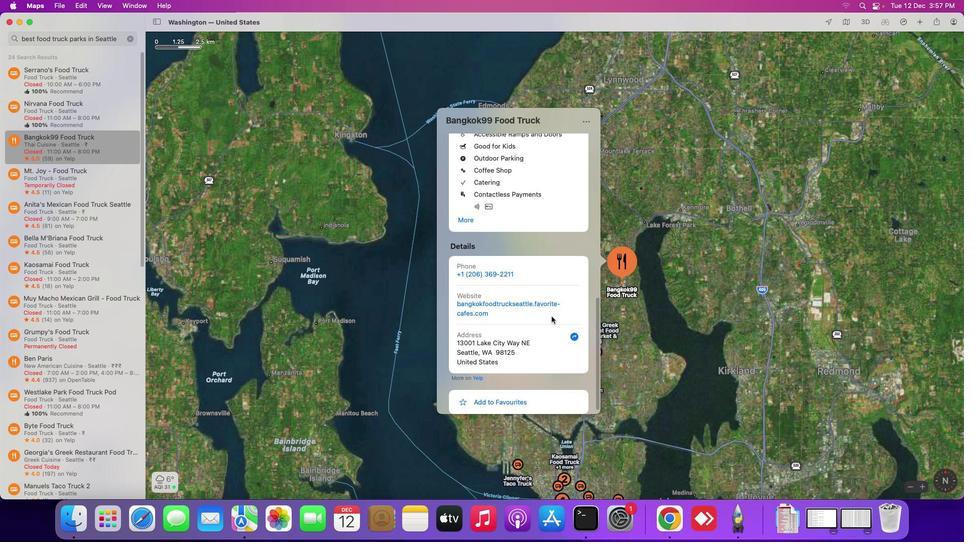 
Action: Mouse scrolled (551, 316) with delta (0, 0)
Screenshot: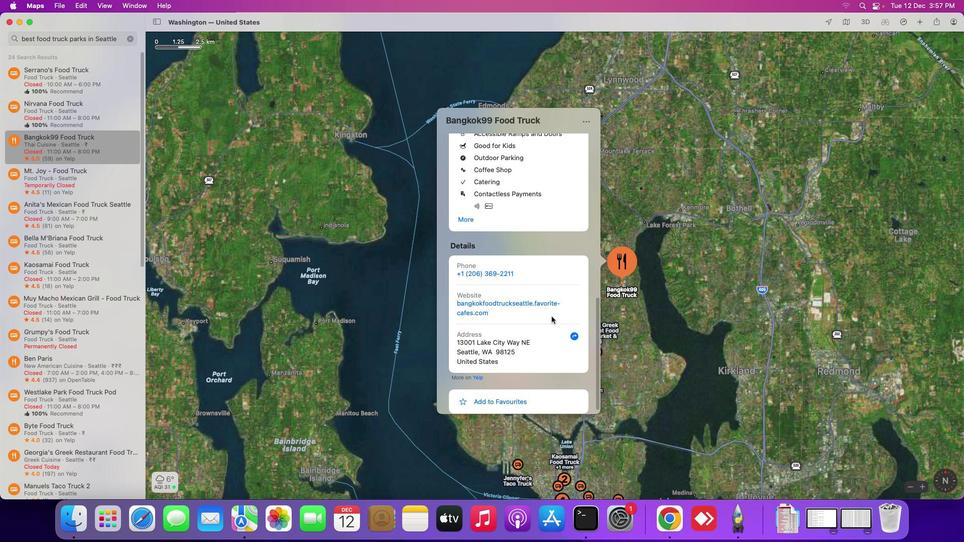 
Action: Mouse moved to (551, 316)
Screenshot: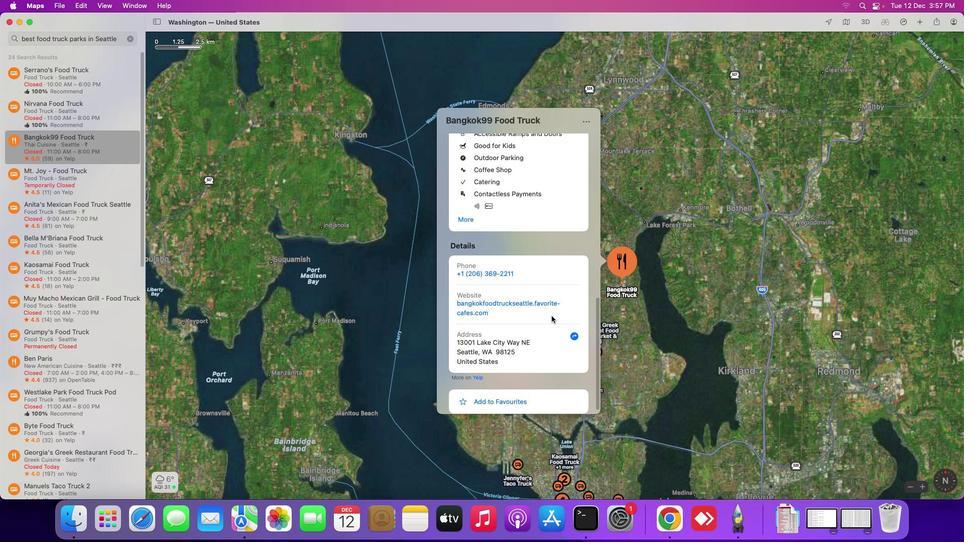 
Action: Mouse scrolled (551, 316) with delta (0, 0)
Screenshot: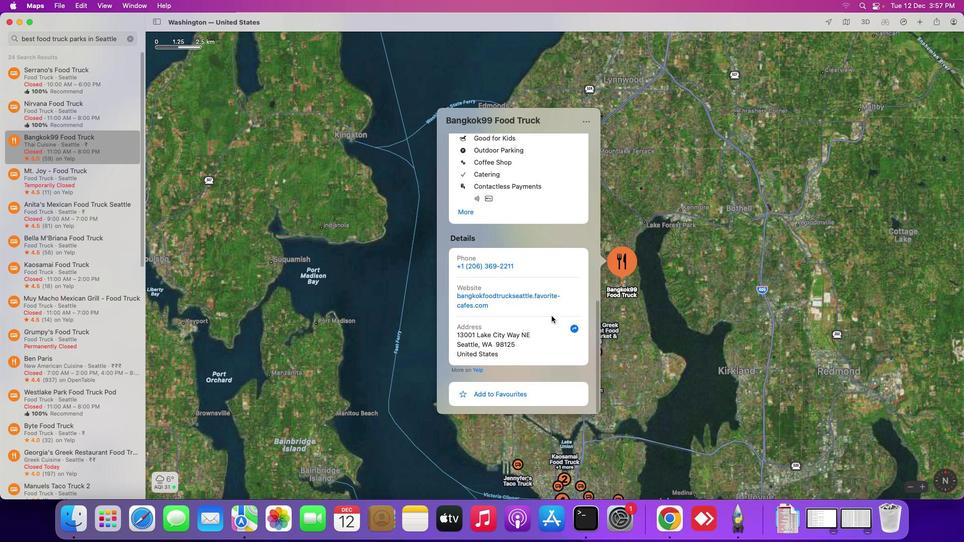 
Action: Mouse scrolled (551, 316) with delta (0, 0)
Screenshot: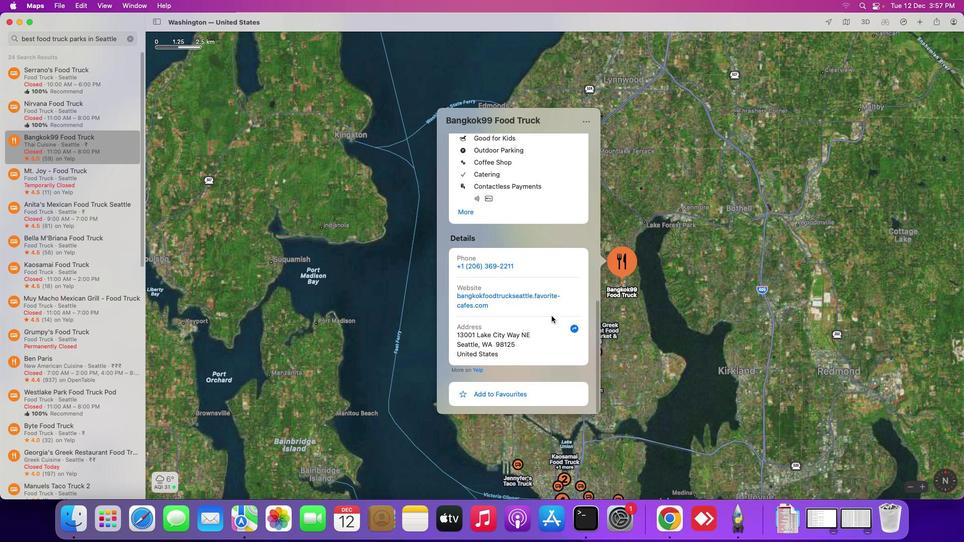 
Action: Mouse scrolled (551, 316) with delta (0, -1)
Screenshot: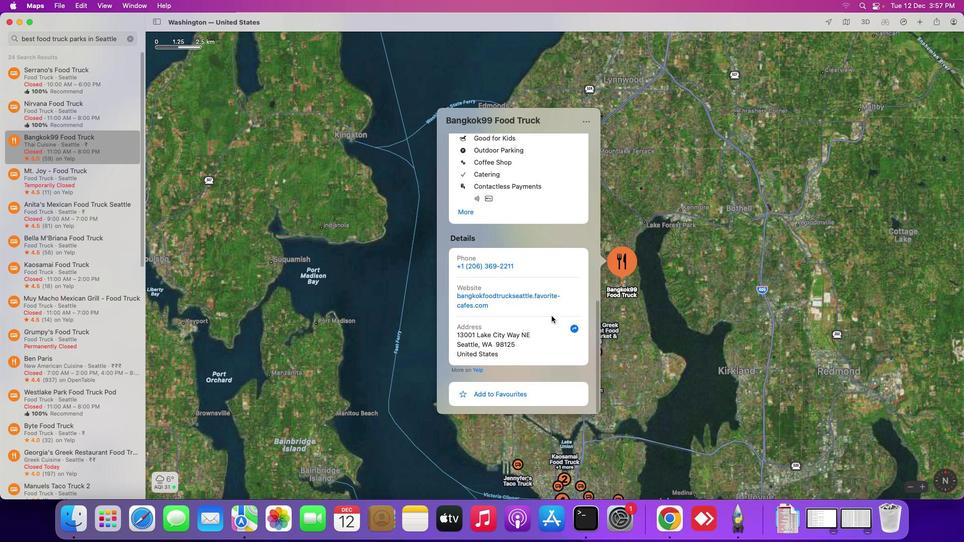 
Action: Mouse scrolled (551, 316) with delta (0, -2)
Screenshot: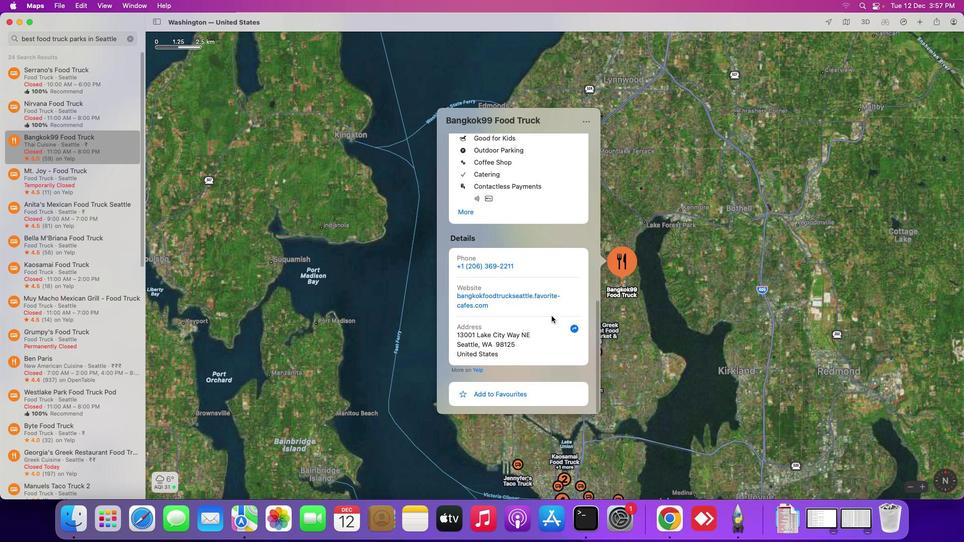 
Action: Mouse scrolled (551, 316) with delta (0, 0)
Screenshot: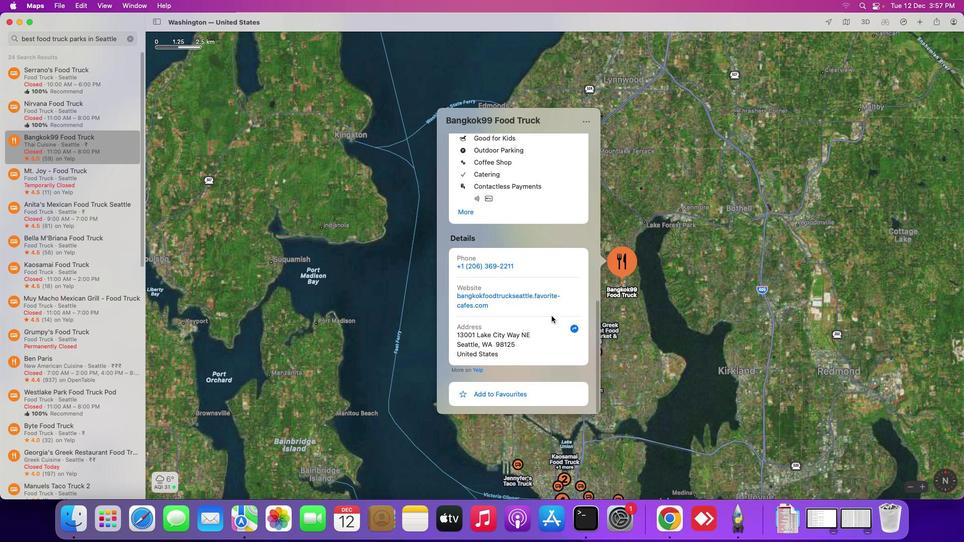 
Action: Mouse scrolled (551, 316) with delta (0, 0)
Screenshot: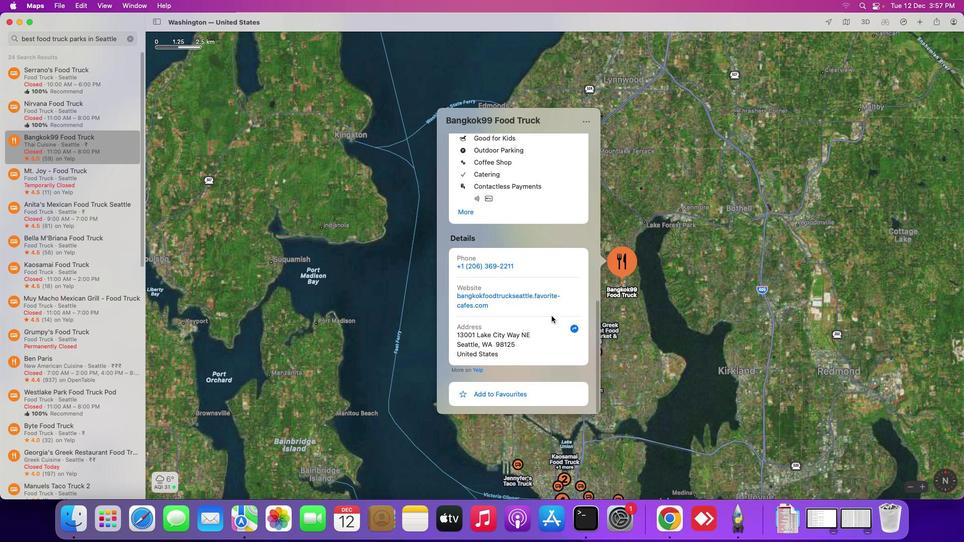 
Action: Mouse scrolled (551, 316) with delta (0, -1)
Screenshot: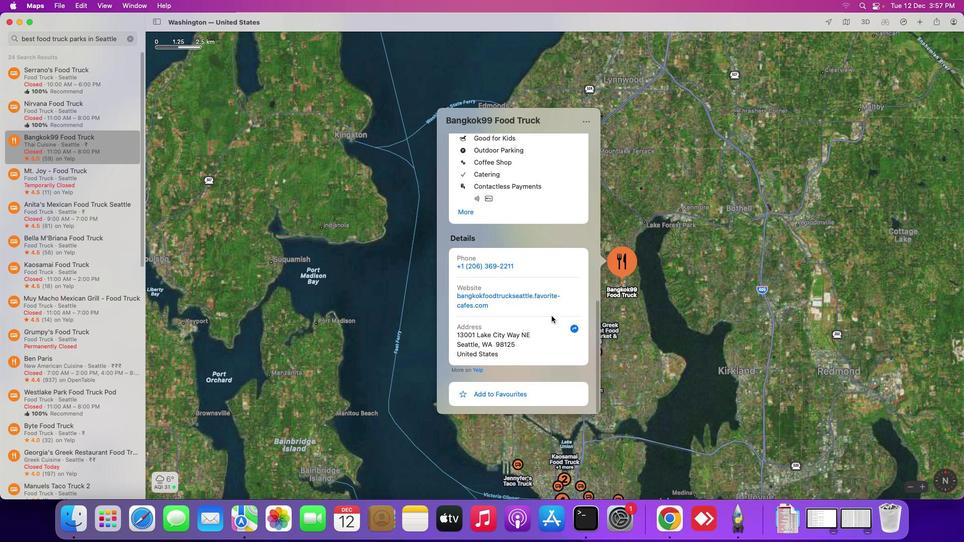 
Action: Mouse moved to (57, 173)
Screenshot: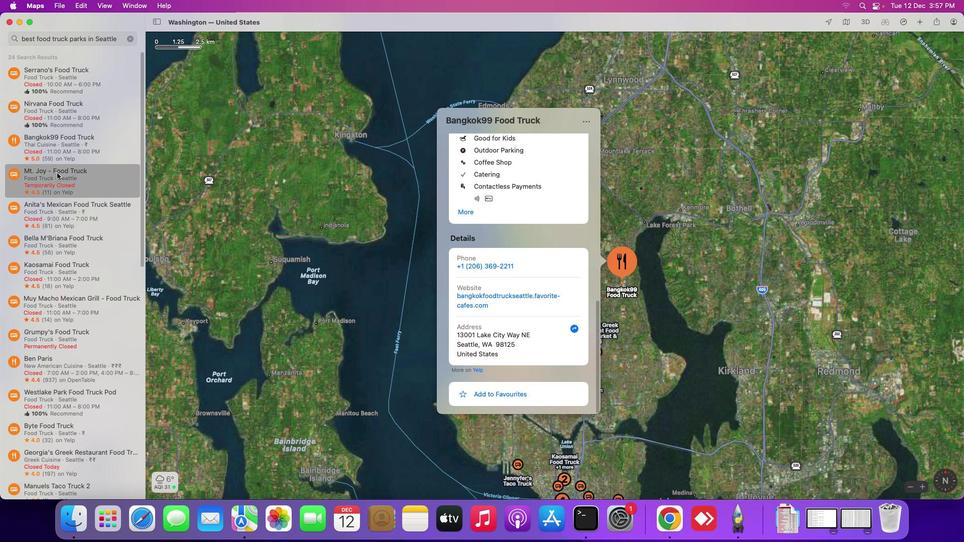 
Action: Mouse pressed left at (57, 173)
Screenshot: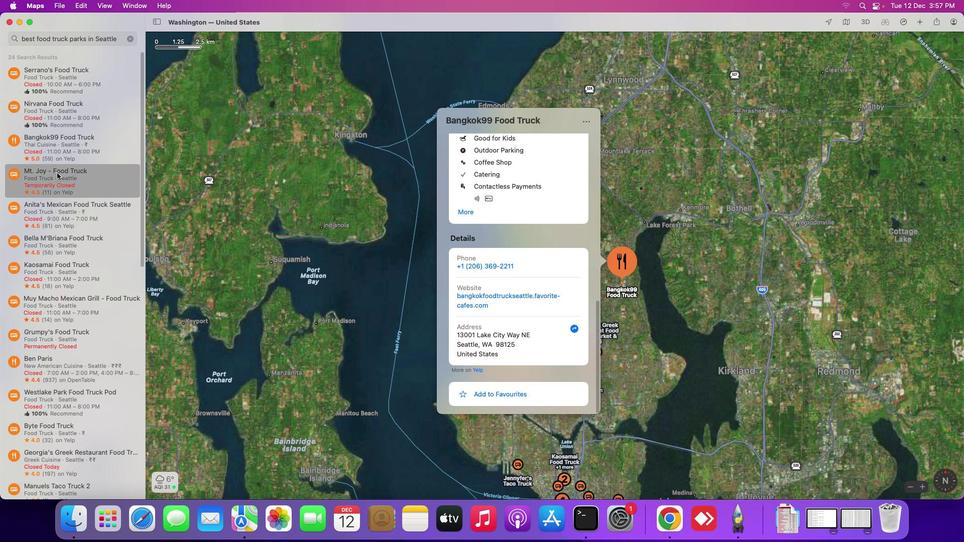 
Action: Mouse moved to (480, 423)
Screenshot: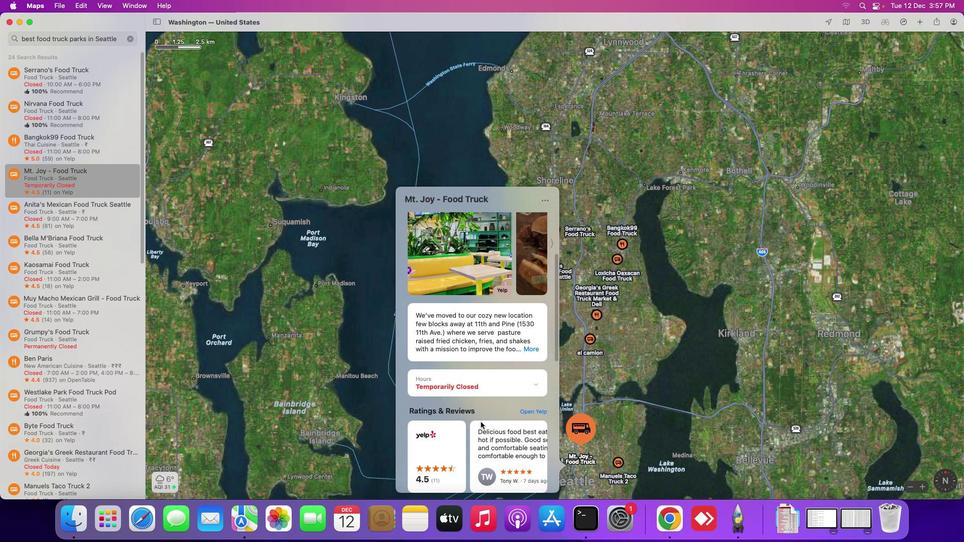
Action: Mouse scrolled (480, 423) with delta (0, 0)
Screenshot: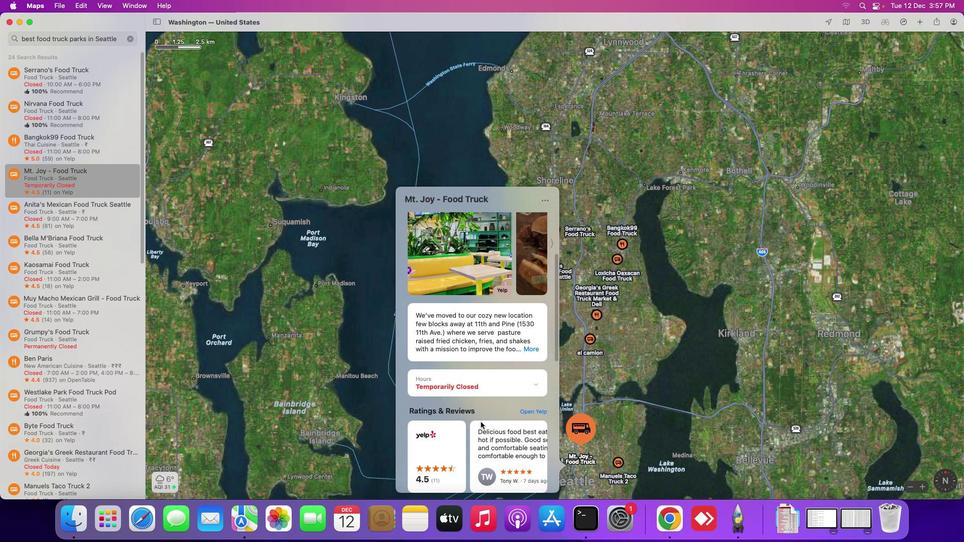 
Action: Mouse moved to (480, 423)
Screenshot: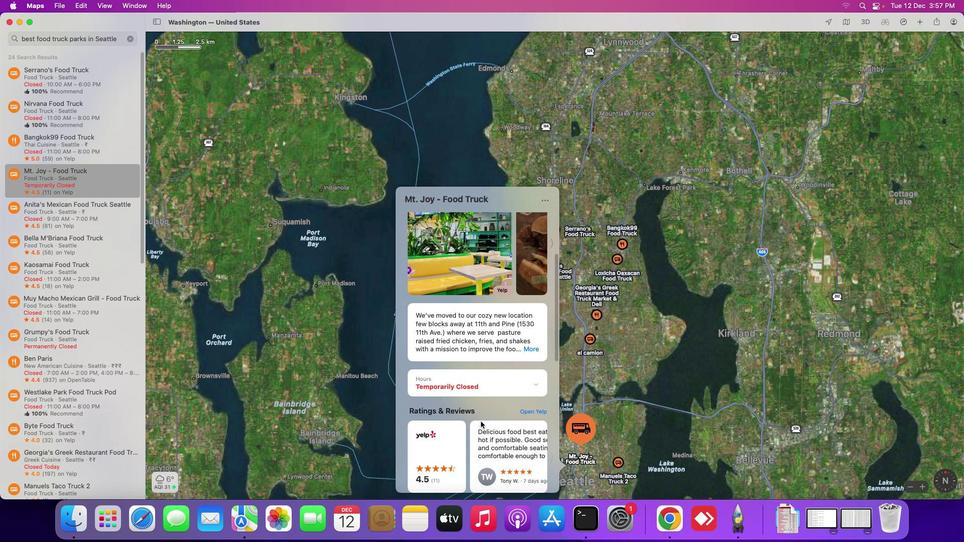 
Action: Mouse scrolled (480, 423) with delta (0, 0)
Screenshot: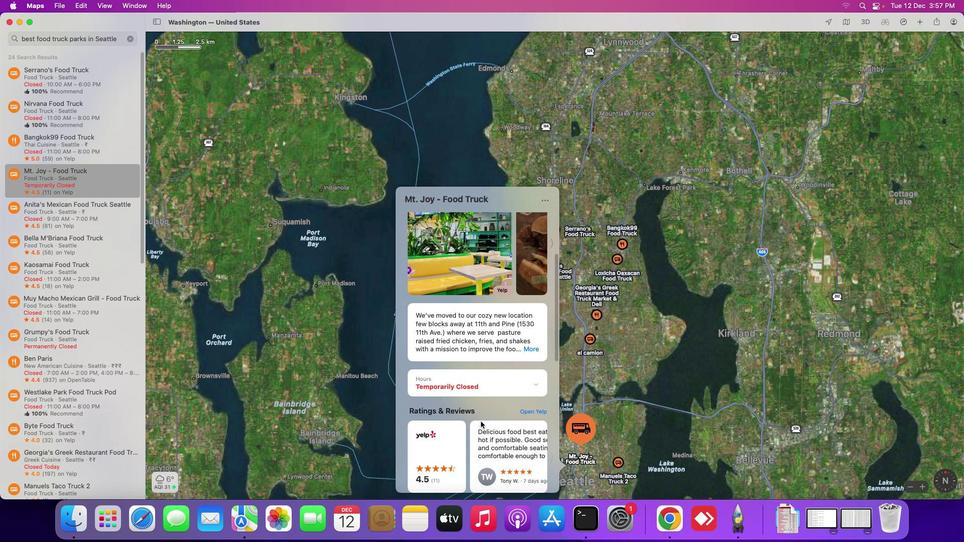 
Action: Mouse moved to (480, 423)
Screenshot: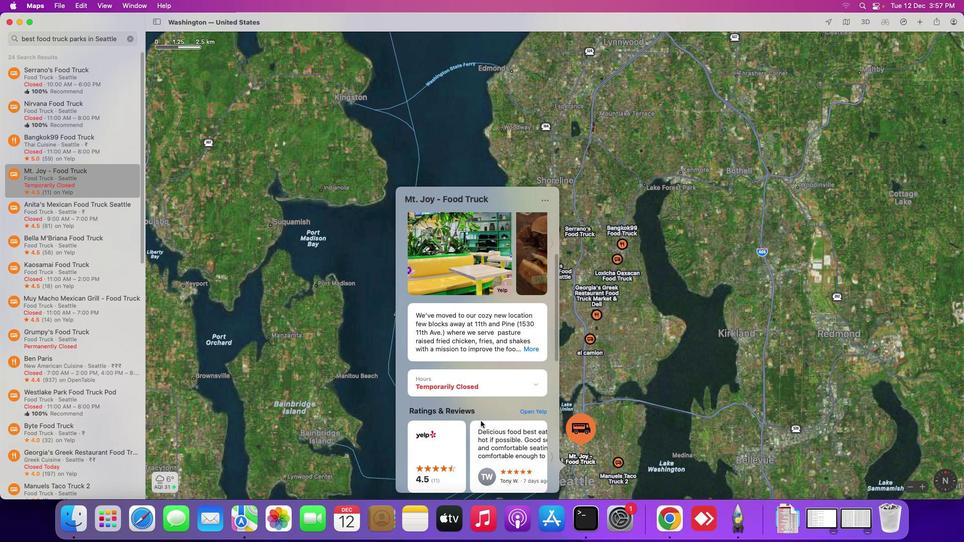 
Action: Mouse scrolled (480, 423) with delta (0, -1)
Screenshot: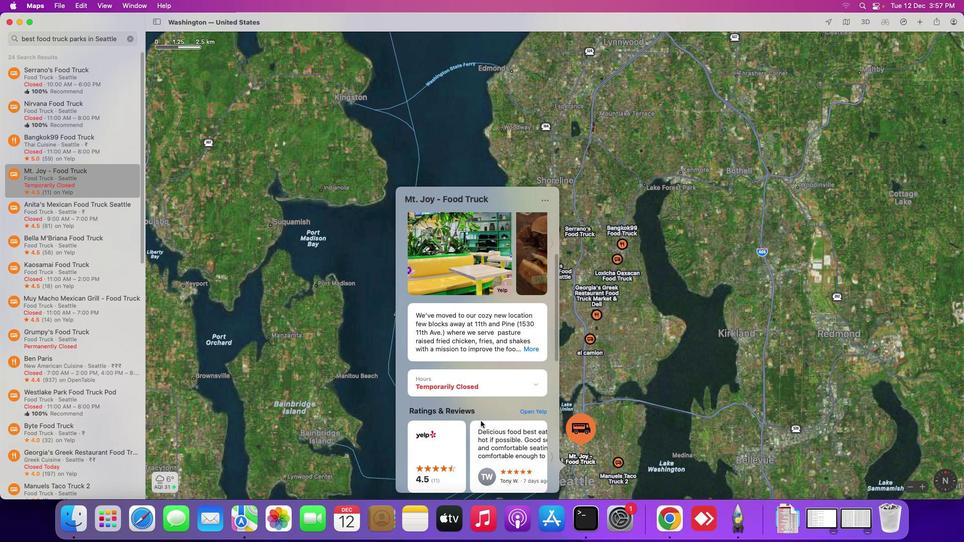
Action: Mouse moved to (480, 423)
Screenshot: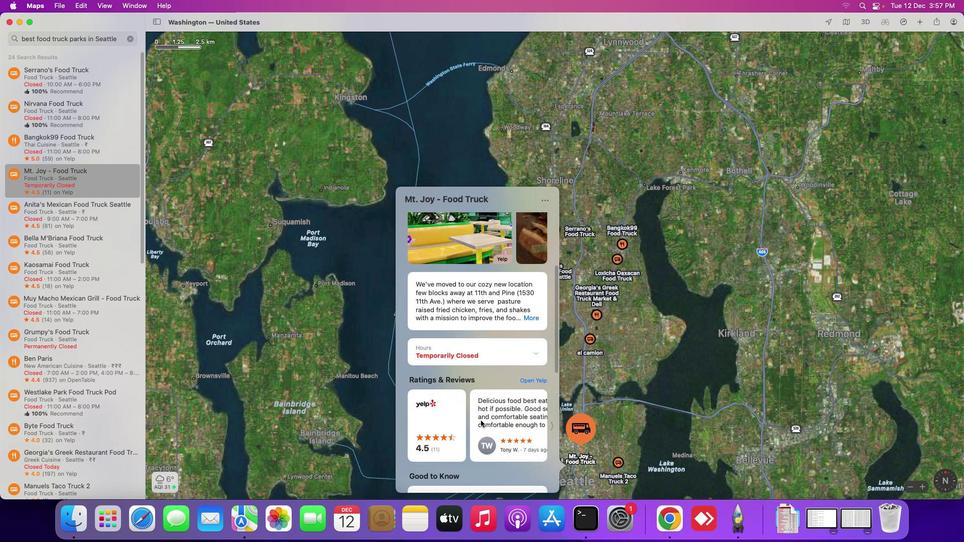 
Action: Mouse scrolled (480, 423) with delta (0, -2)
Screenshot: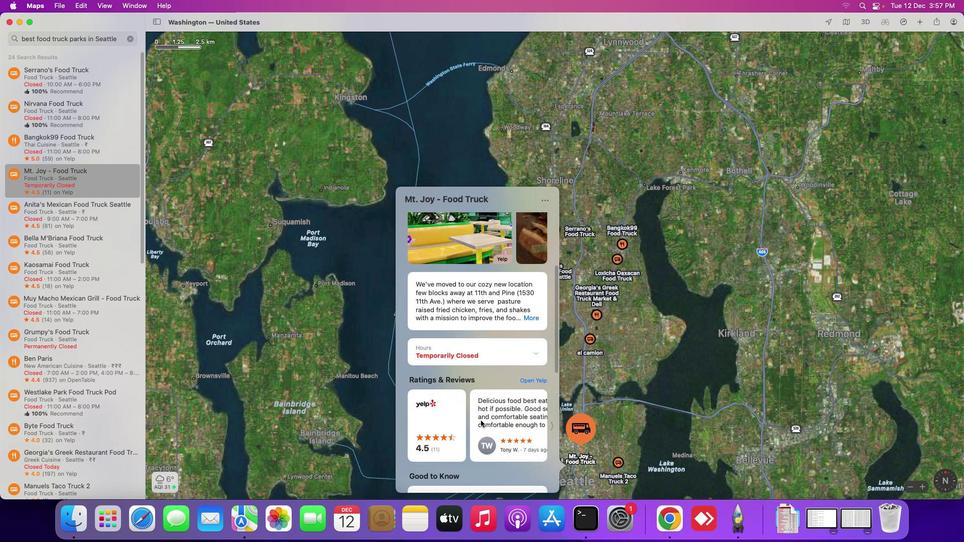 
Action: Mouse moved to (480, 423)
Screenshot: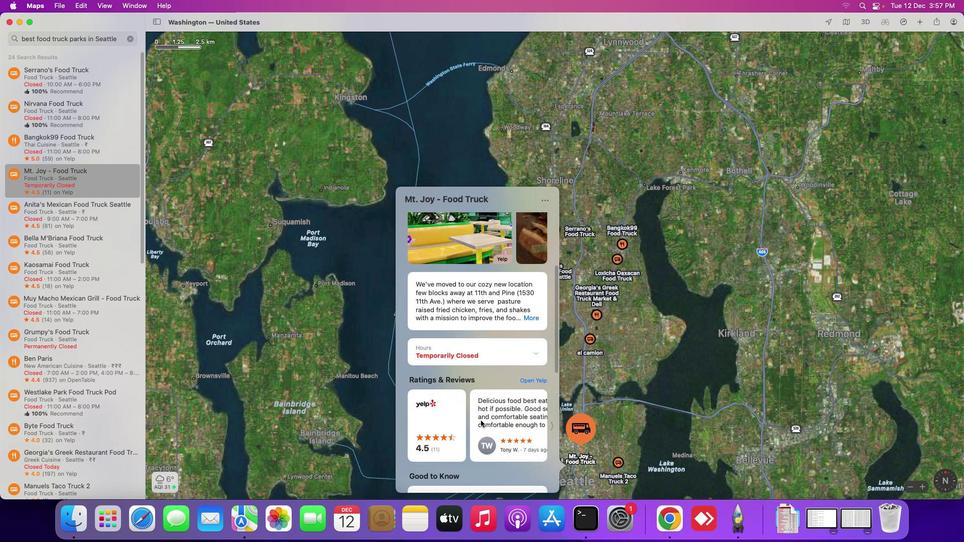 
Action: Mouse scrolled (480, 423) with delta (0, -2)
Screenshot: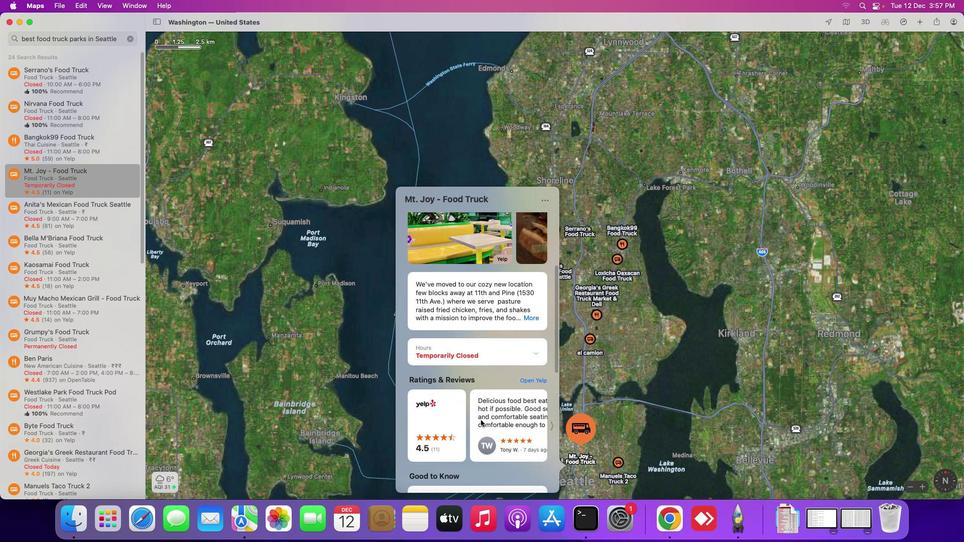 
Action: Mouse moved to (481, 422)
Screenshot: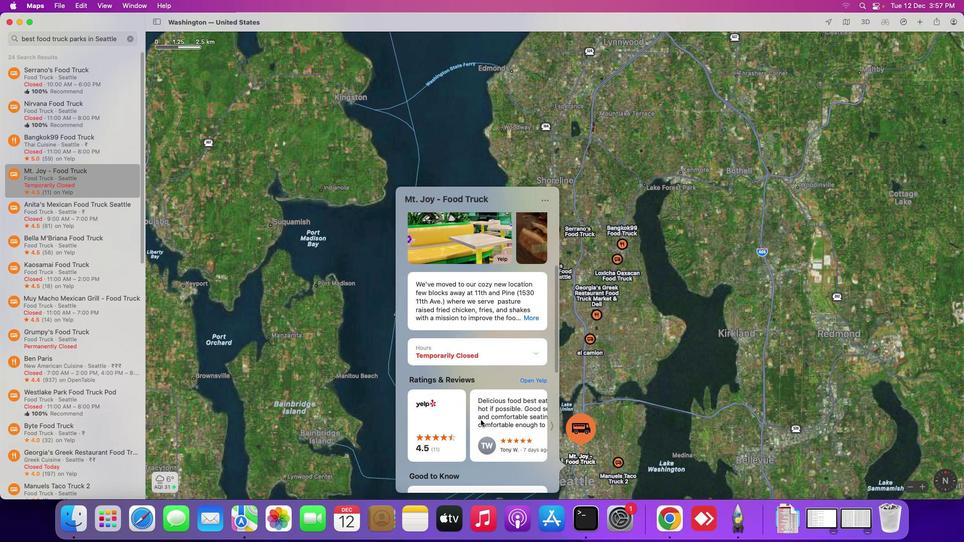 
Action: Mouse scrolled (481, 422) with delta (0, -3)
Screenshot: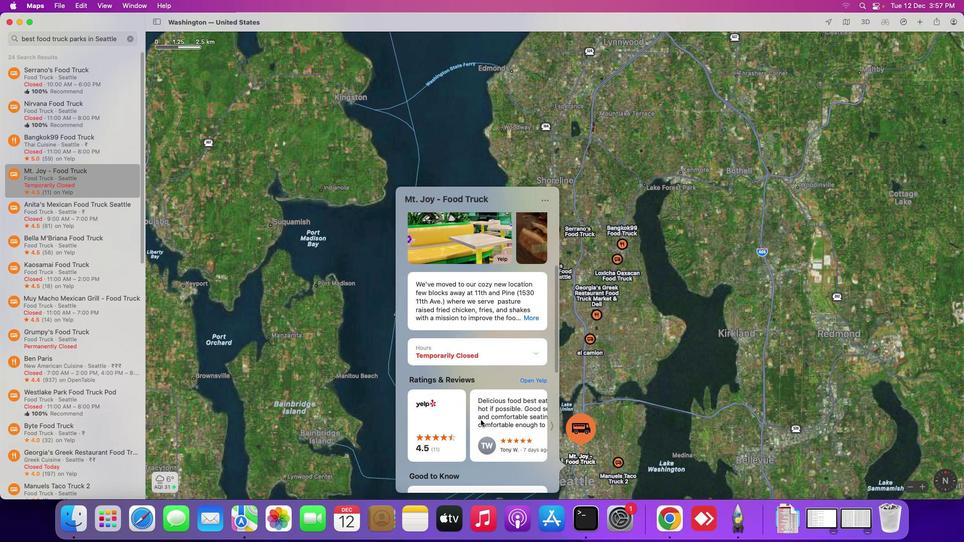 
Action: Mouse moved to (481, 421)
Screenshot: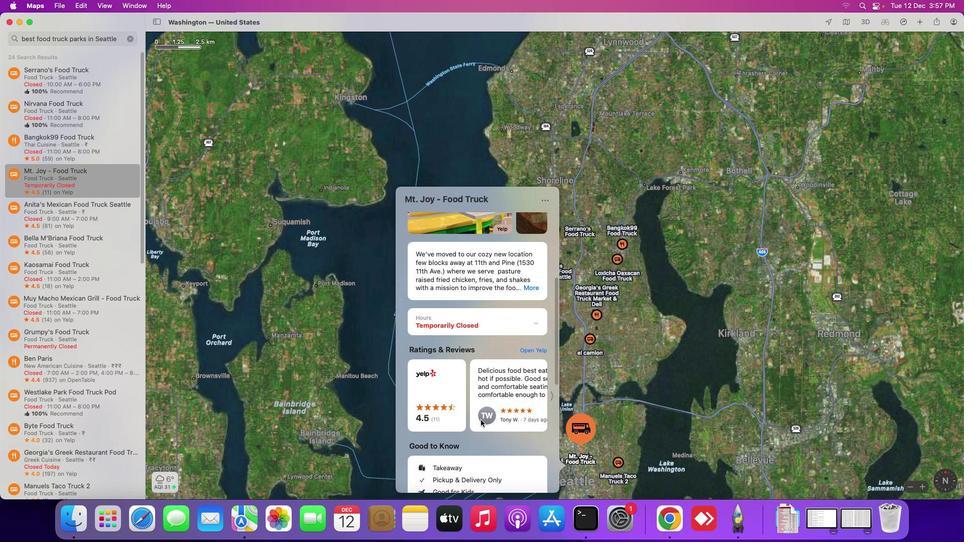 
Action: Mouse scrolled (481, 421) with delta (0, -3)
Screenshot: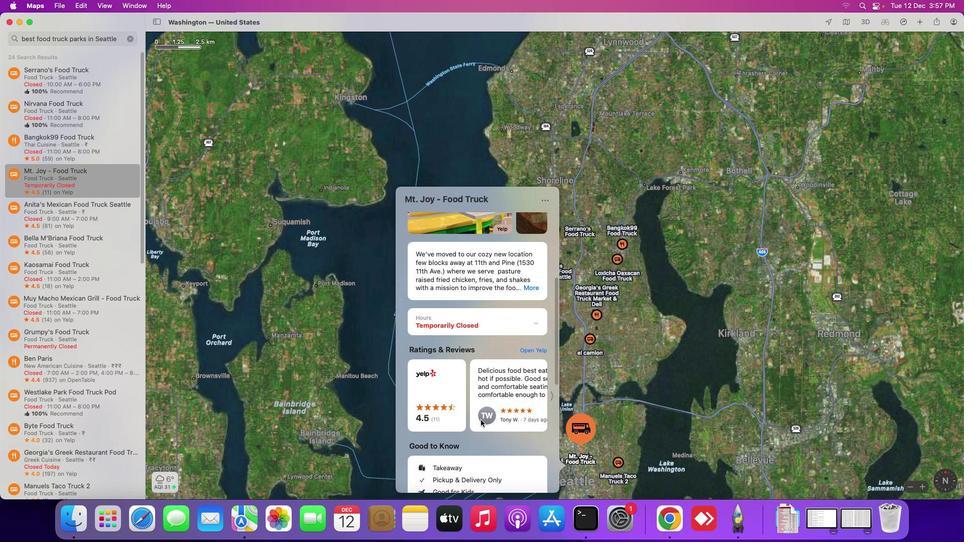 
Action: Mouse moved to (481, 420)
Screenshot: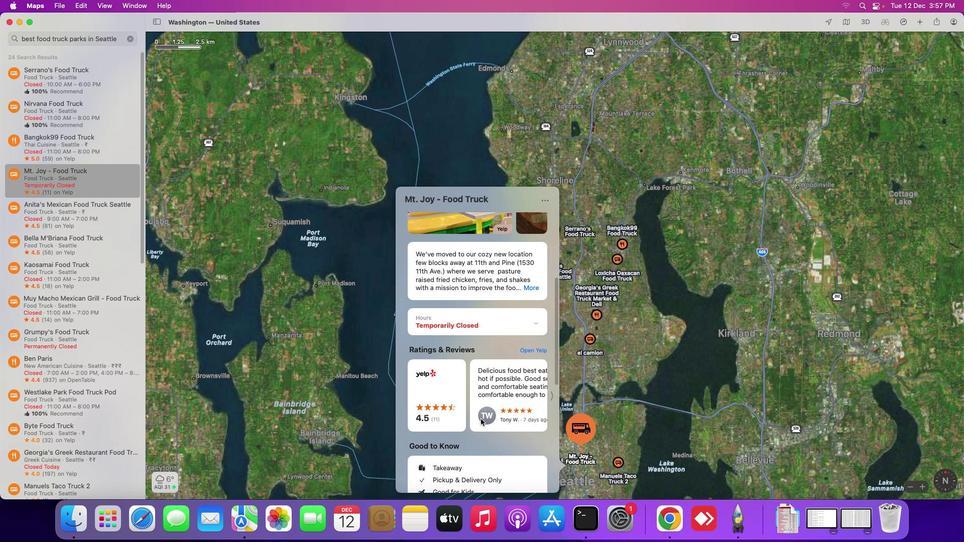 
Action: Mouse scrolled (481, 420) with delta (0, -2)
Screenshot: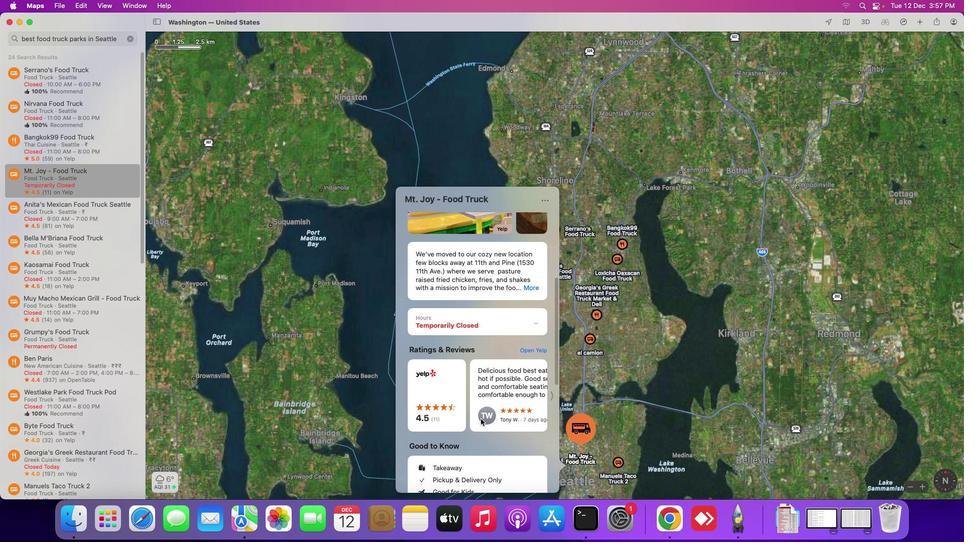 
Action: Mouse moved to (535, 320)
Screenshot: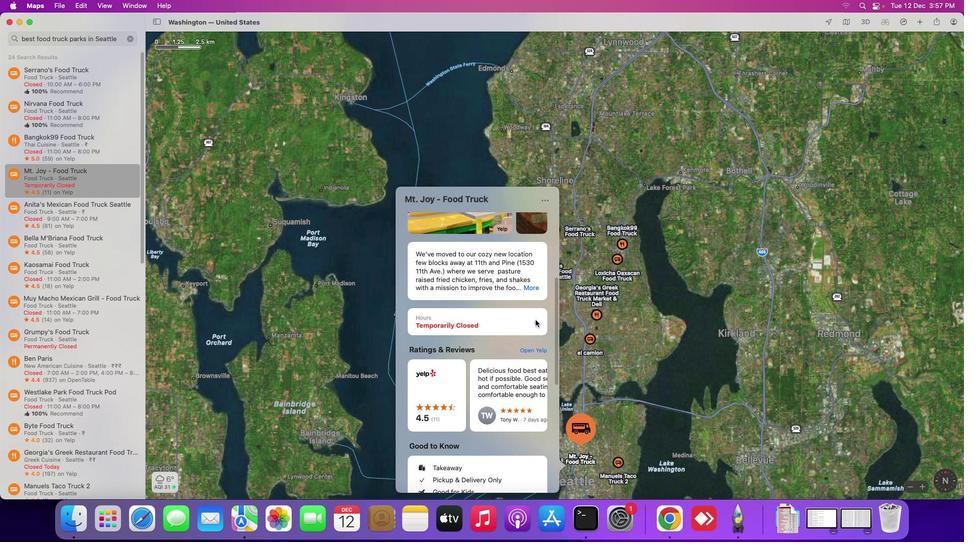 
Action: Mouse pressed left at (535, 320)
Screenshot: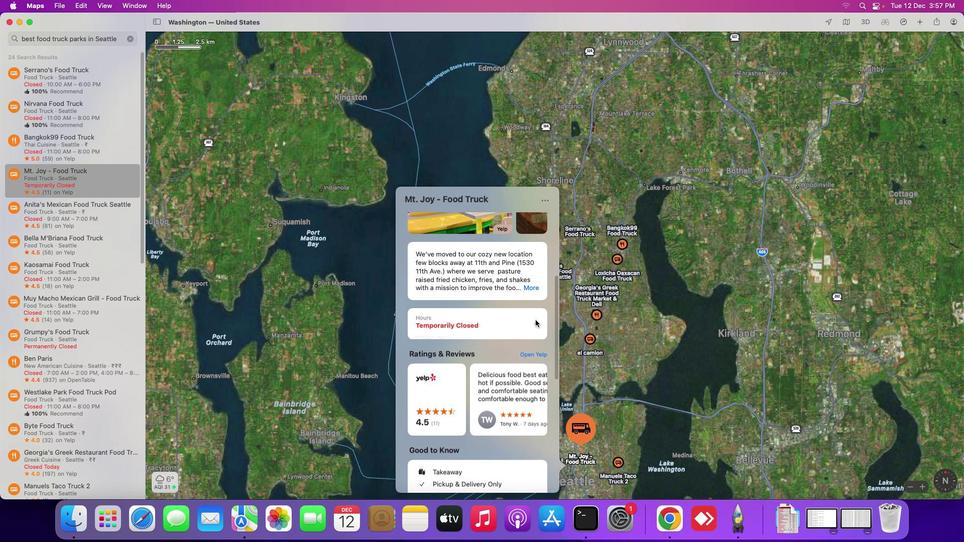 
Action: Mouse moved to (467, 377)
Screenshot: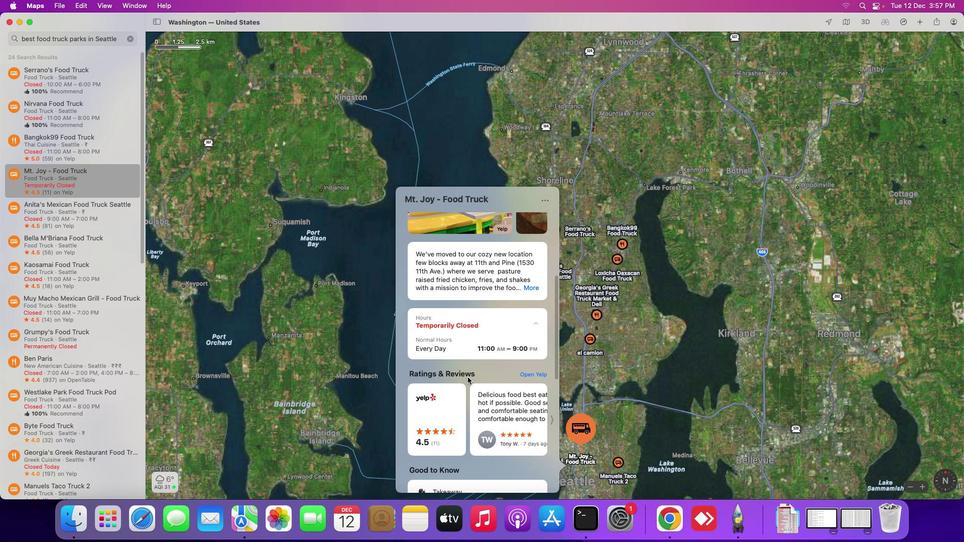 
Action: Mouse scrolled (467, 377) with delta (0, 0)
Screenshot: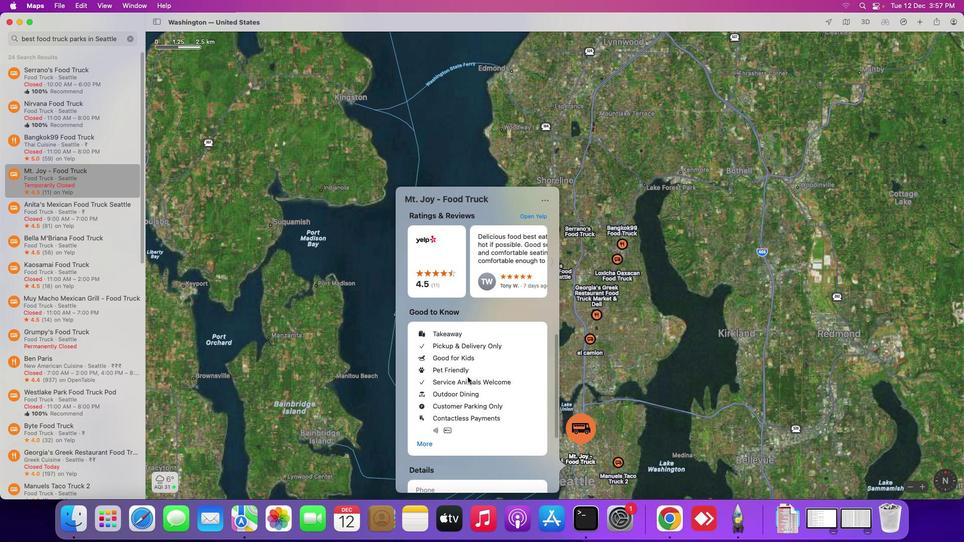 
Action: Mouse scrolled (467, 377) with delta (0, 0)
Screenshot: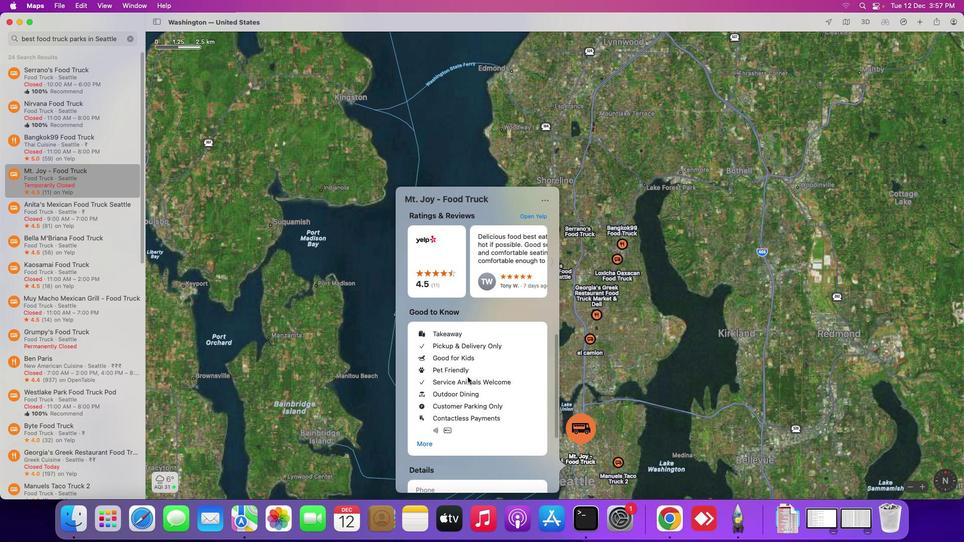 
Action: Mouse scrolled (467, 377) with delta (0, -1)
Screenshot: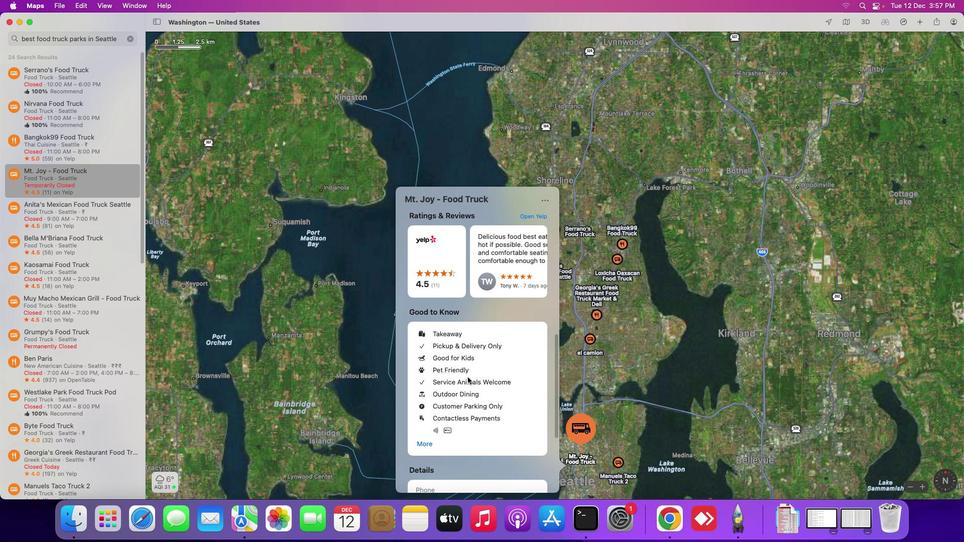 
Action: Mouse scrolled (467, 377) with delta (0, -2)
Screenshot: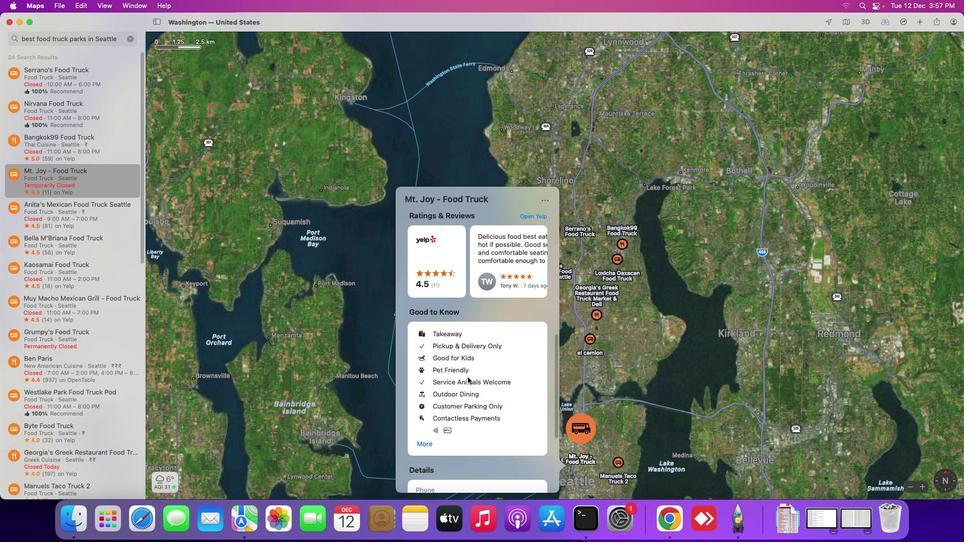 
Action: Mouse scrolled (467, 377) with delta (0, -3)
Screenshot: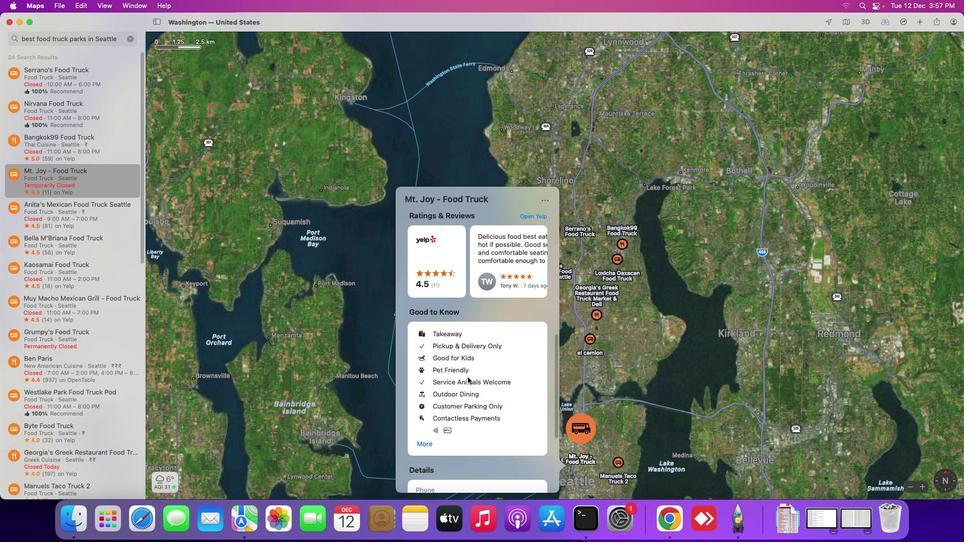 
Action: Mouse scrolled (467, 377) with delta (0, -3)
Screenshot: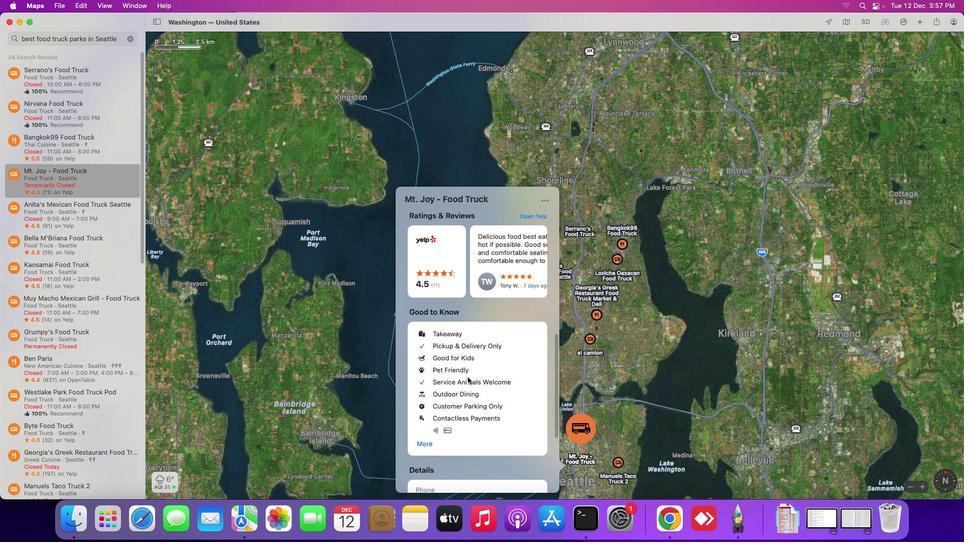 
Action: Mouse scrolled (467, 377) with delta (0, -3)
Screenshot: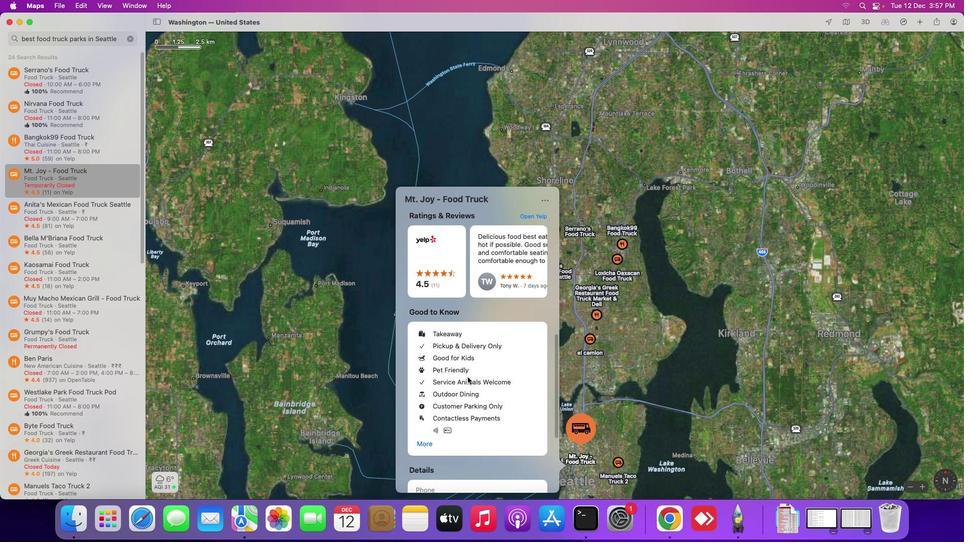 
Action: Mouse moved to (466, 378)
Screenshot: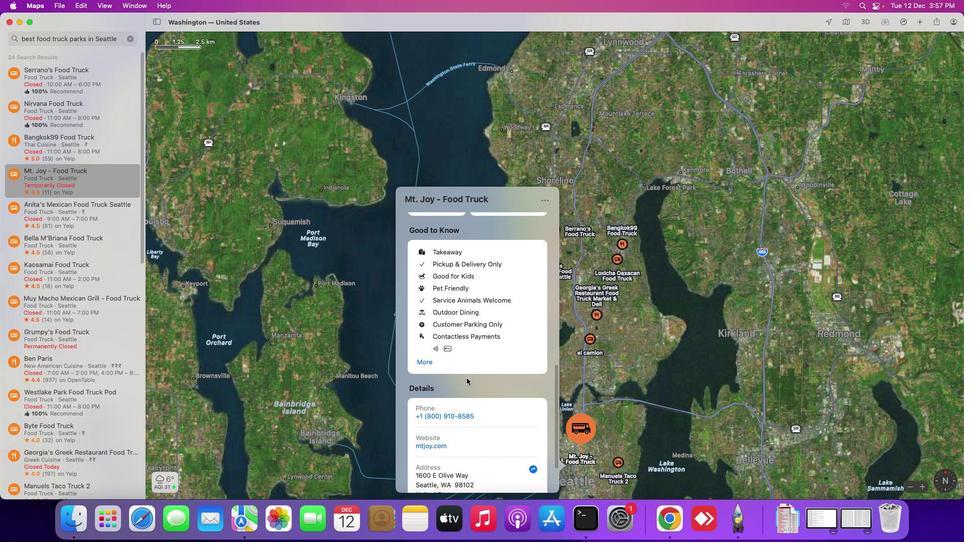 
Action: Mouse scrolled (466, 378) with delta (0, 0)
Screenshot: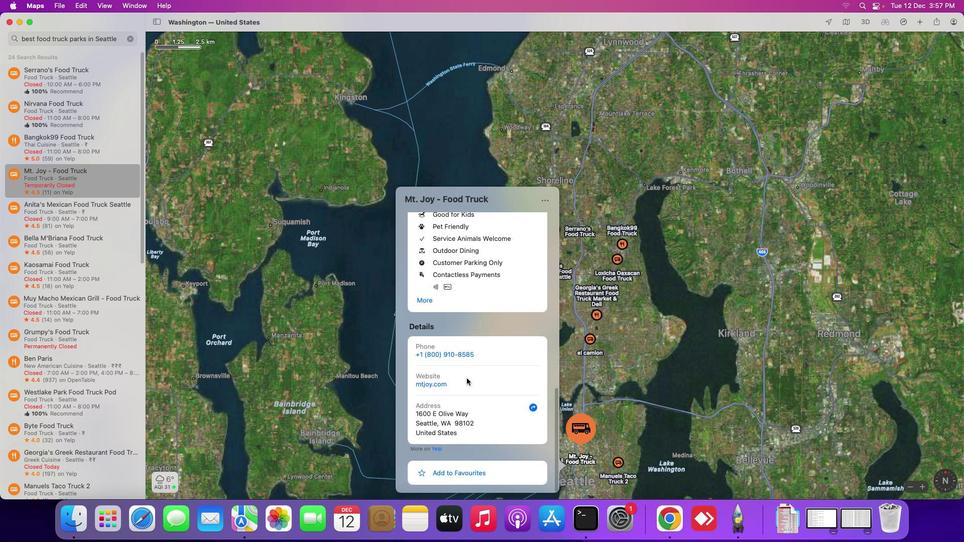 
Action: Mouse scrolled (466, 378) with delta (0, 0)
Screenshot: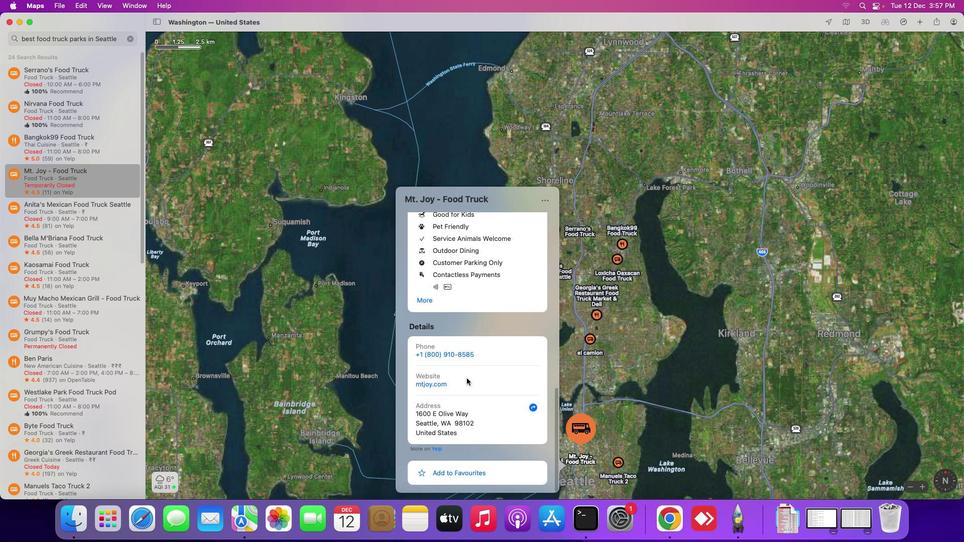 
Action: Mouse scrolled (466, 378) with delta (0, -1)
Screenshot: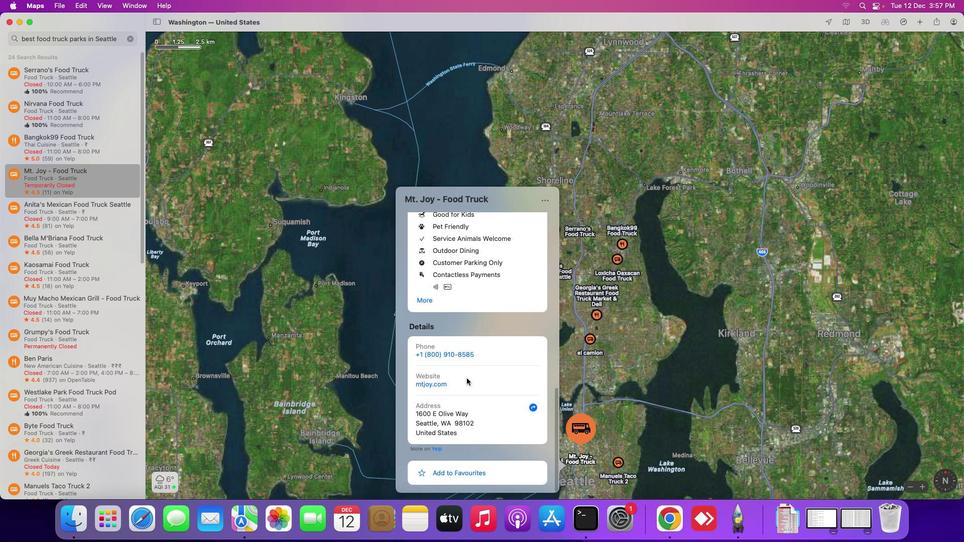 
Action: Mouse scrolled (466, 378) with delta (0, -2)
Screenshot: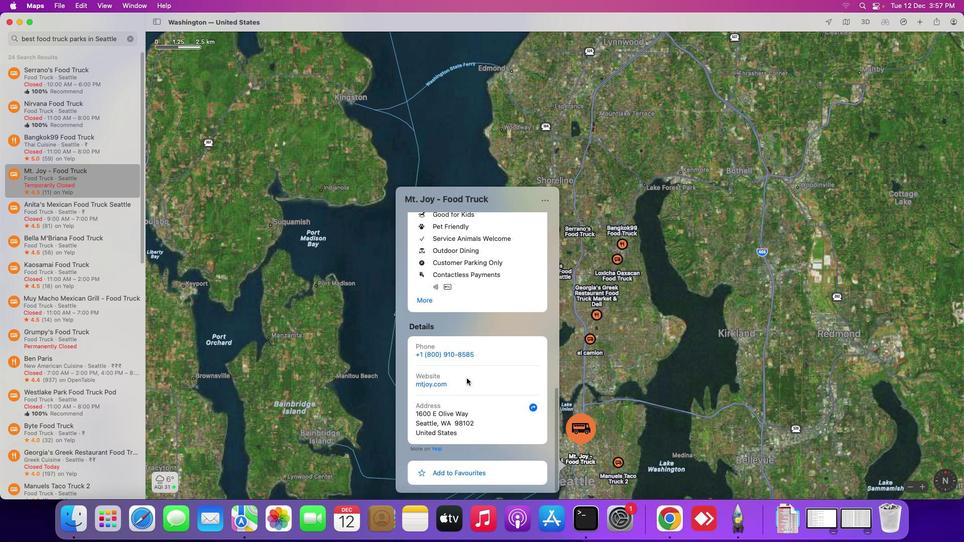 
Action: Mouse scrolled (466, 378) with delta (0, -3)
Screenshot: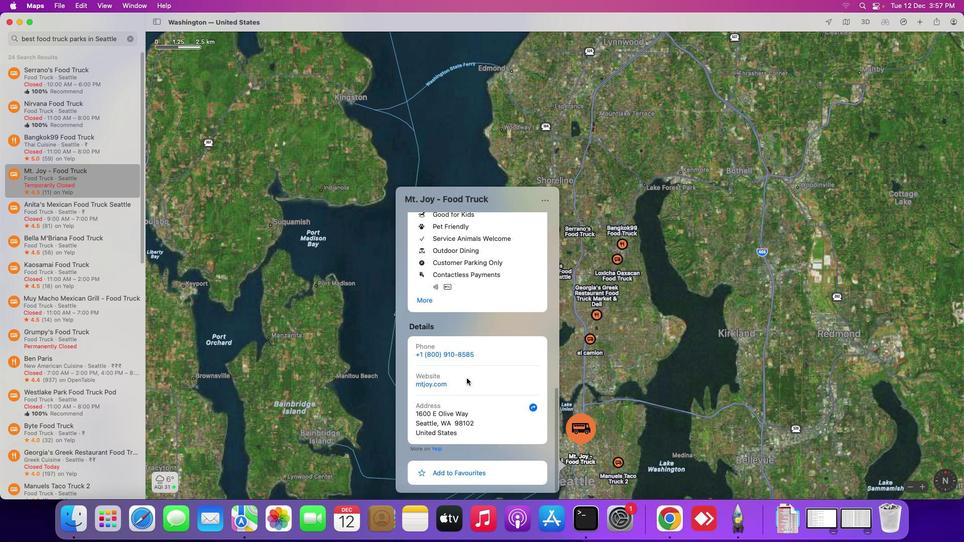 
Action: Mouse scrolled (466, 378) with delta (0, -3)
Screenshot: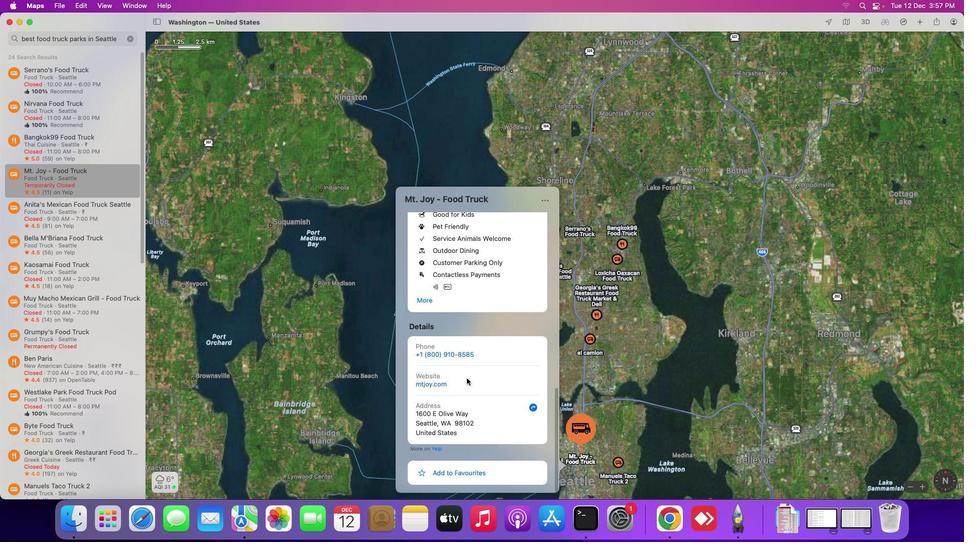 
Action: Mouse scrolled (466, 378) with delta (0, -3)
Screenshot: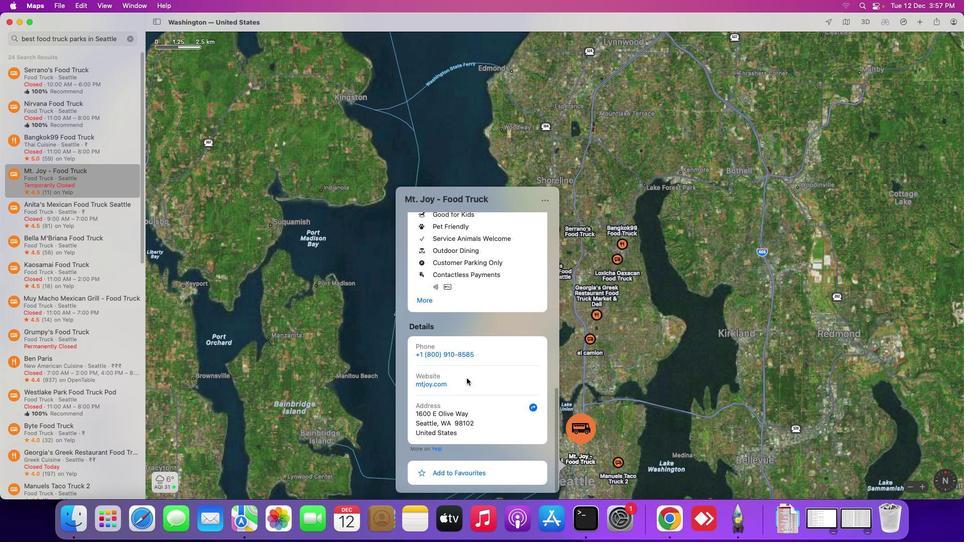
Action: Mouse scrolled (466, 378) with delta (0, -3)
Screenshot: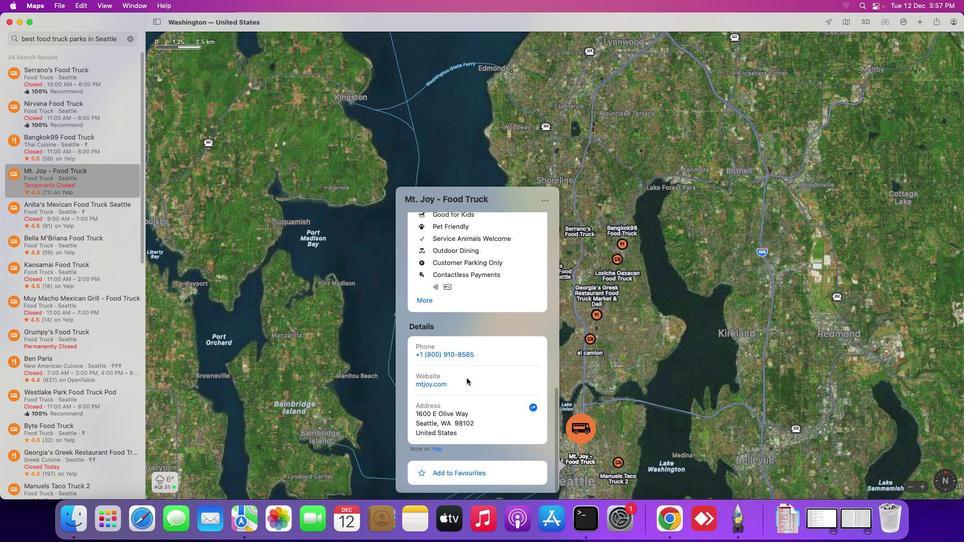 
Action: Mouse moved to (466, 378)
Screenshot: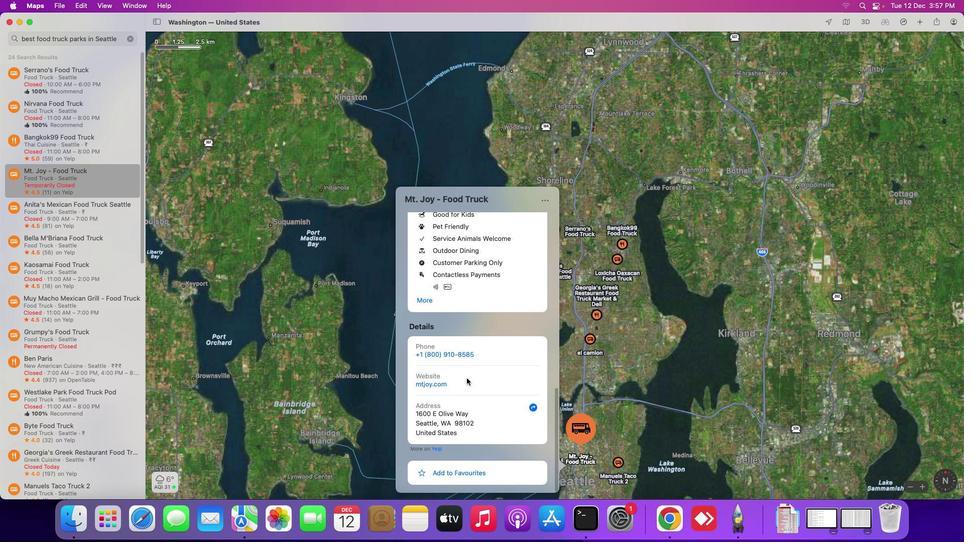 
Action: Mouse scrolled (466, 378) with delta (0, 0)
Screenshot: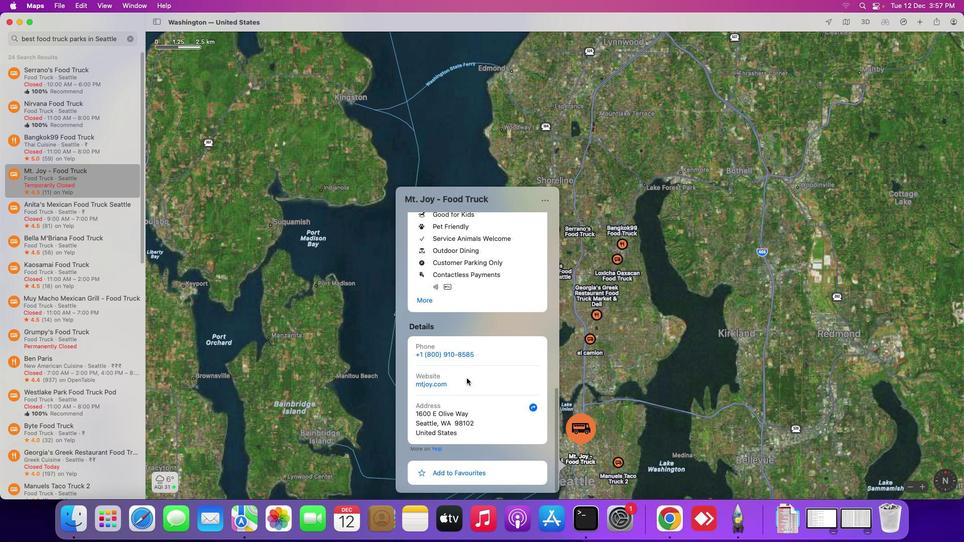 
Action: Mouse scrolled (466, 378) with delta (0, 0)
Screenshot: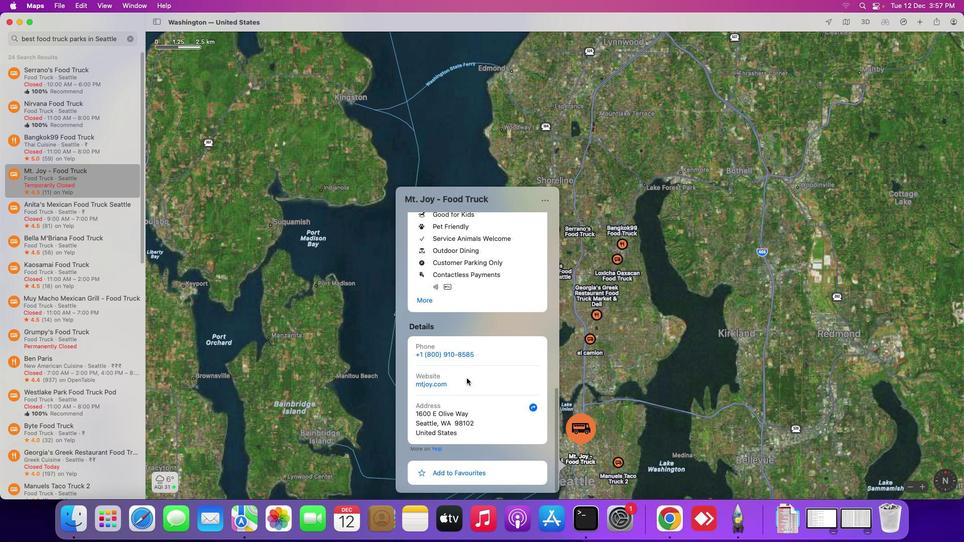 
Action: Mouse scrolled (466, 378) with delta (0, -1)
Screenshot: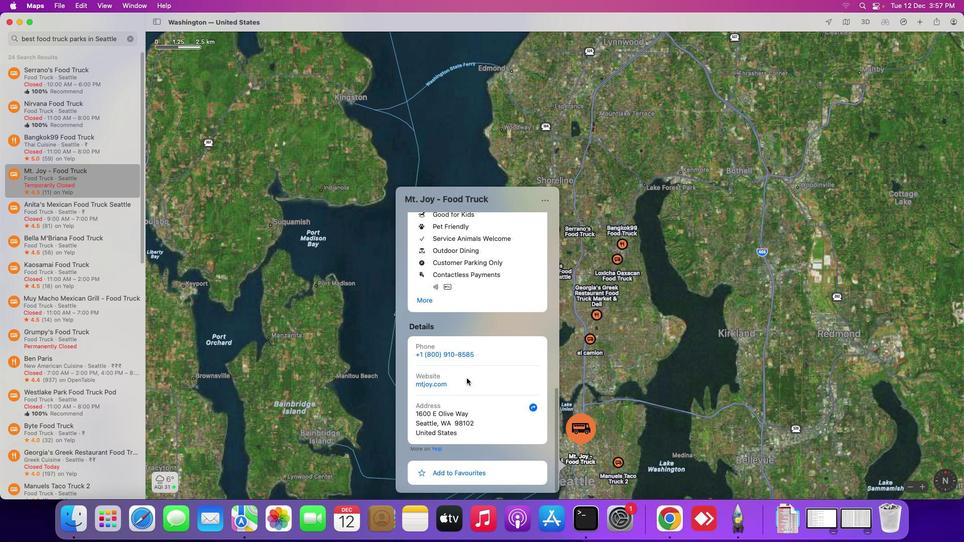 
Action: Mouse scrolled (466, 378) with delta (0, -2)
Screenshot: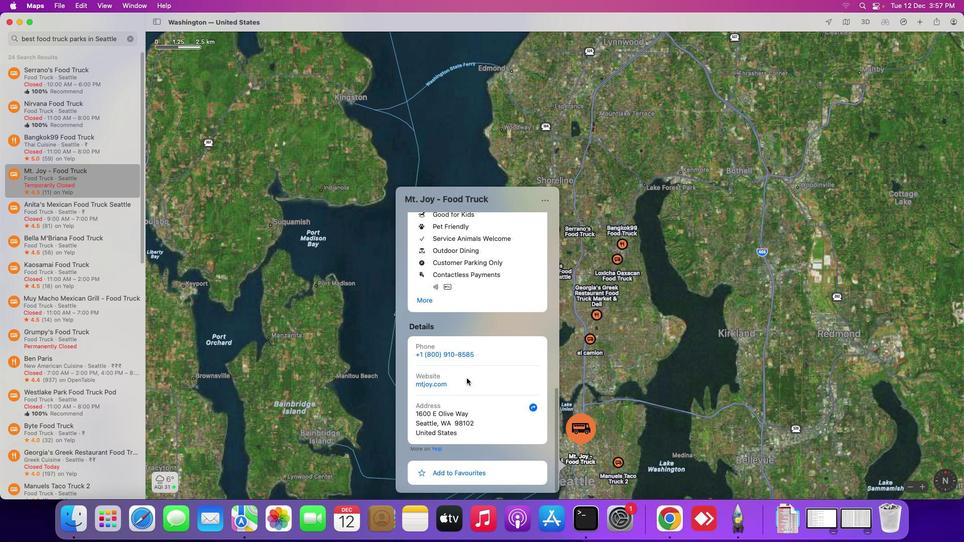 
Action: Mouse scrolled (466, 378) with delta (0, -3)
Screenshot: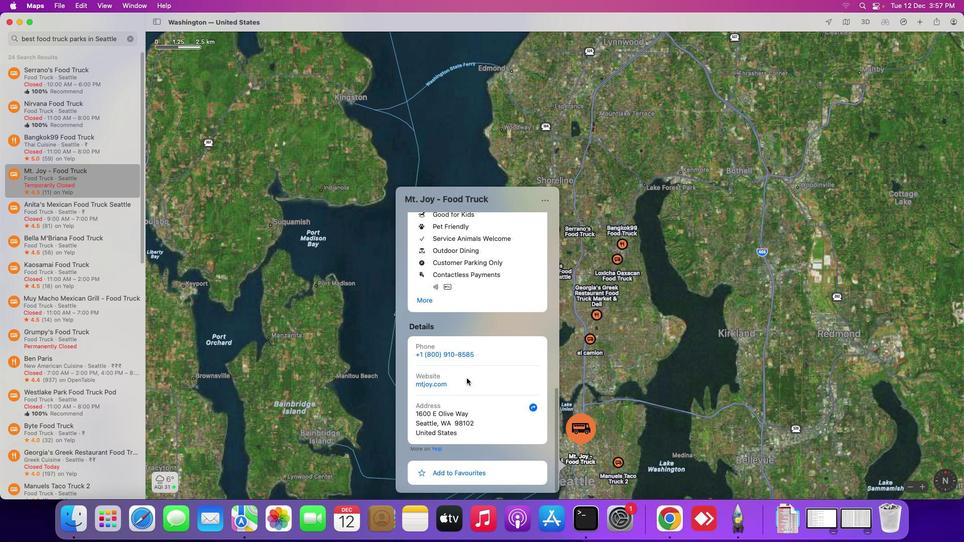 
Action: Mouse scrolled (466, 378) with delta (0, -3)
Screenshot: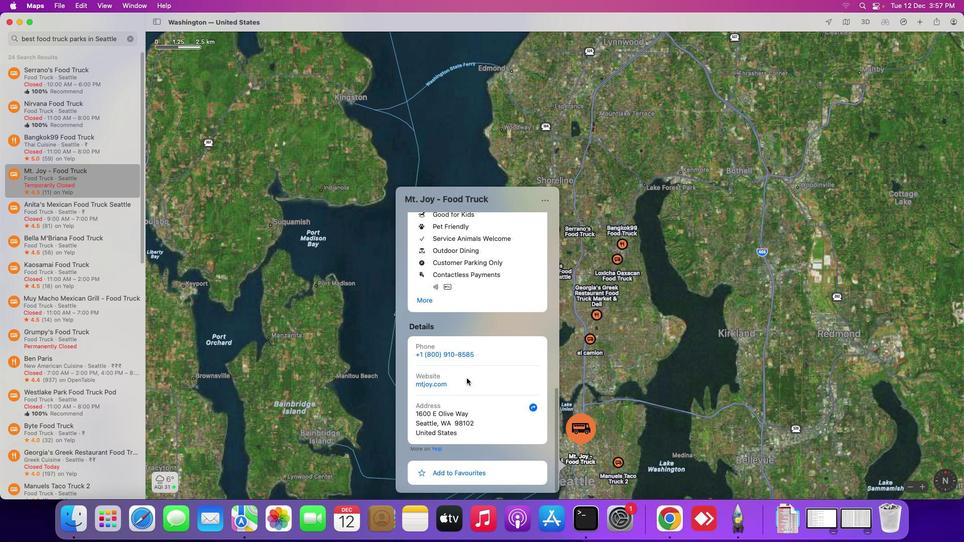 
Action: Mouse scrolled (466, 378) with delta (0, -3)
Screenshot: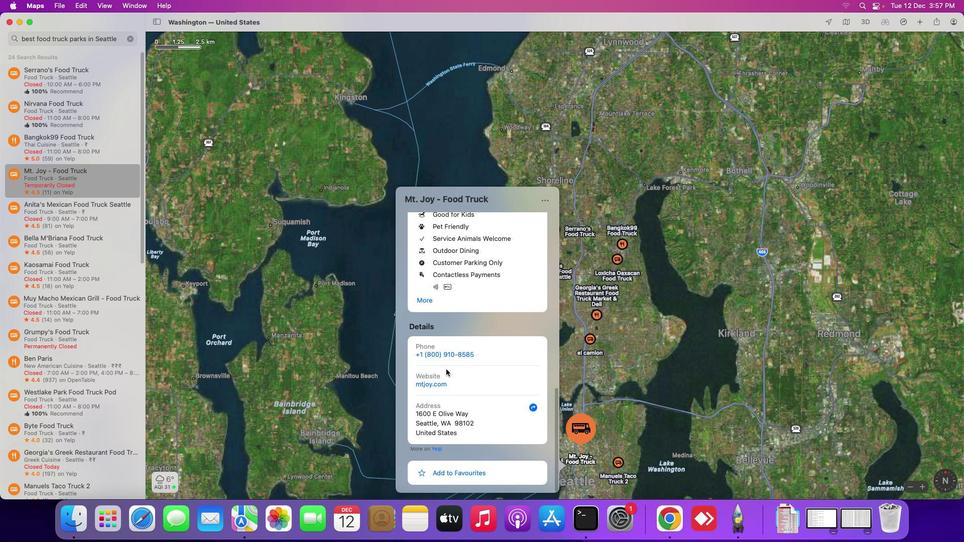 
Action: Mouse scrolled (466, 378) with delta (0, -3)
Screenshot: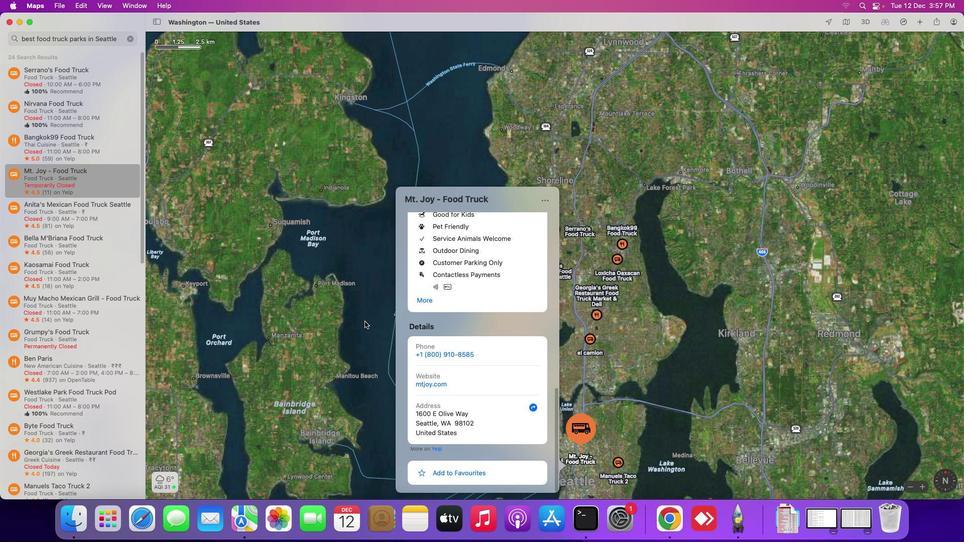 
Action: Mouse moved to (57, 208)
Screenshot: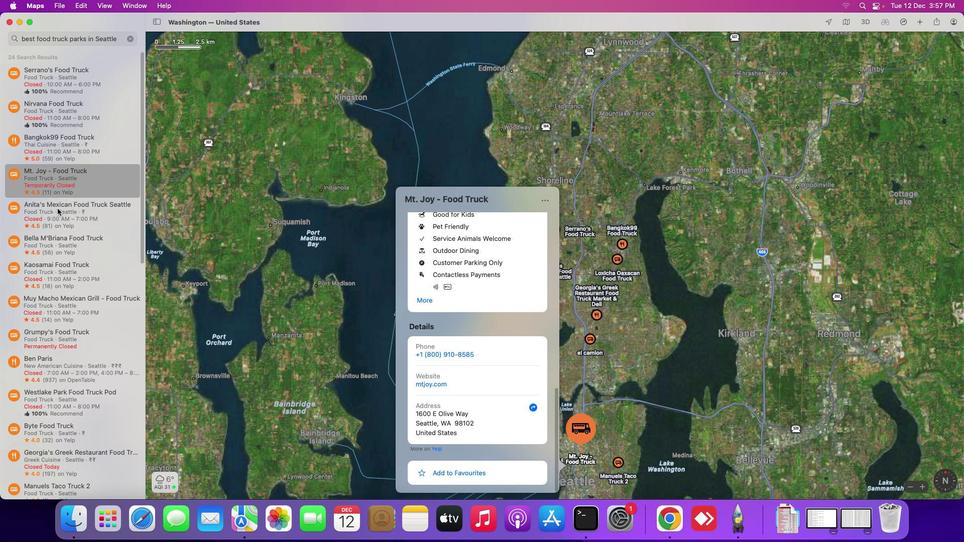 
Action: Mouse pressed left at (57, 208)
Screenshot: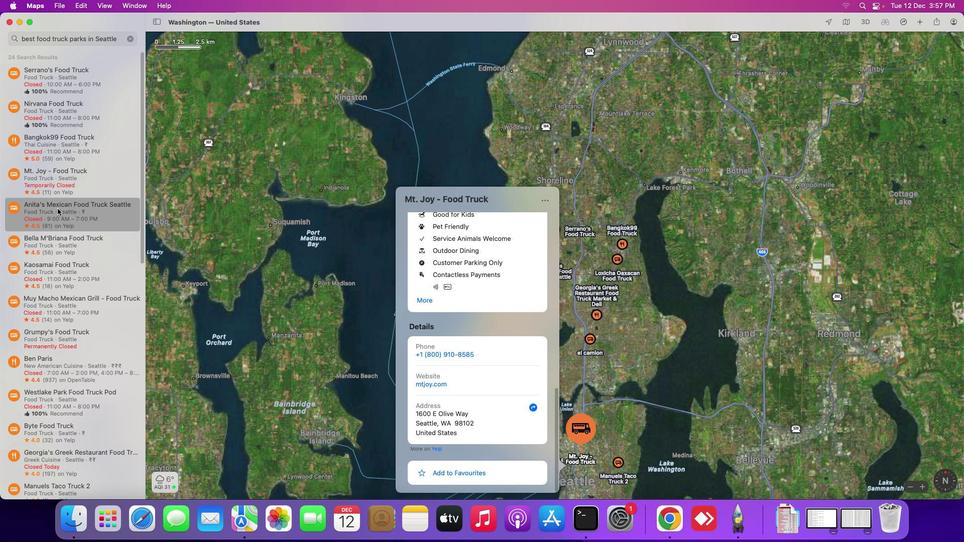
Action: Mouse moved to (659, 297)
Screenshot: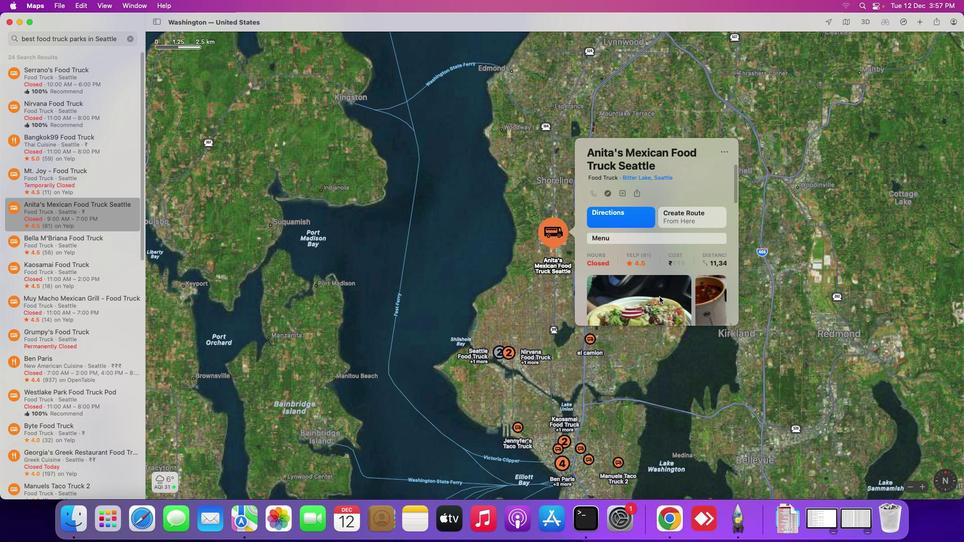 
Action: Mouse scrolled (659, 297) with delta (0, 0)
Screenshot: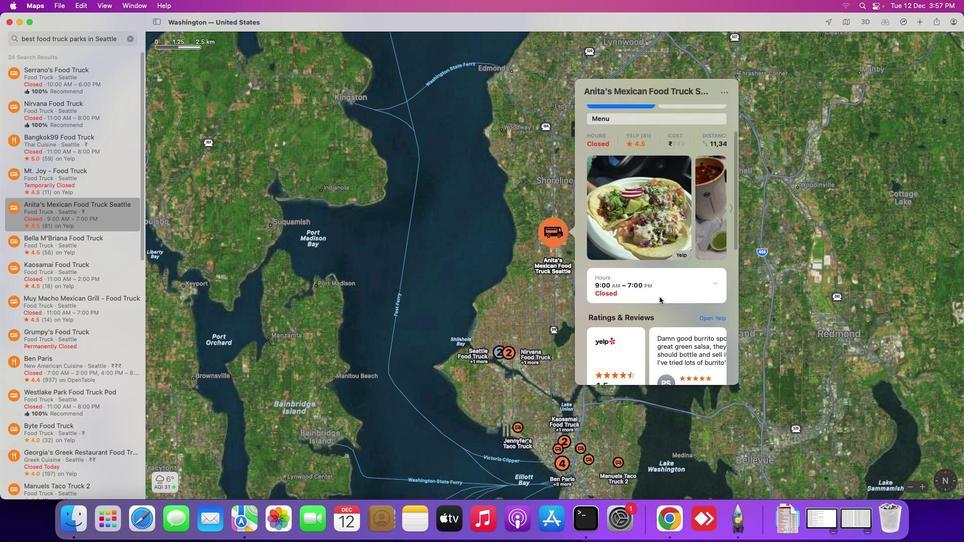 
Action: Mouse scrolled (659, 297) with delta (0, 0)
Screenshot: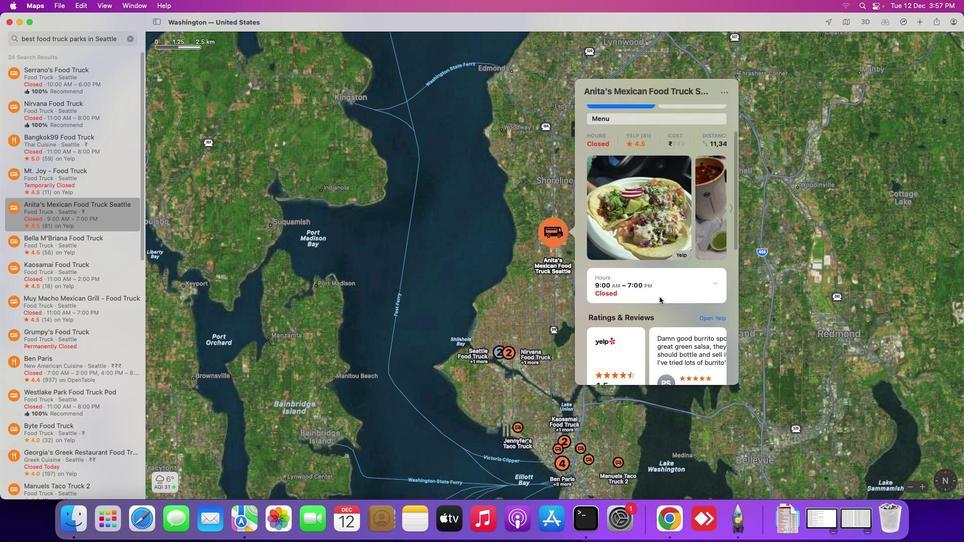 
Action: Mouse scrolled (659, 297) with delta (0, -1)
Screenshot: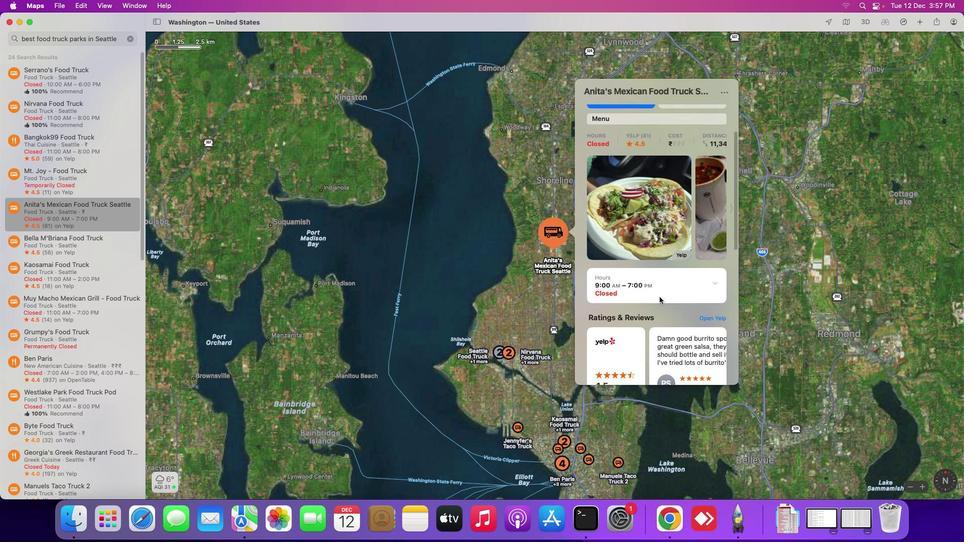 
Action: Mouse scrolled (659, 297) with delta (0, -1)
Screenshot: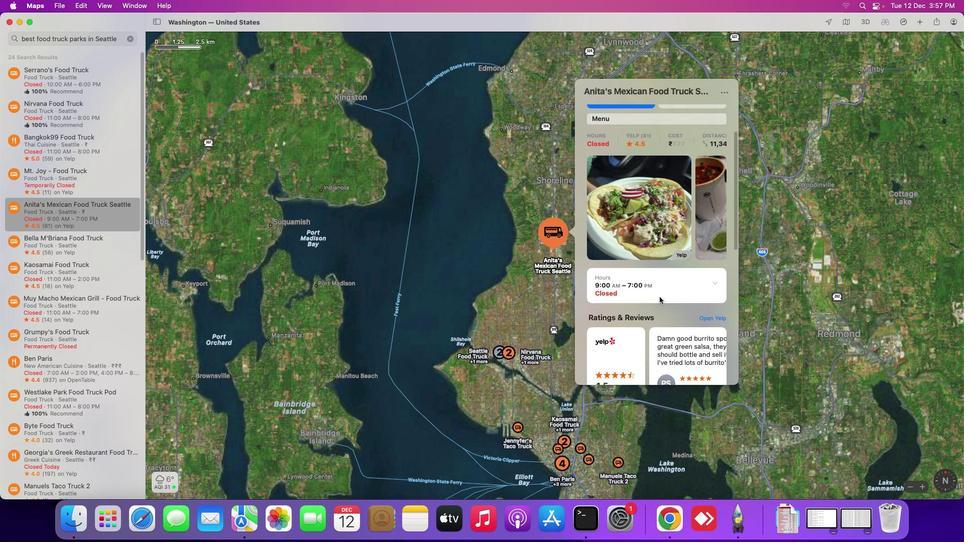
Action: Mouse scrolled (659, 297) with delta (0, -2)
Screenshot: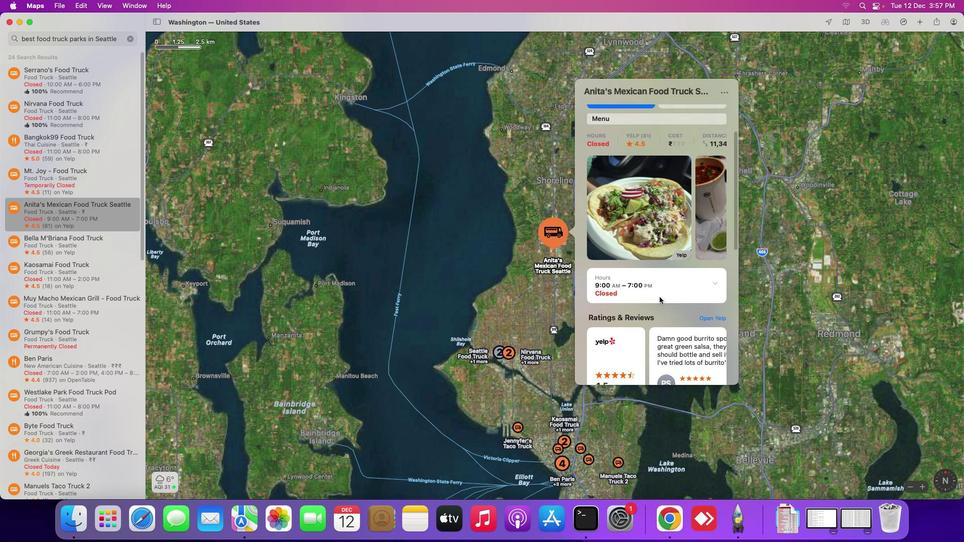 
Action: Mouse moved to (716, 280)
Screenshot: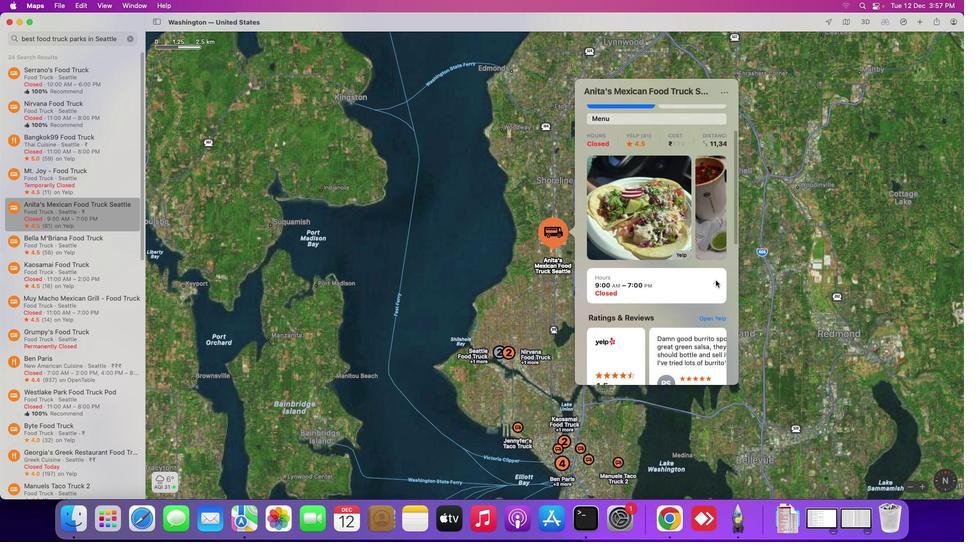 
Action: Mouse pressed left at (716, 280)
Screenshot: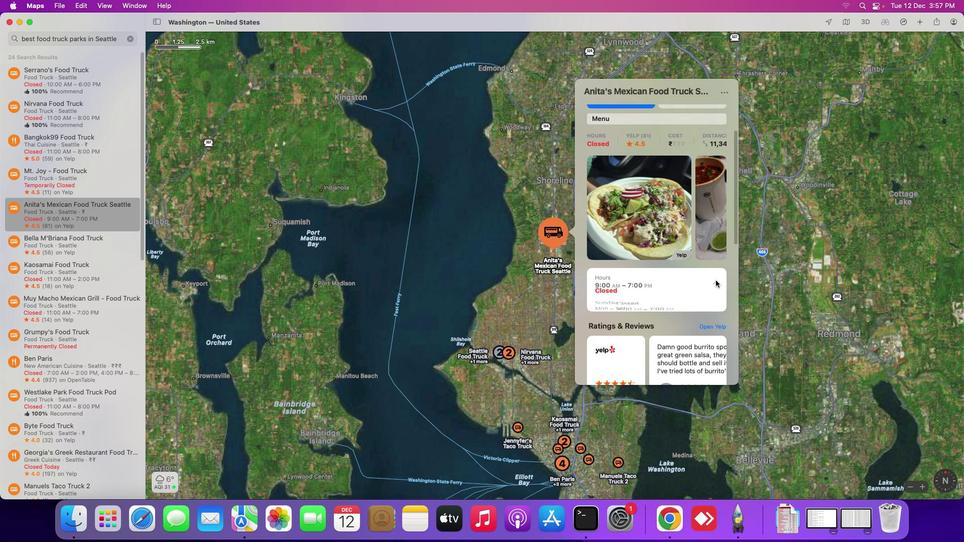
Action: Mouse moved to (692, 289)
Screenshot: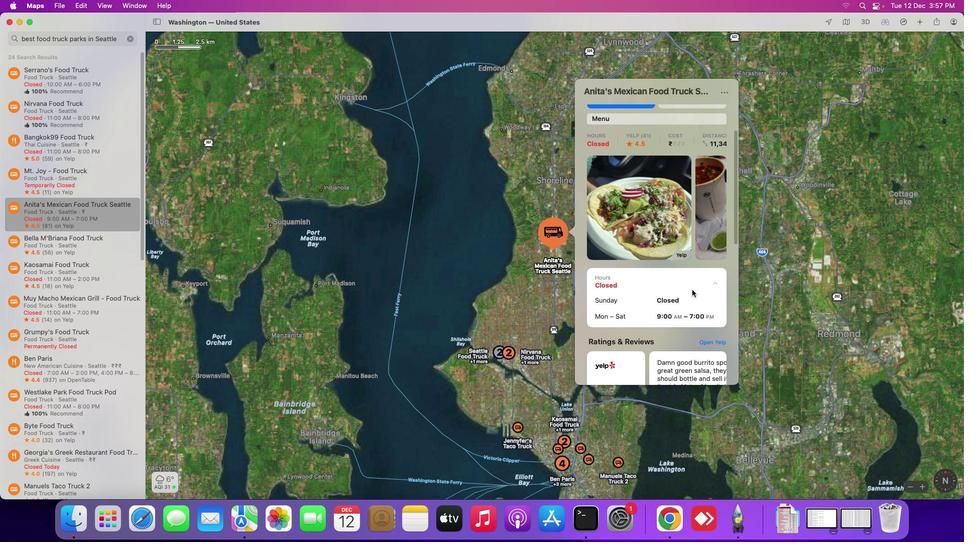 
Action: Mouse scrolled (692, 289) with delta (0, 0)
Screenshot: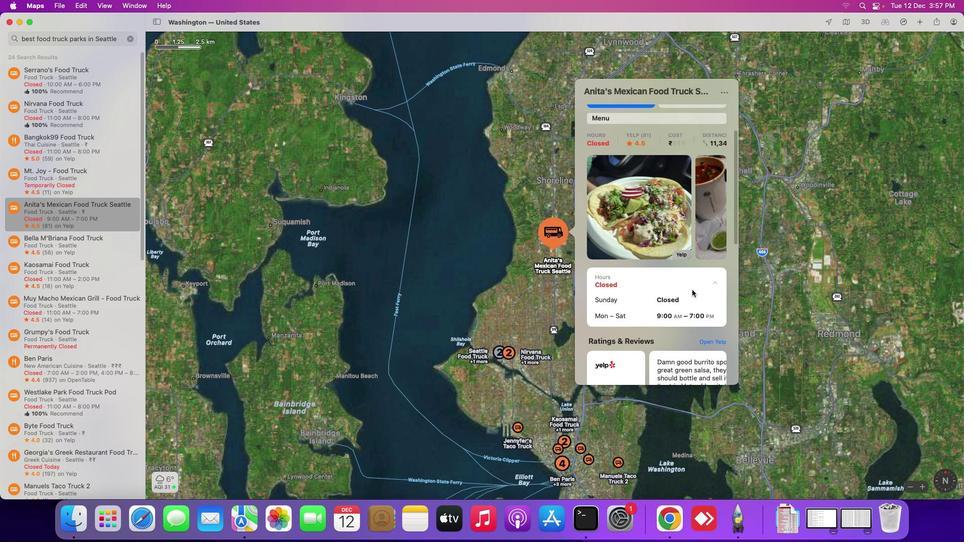 
Action: Mouse scrolled (692, 289) with delta (0, 0)
Screenshot: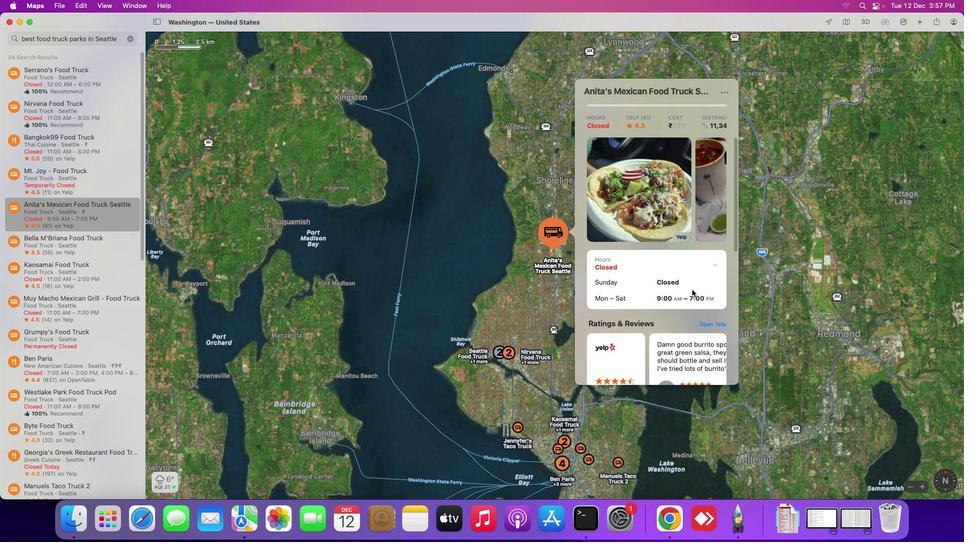 
Action: Mouse scrolled (692, 289) with delta (0, 0)
Screenshot: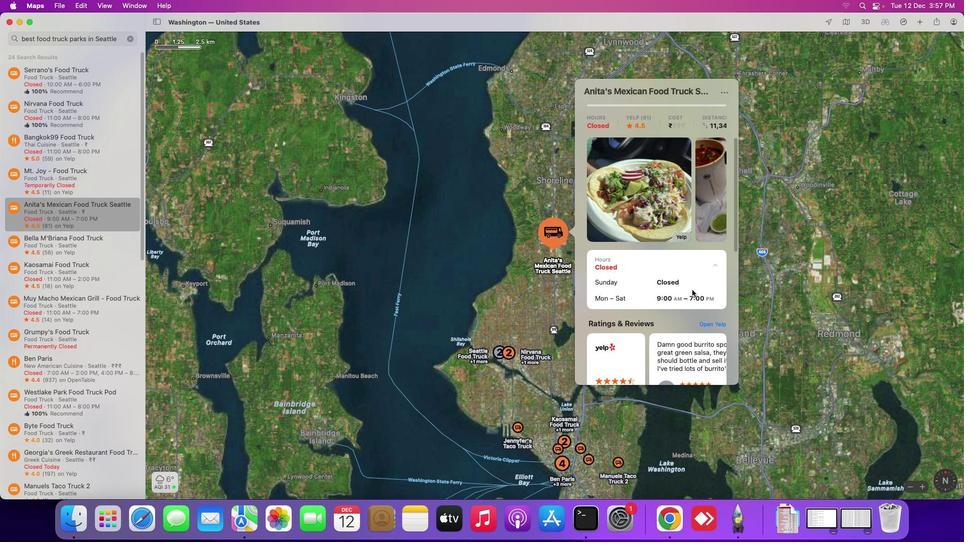 
Action: Mouse scrolled (692, 289) with delta (0, -1)
Screenshot: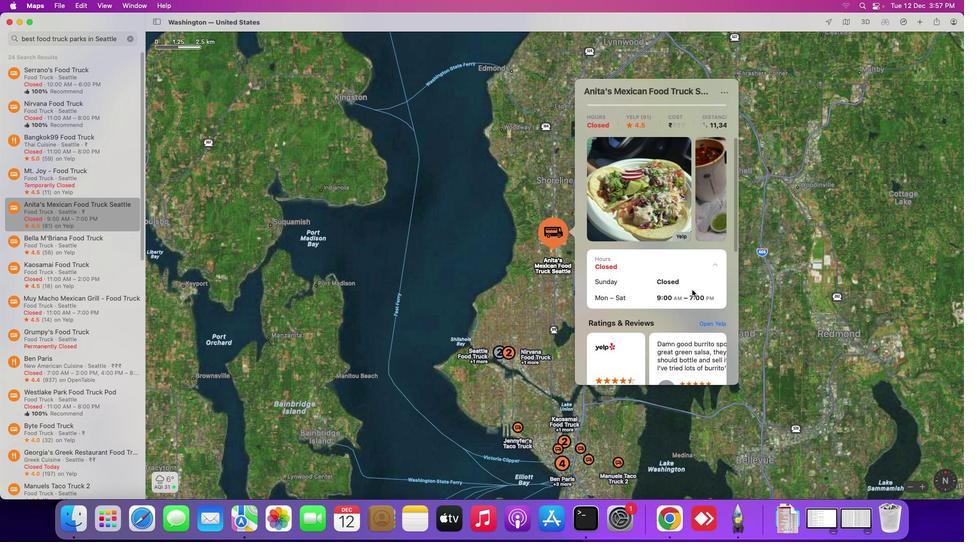 
Action: Mouse scrolled (692, 289) with delta (0, 0)
Screenshot: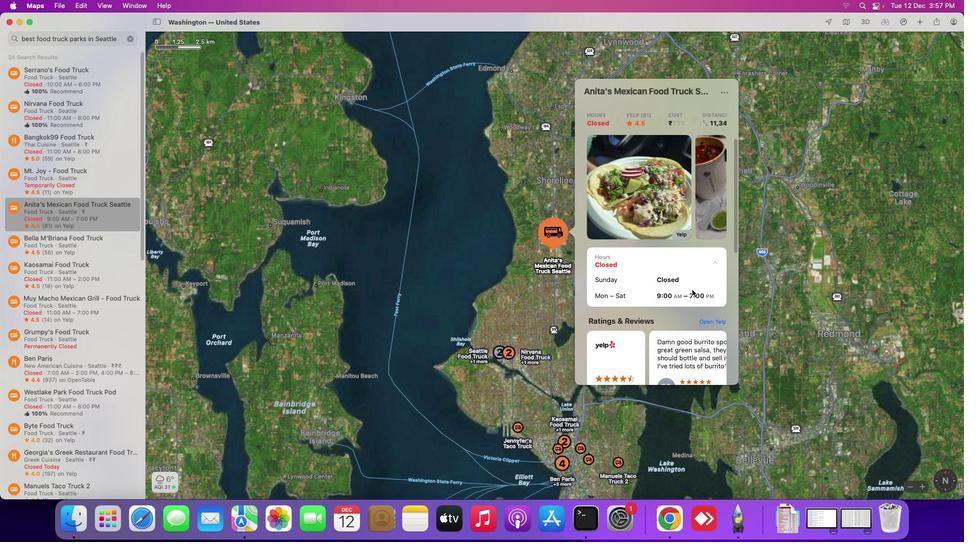 
Action: Mouse scrolled (692, 289) with delta (0, 0)
Screenshot: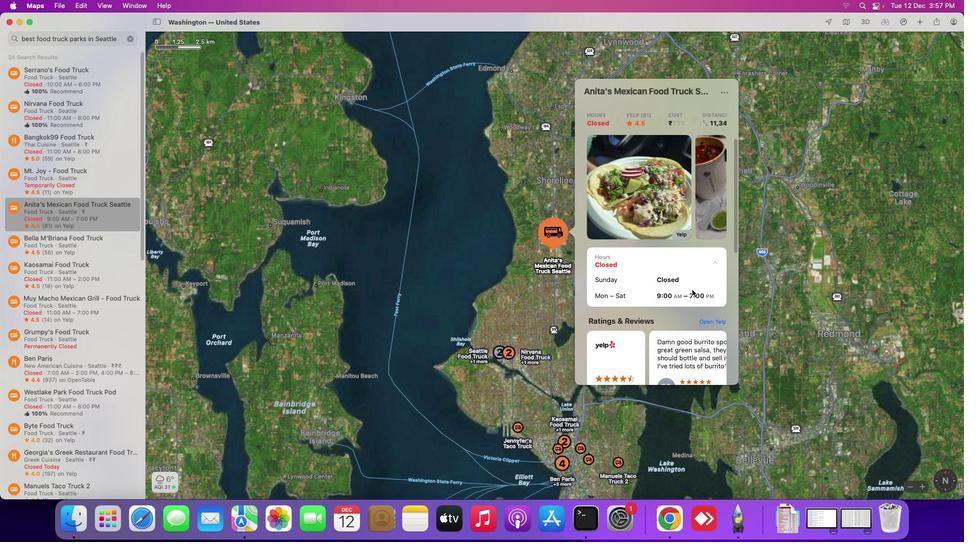 
Action: Mouse scrolled (692, 289) with delta (0, 0)
Screenshot: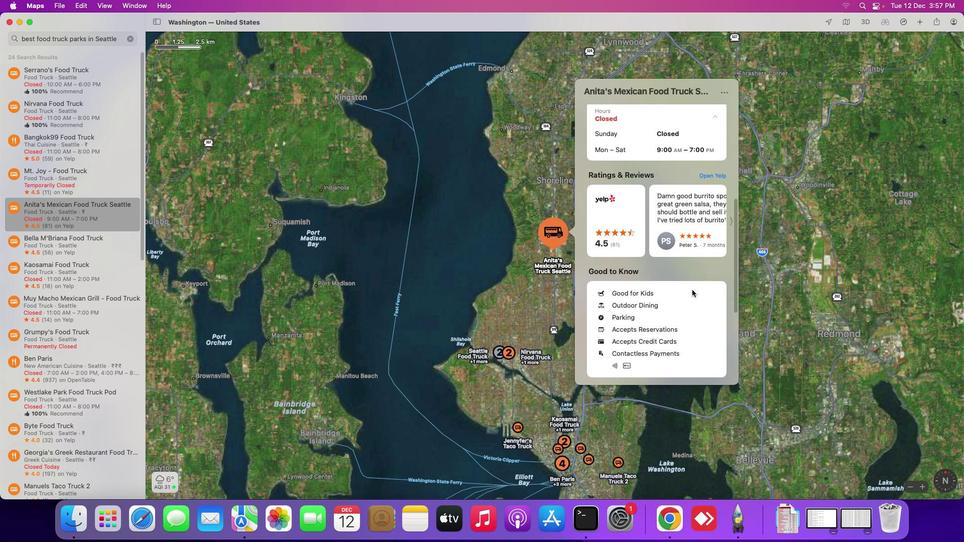 
Action: Mouse scrolled (692, 289) with delta (0, 0)
Screenshot: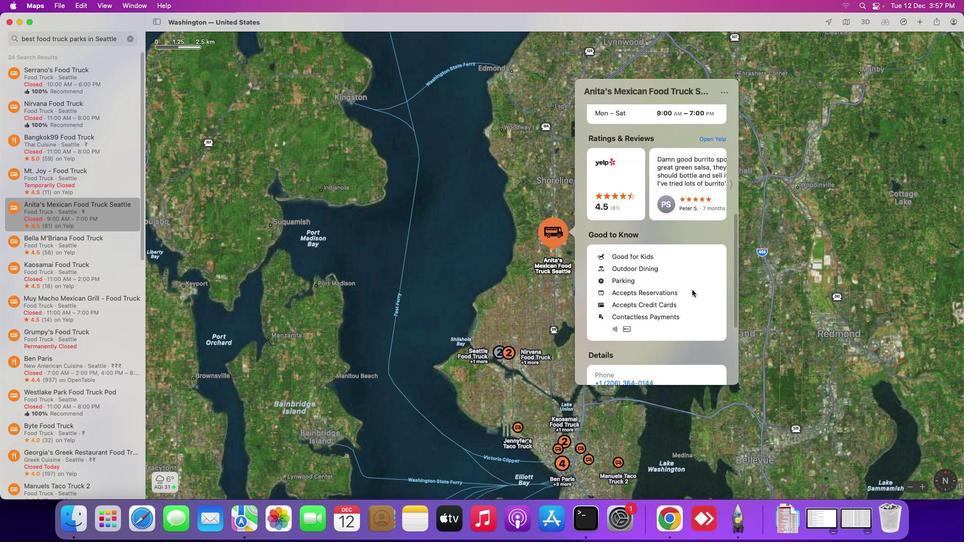 
Action: Mouse scrolled (692, 289) with delta (0, -1)
Screenshot: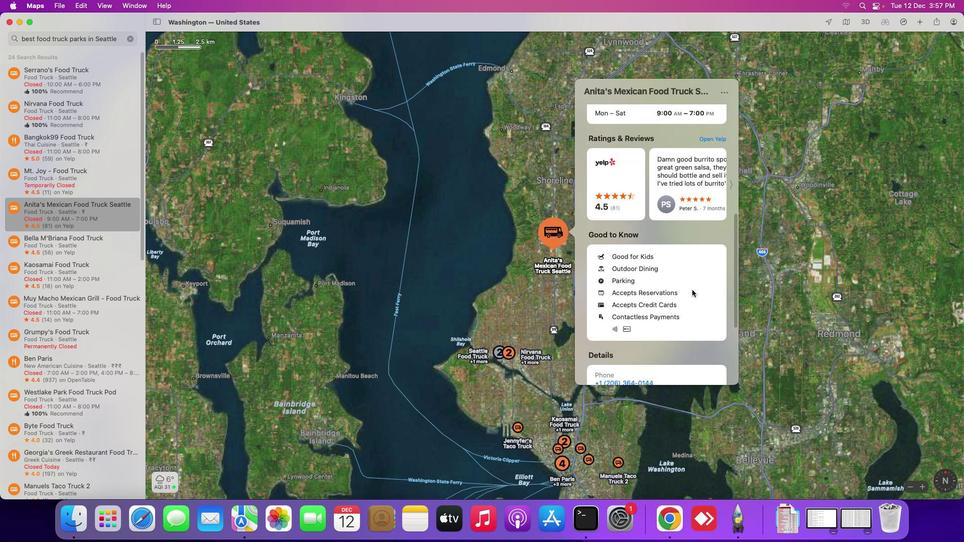 
Action: Mouse scrolled (692, 289) with delta (0, -2)
Screenshot: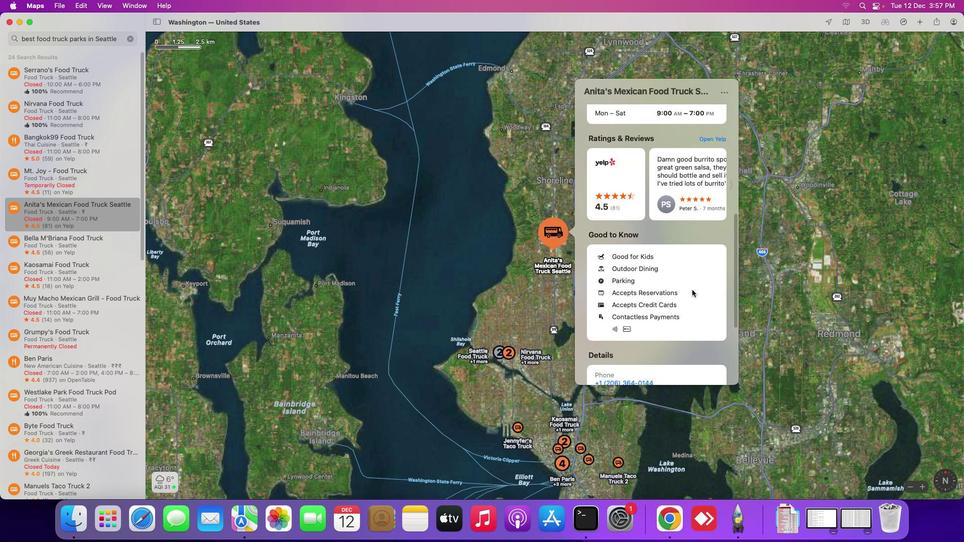 
Action: Mouse scrolled (692, 289) with delta (0, -3)
Screenshot: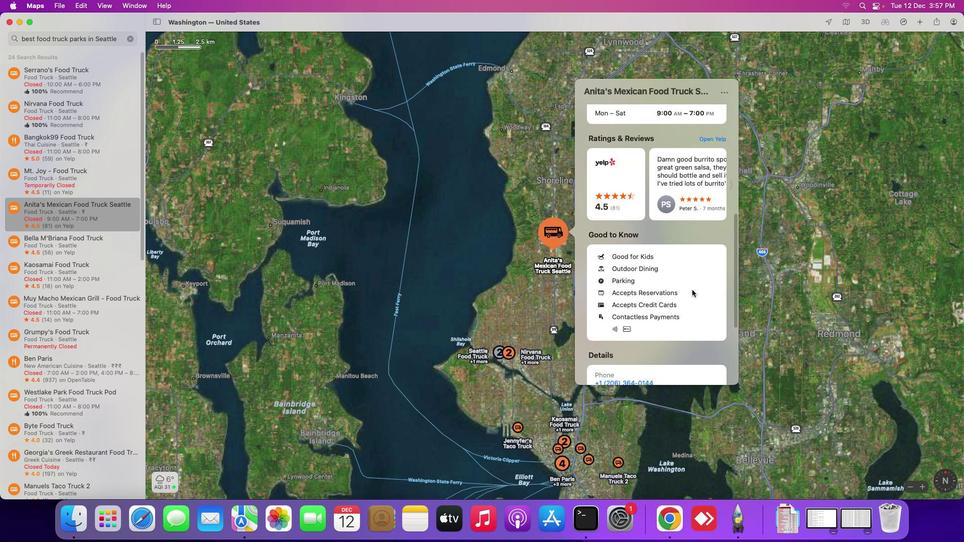 
Action: Mouse scrolled (692, 289) with delta (0, -3)
Screenshot: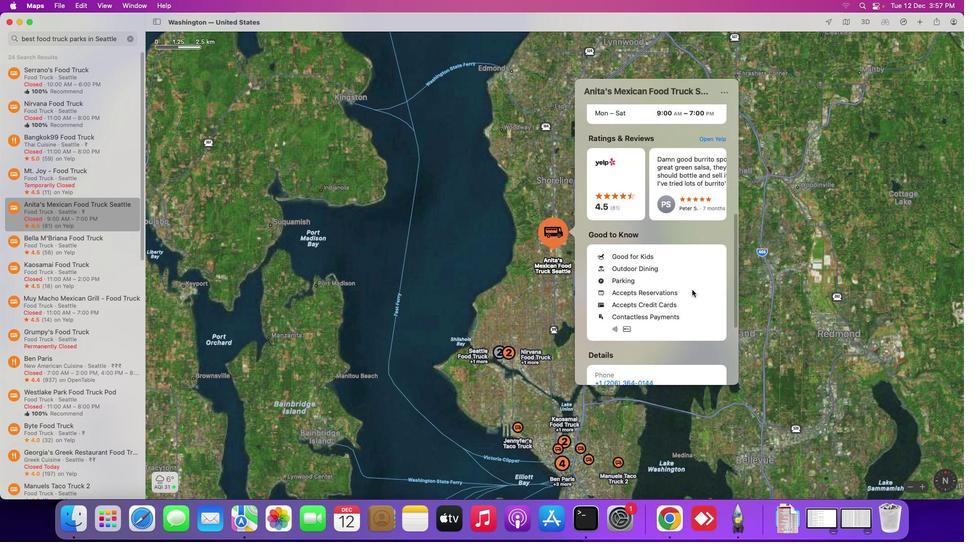 
Action: Mouse scrolled (692, 289) with delta (0, -3)
Screenshot: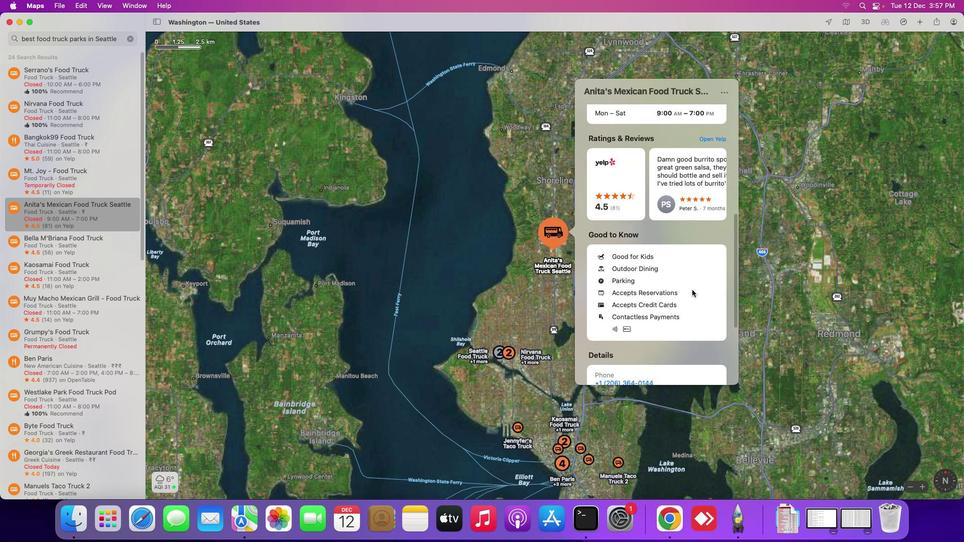 
Action: Mouse scrolled (692, 289) with delta (0, -3)
Screenshot: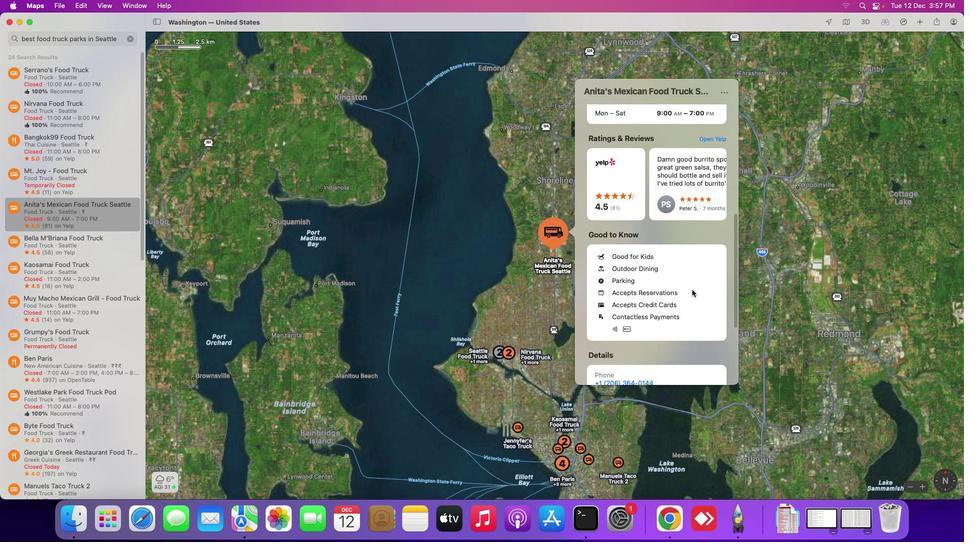 
Action: Mouse scrolled (692, 289) with delta (0, 0)
Screenshot: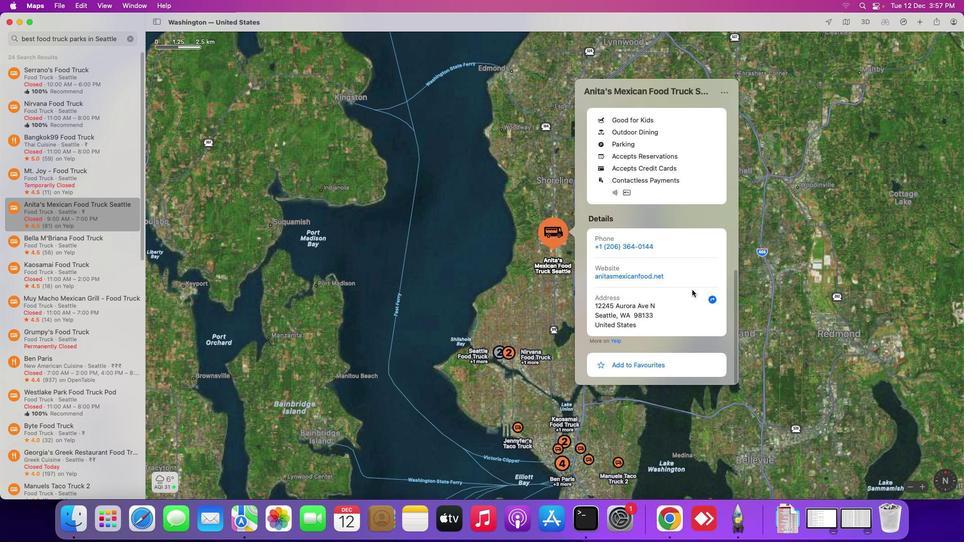 
Action: Mouse scrolled (692, 289) with delta (0, 0)
Screenshot: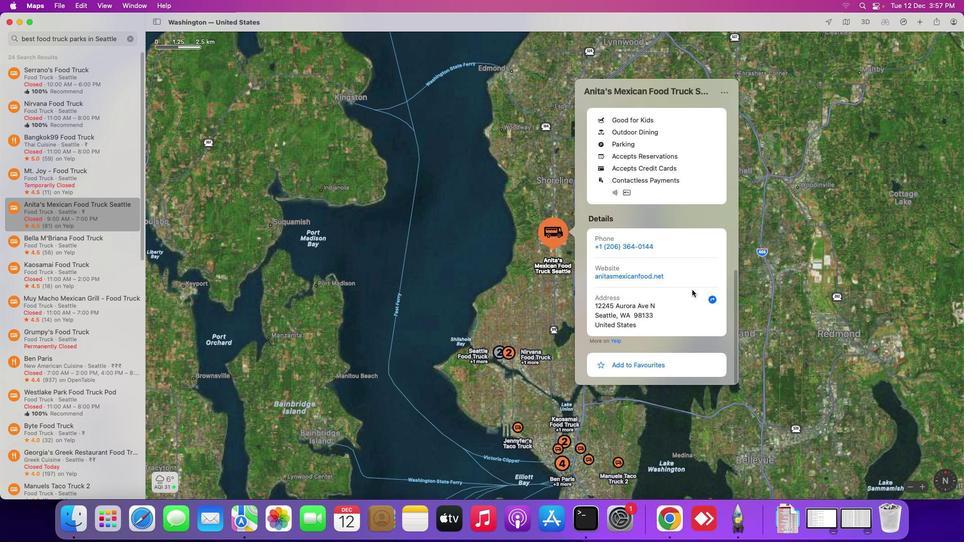 
Action: Mouse scrolled (692, 289) with delta (0, -1)
Screenshot: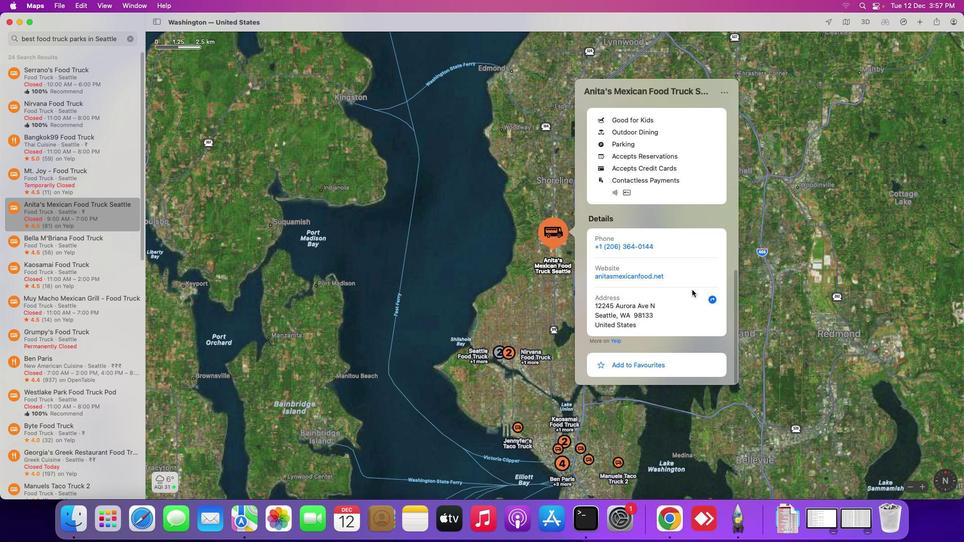 
Action: Mouse scrolled (692, 289) with delta (0, -2)
Screenshot: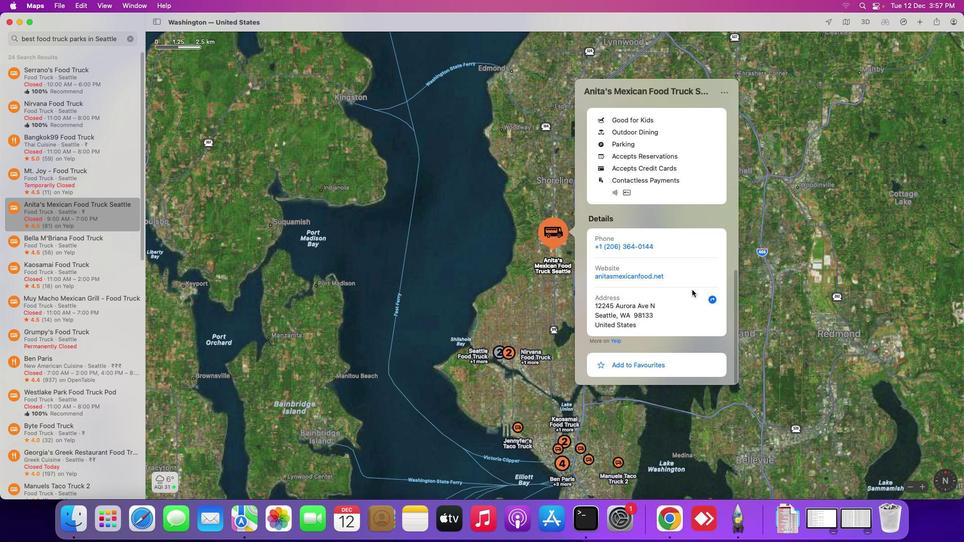 
Action: Mouse scrolled (692, 289) with delta (0, -3)
Screenshot: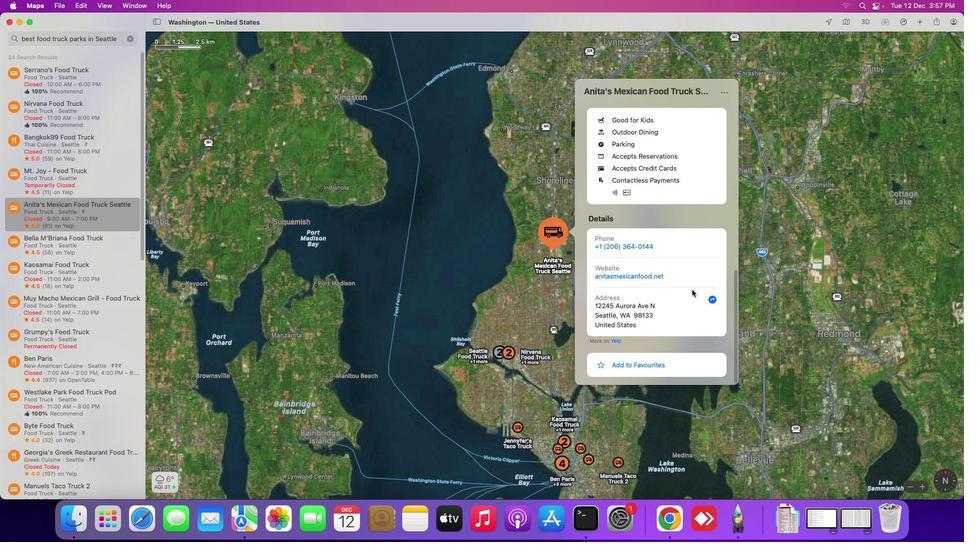 
Action: Mouse scrolled (692, 289) with delta (0, -3)
Screenshot: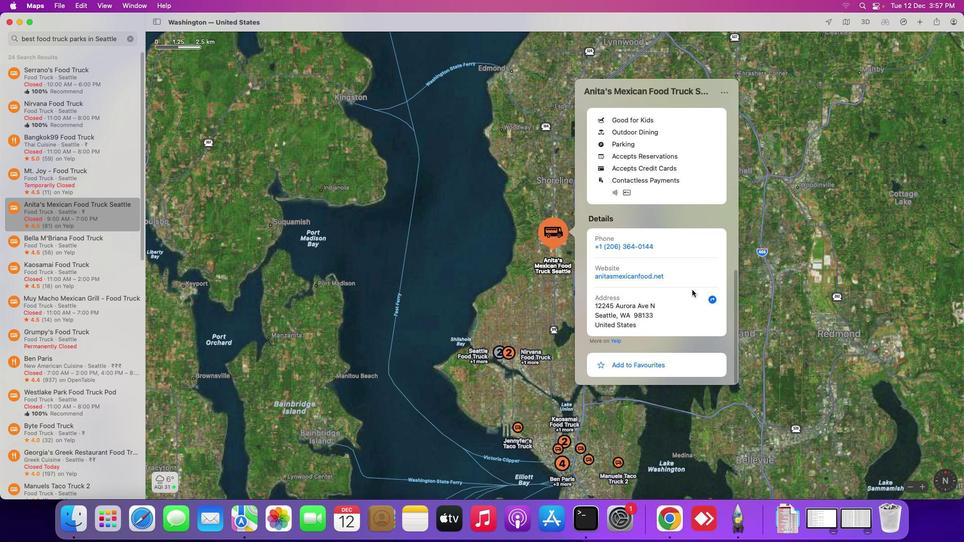 
Action: Mouse scrolled (692, 289) with delta (0, -3)
Screenshot: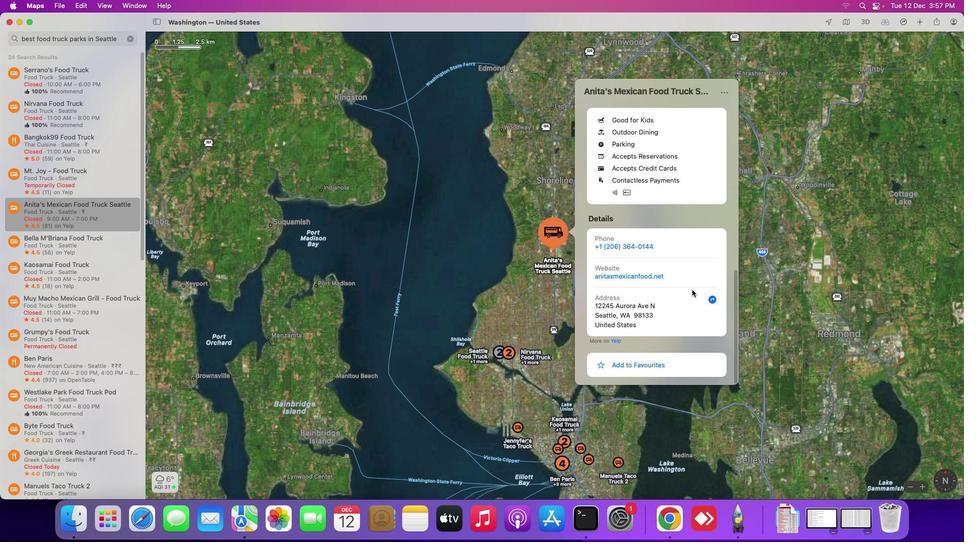 
Action: Mouse scrolled (692, 289) with delta (0, 0)
Screenshot: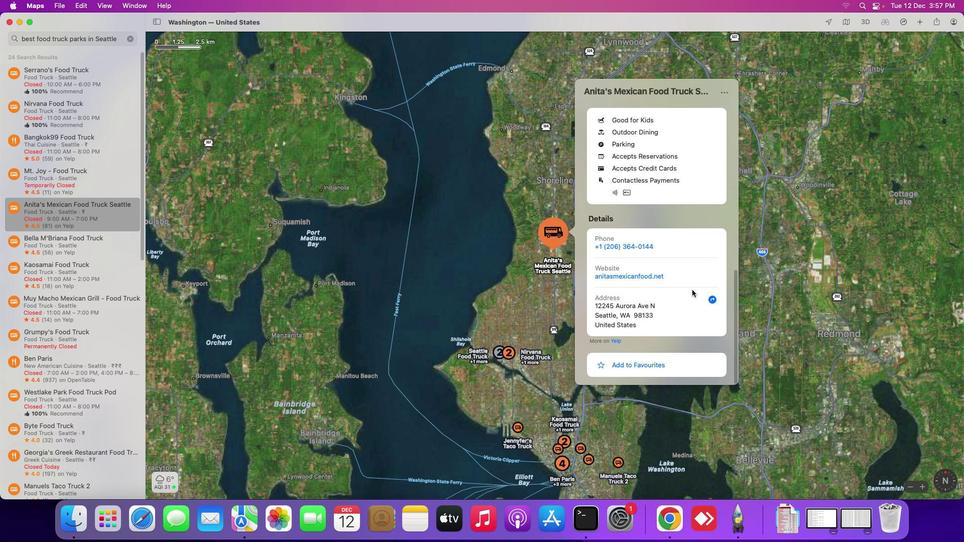 
Action: Mouse scrolled (692, 289) with delta (0, 0)
Screenshot: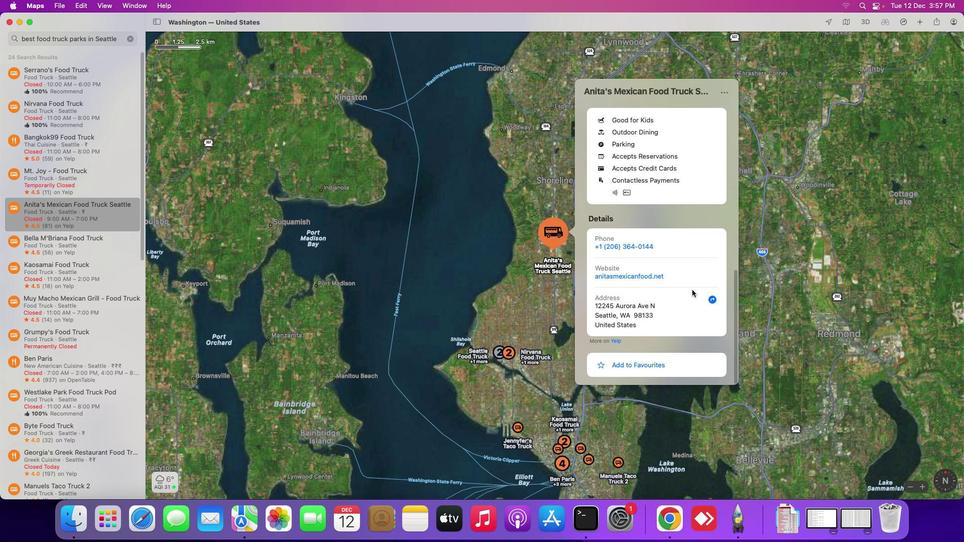 
Action: Mouse scrolled (692, 289) with delta (0, -1)
Screenshot: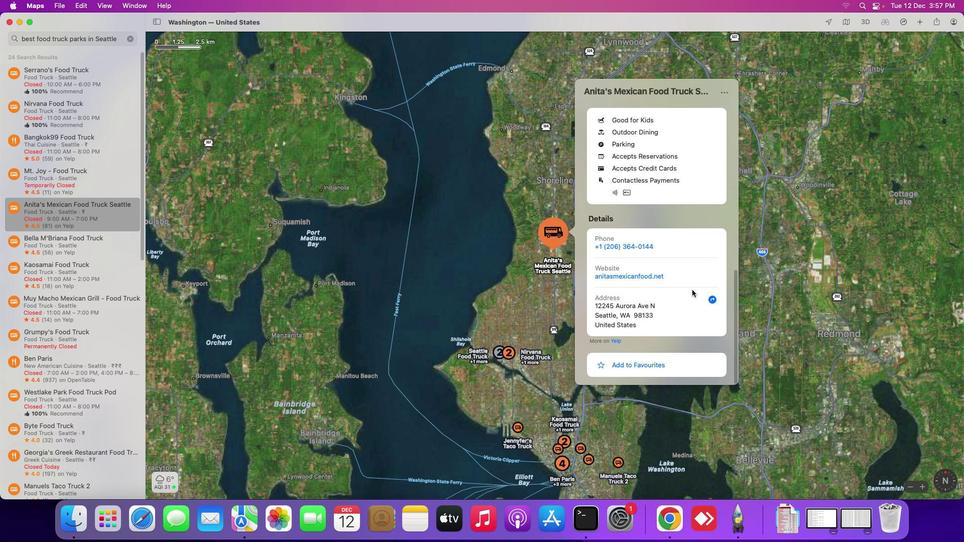 
Action: Mouse scrolled (692, 289) with delta (0, -2)
Screenshot: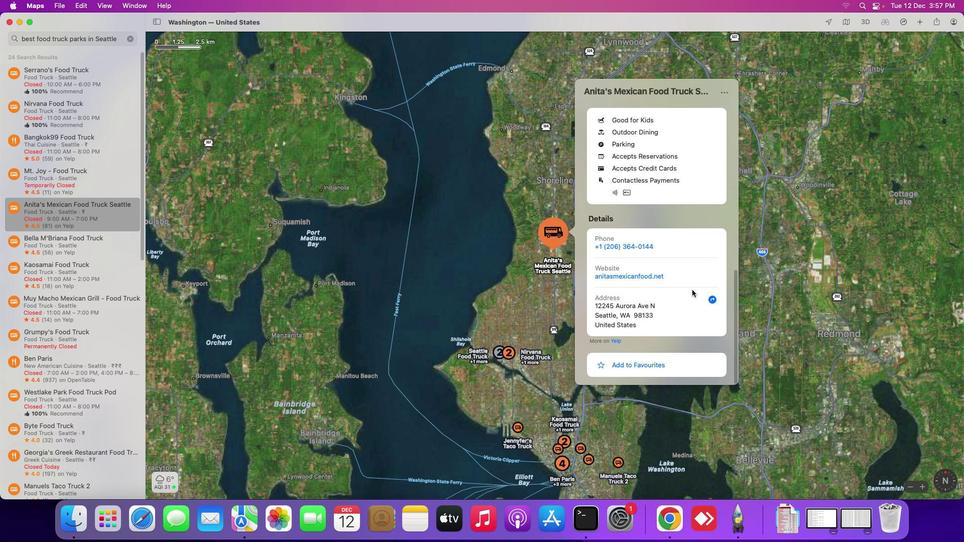 
Action: Mouse scrolled (692, 289) with delta (0, -3)
Screenshot: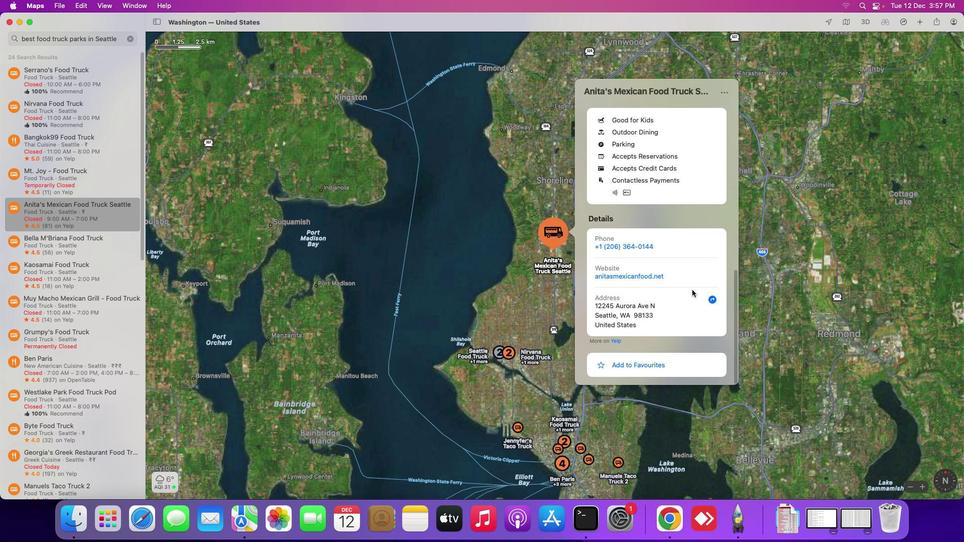 
Action: Mouse scrolled (692, 289) with delta (0, -3)
Screenshot: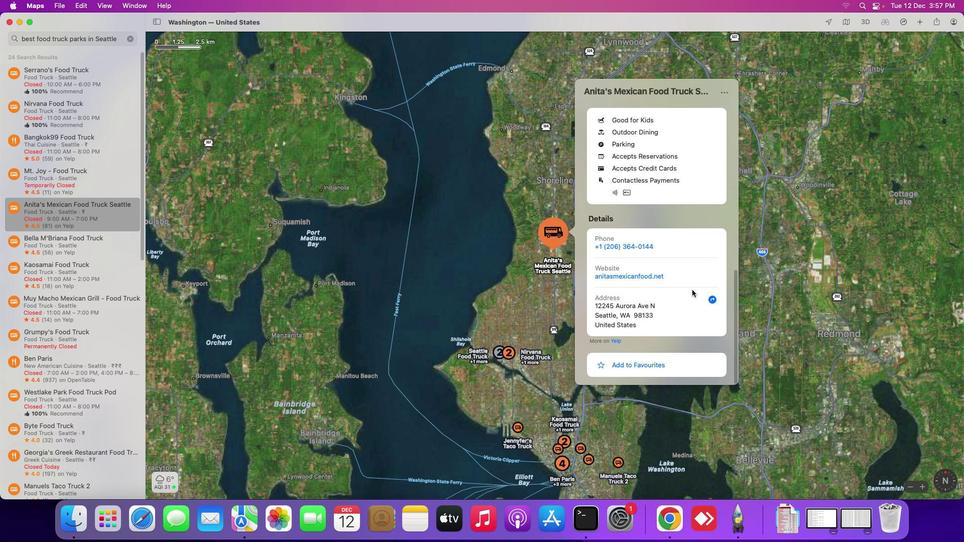 
Action: Mouse scrolled (692, 289) with delta (0, -3)
Screenshot: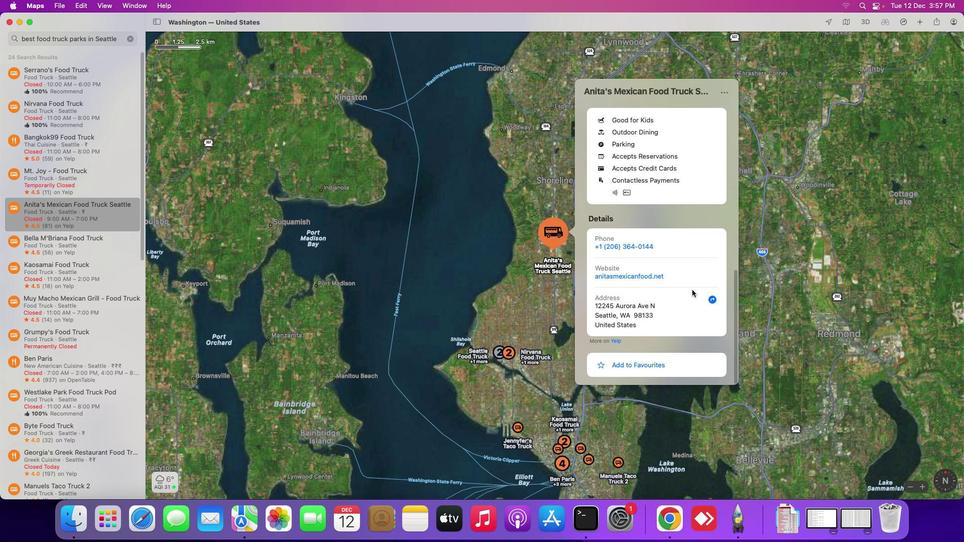 
Action: Mouse scrolled (692, 289) with delta (0, -3)
Screenshot: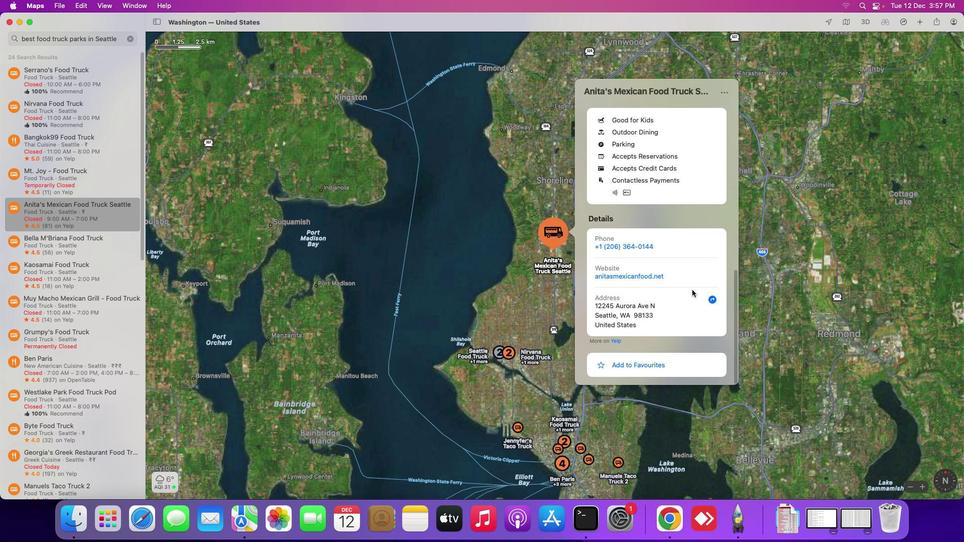 
Action: Mouse moved to (62, 239)
Screenshot: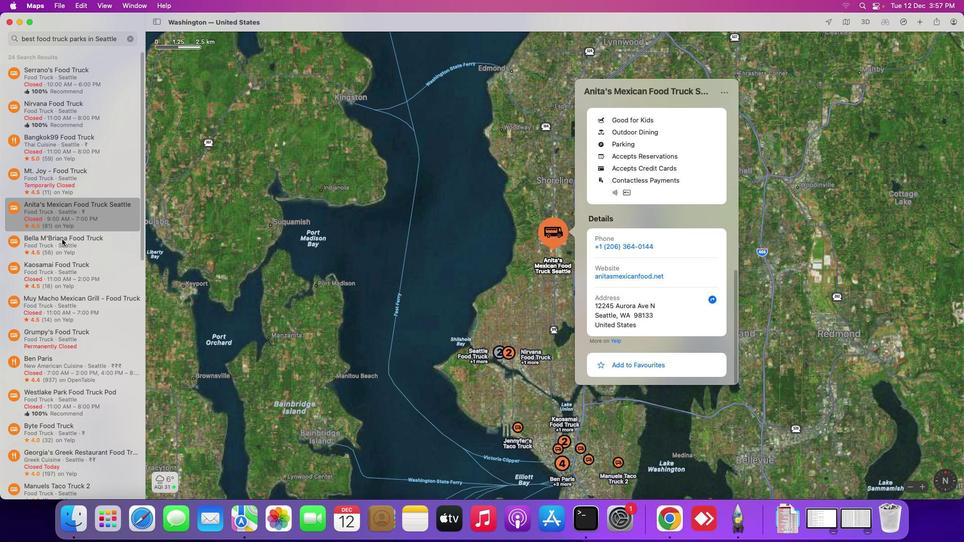 
Action: Mouse pressed left at (62, 239)
Screenshot: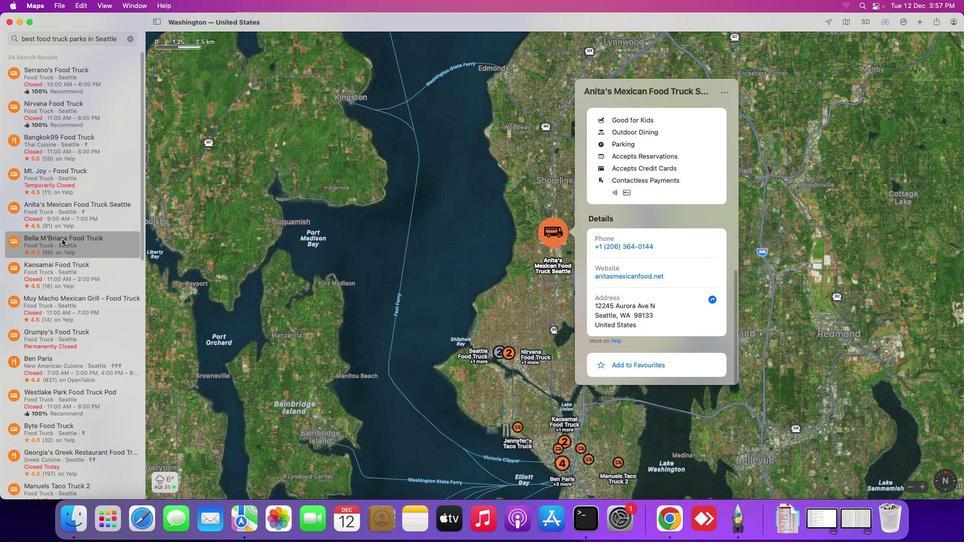 
Action: Mouse moved to (677, 274)
Screenshot: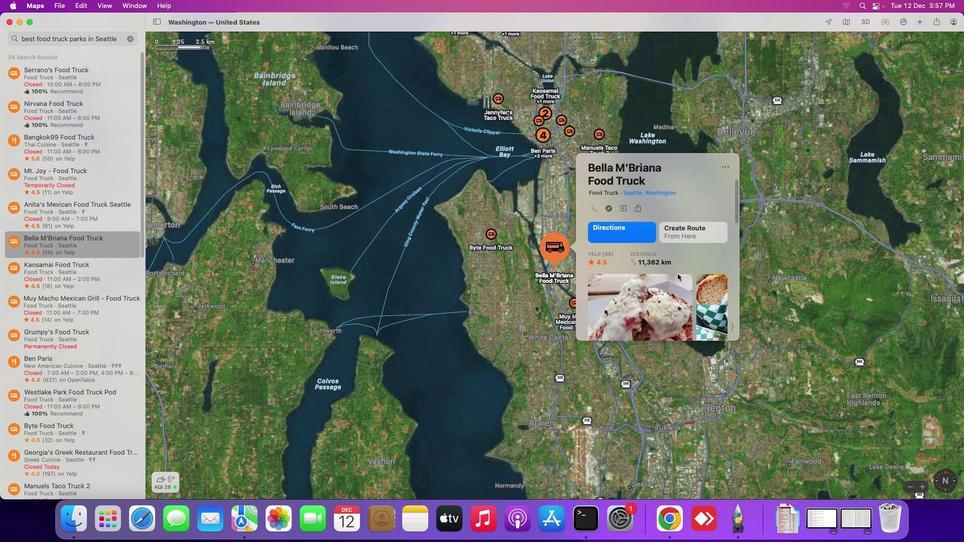 
Action: Mouse scrolled (677, 274) with delta (0, 0)
Screenshot: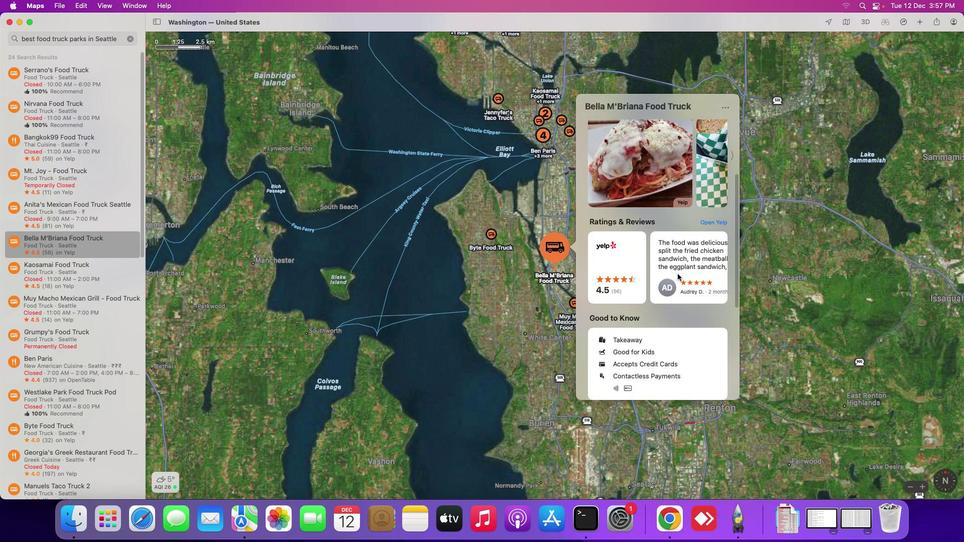 
Action: Mouse scrolled (677, 274) with delta (0, 0)
Screenshot: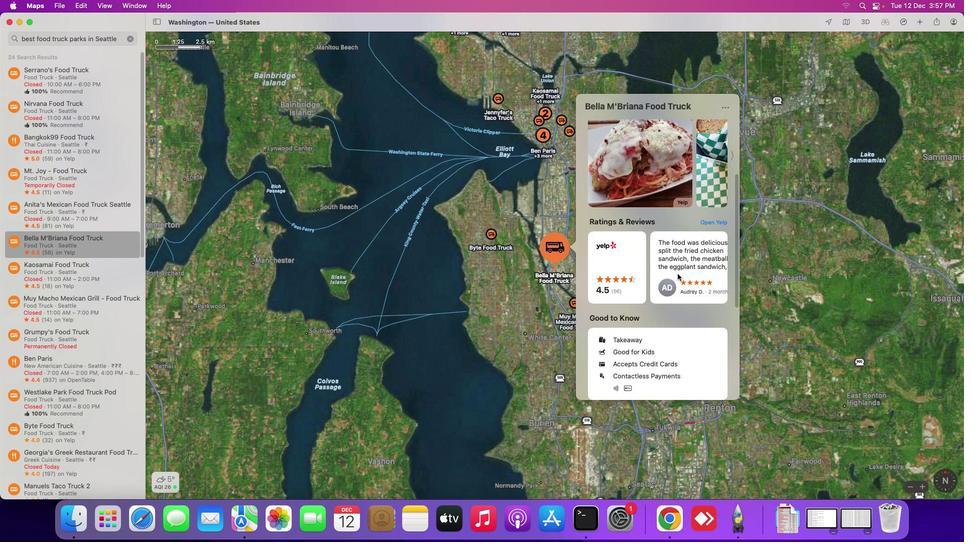 
Action: Mouse scrolled (677, 274) with delta (0, -1)
Screenshot: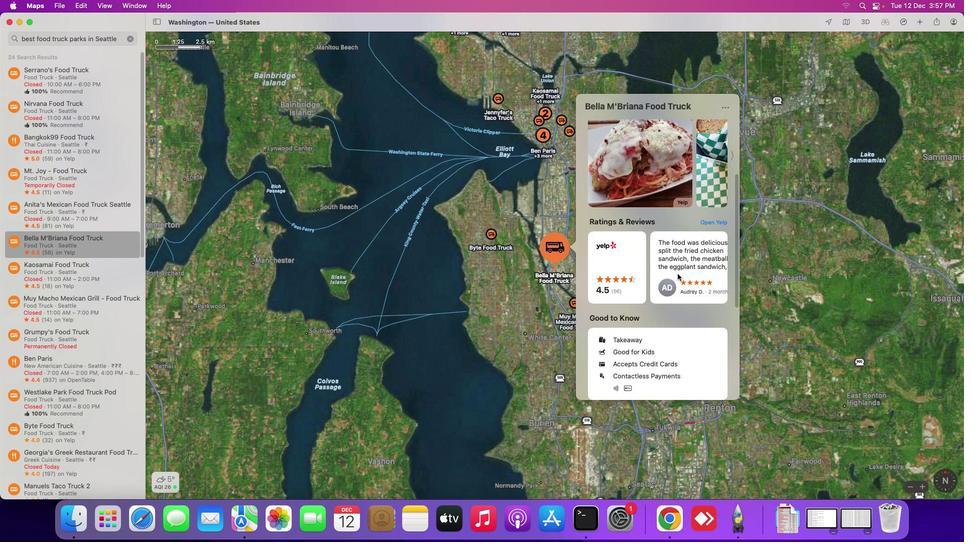 
Action: Mouse scrolled (677, 274) with delta (0, -2)
Screenshot: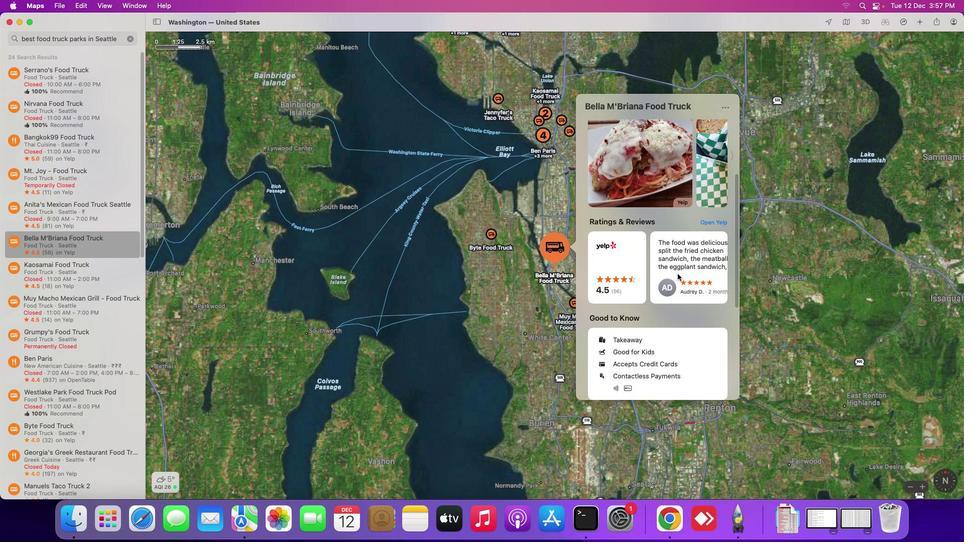 
Action: Mouse scrolled (677, 274) with delta (0, -2)
Screenshot: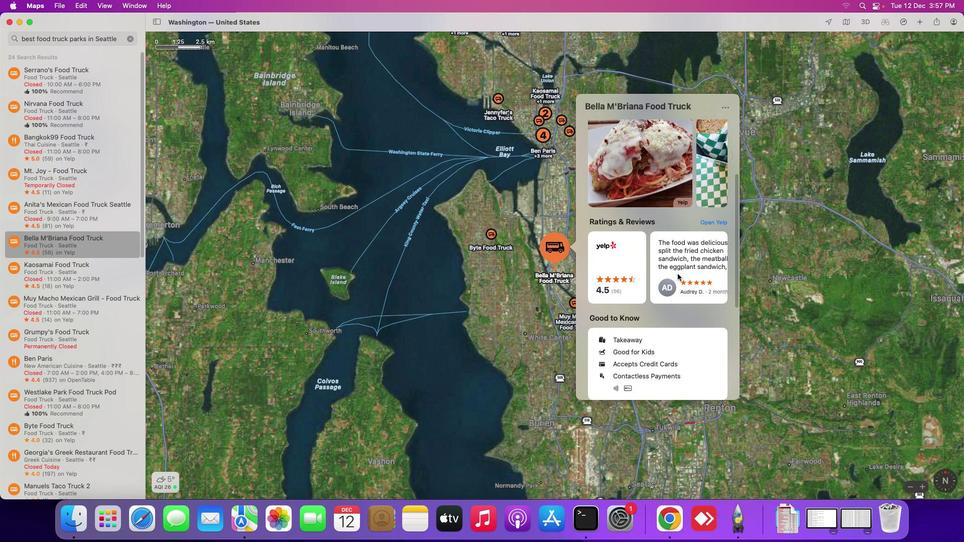 
Action: Mouse scrolled (677, 274) with delta (0, -3)
Screenshot: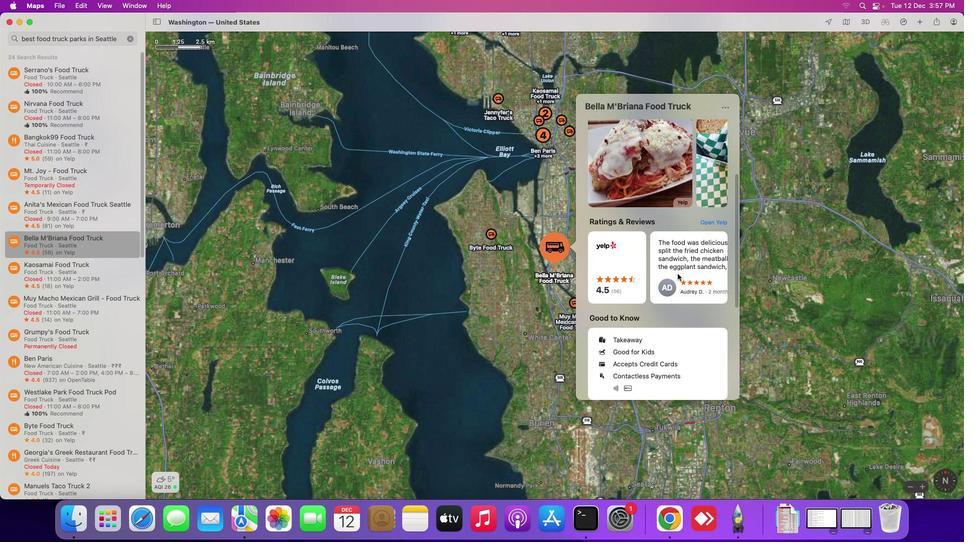 
Action: Mouse moved to (678, 274)
Screenshot: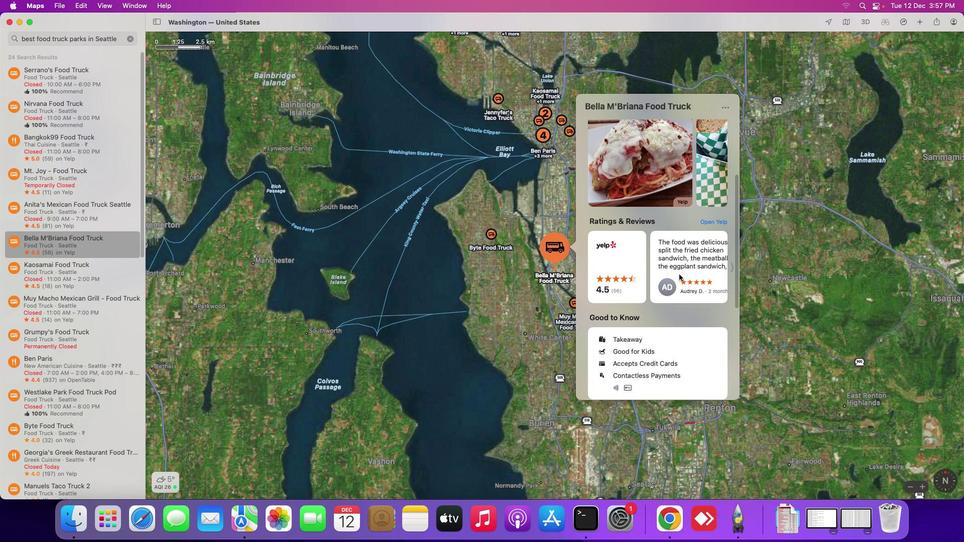 
Action: Mouse scrolled (678, 274) with delta (0, 0)
Screenshot: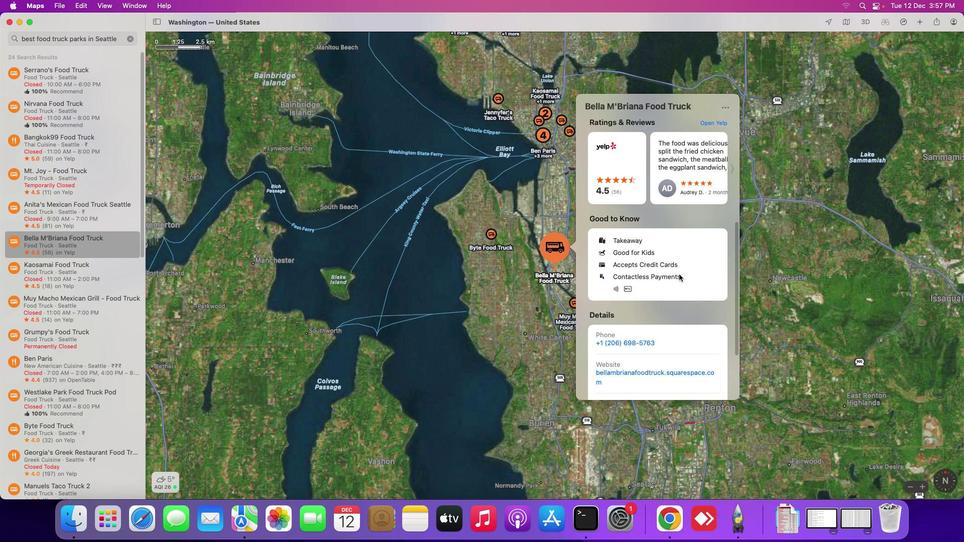 
Action: Mouse scrolled (678, 274) with delta (0, 0)
Screenshot: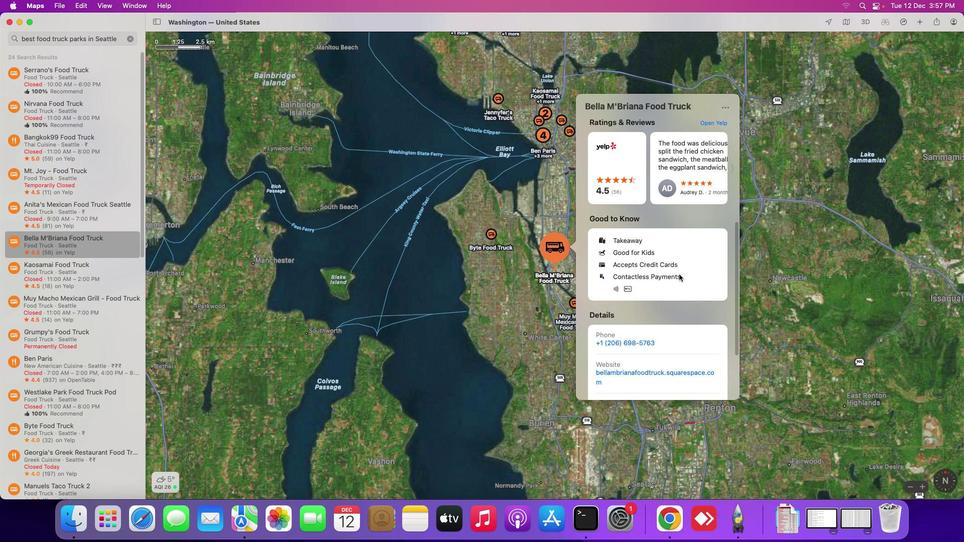 
Action: Mouse scrolled (678, 274) with delta (0, -1)
Screenshot: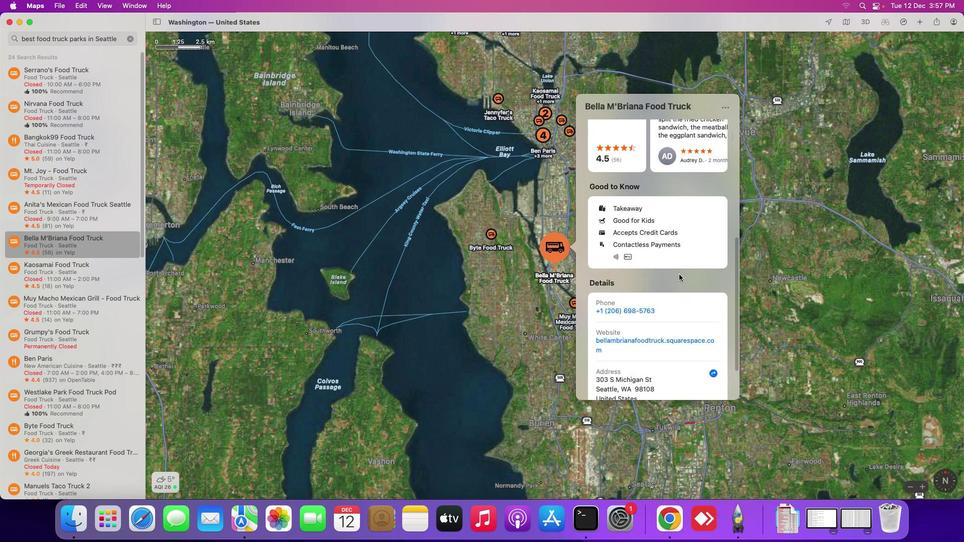 
Action: Mouse scrolled (678, 274) with delta (0, -2)
Screenshot: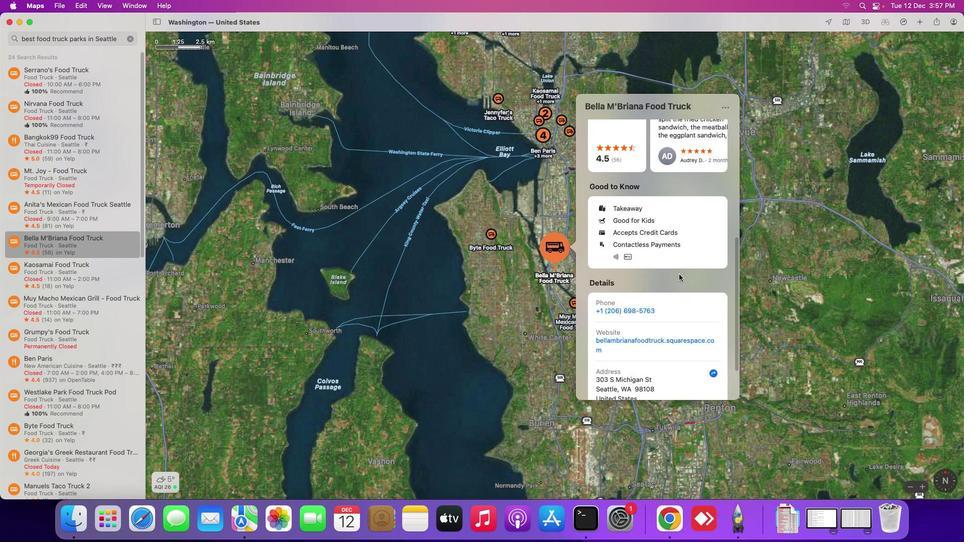 
Action: Mouse scrolled (678, 274) with delta (0, -2)
Screenshot: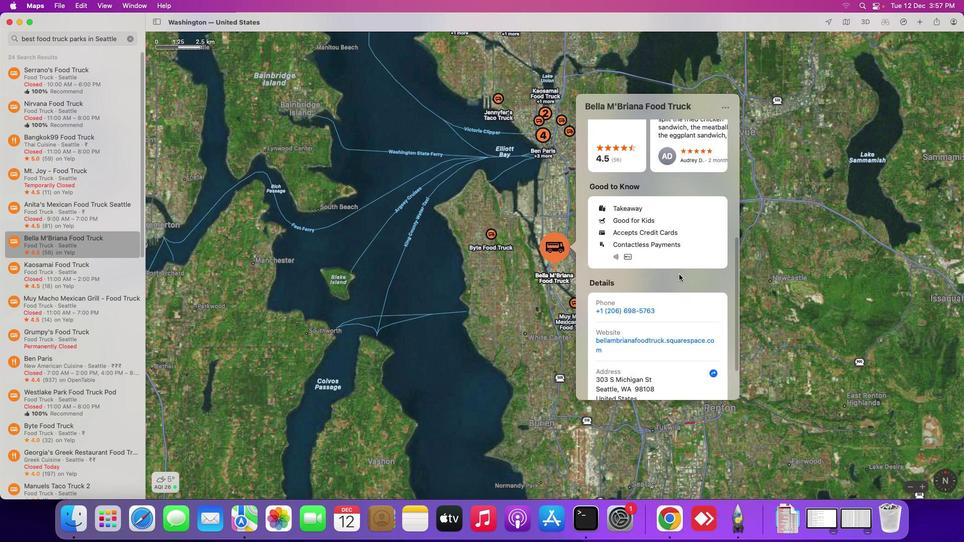 
Action: Mouse scrolled (678, 274) with delta (0, -3)
Screenshot: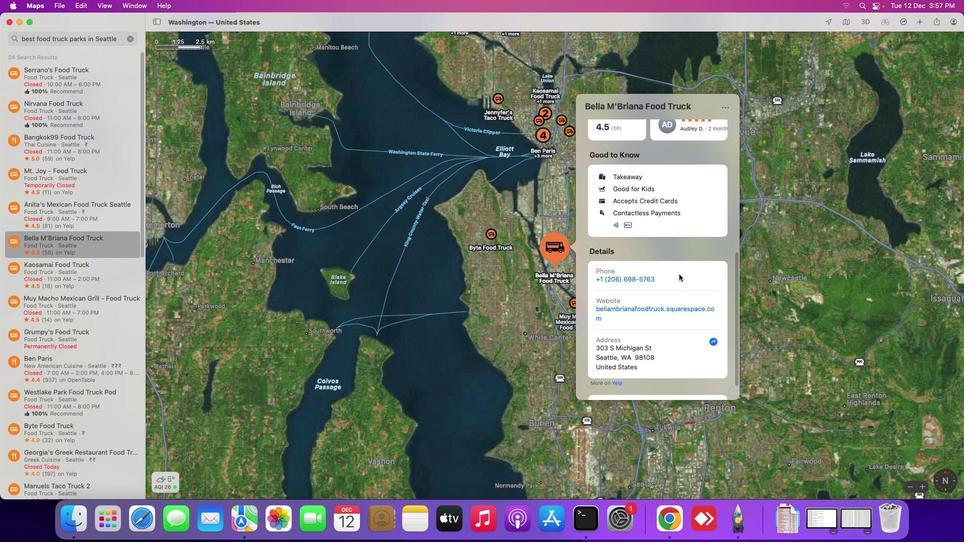 
Action: Mouse scrolled (678, 274) with delta (0, -3)
Screenshot: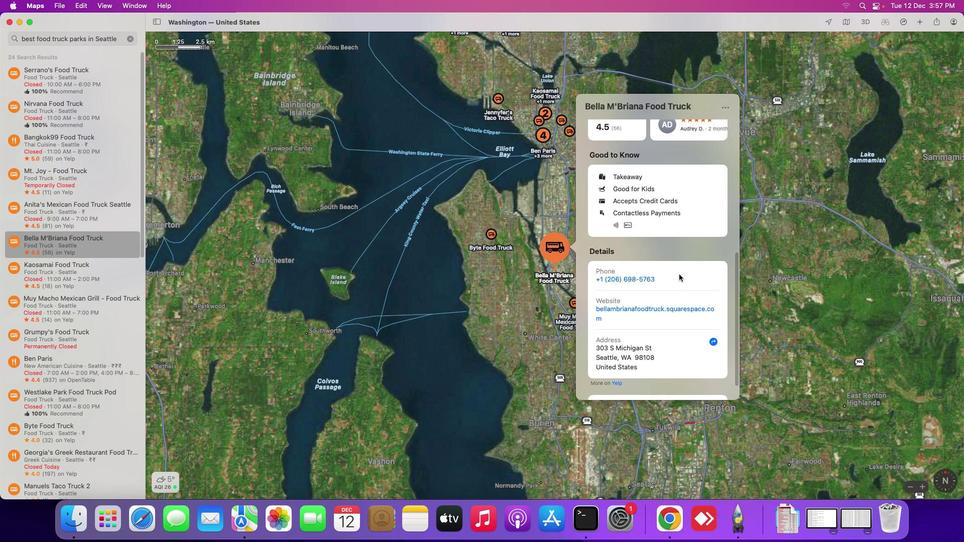 
Action: Mouse scrolled (678, 274) with delta (0, -3)
Screenshot: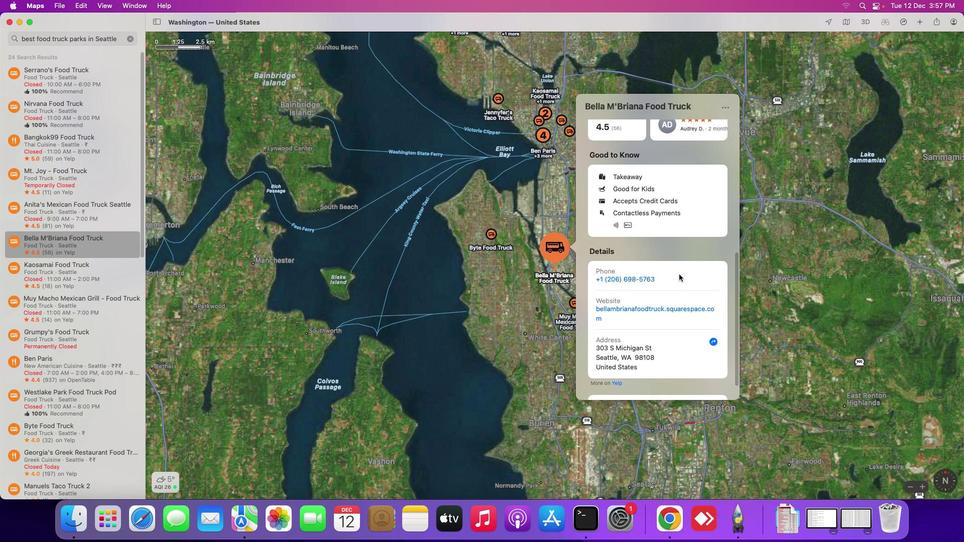 
Action: Mouse moved to (684, 279)
Screenshot: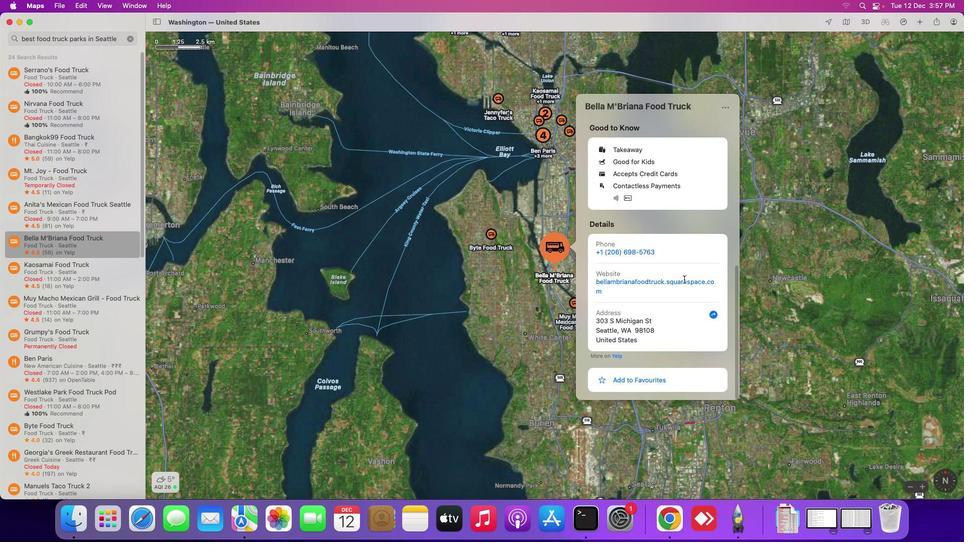 
Action: Mouse scrolled (684, 279) with delta (0, 0)
Screenshot: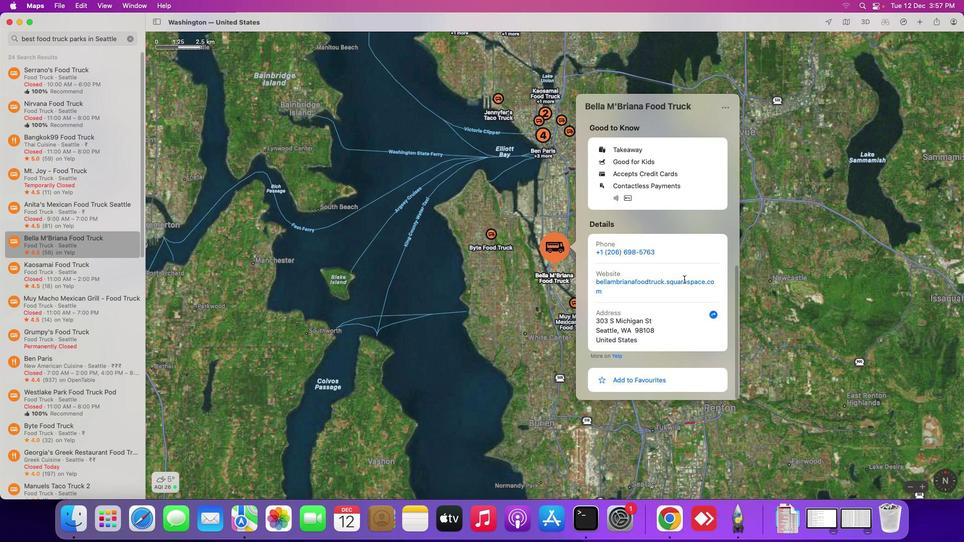 
Action: Mouse scrolled (684, 279) with delta (0, 0)
Screenshot: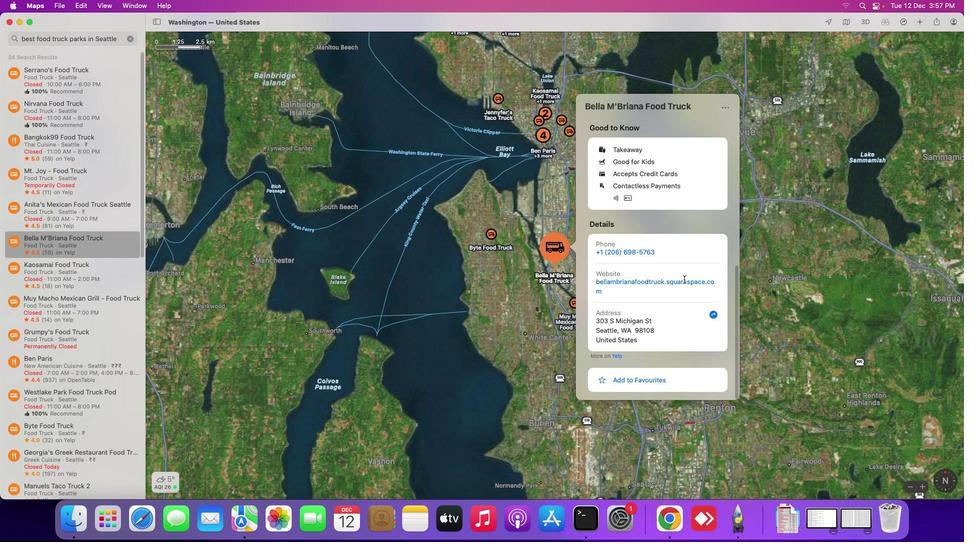 
Action: Mouse scrolled (684, 279) with delta (0, -1)
Screenshot: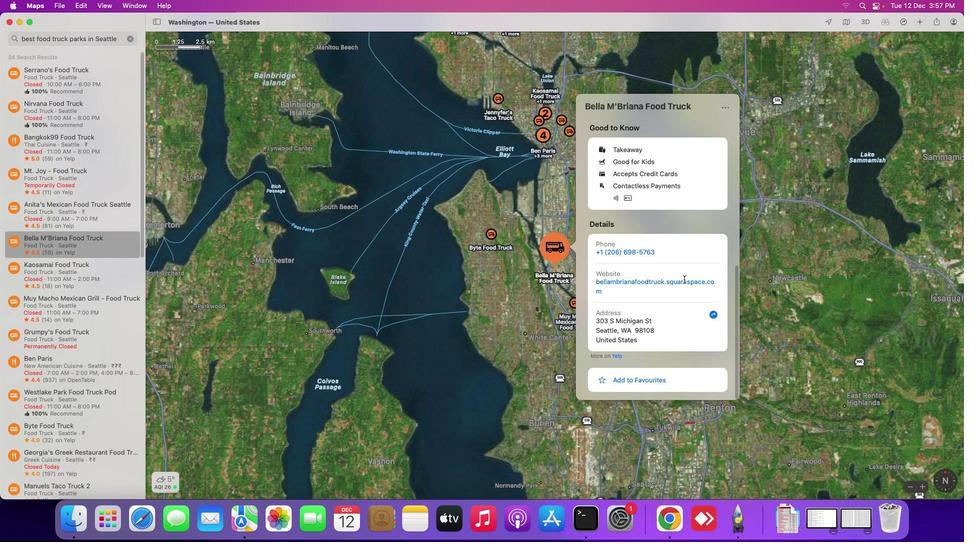 
Action: Mouse scrolled (684, 279) with delta (0, -2)
Screenshot: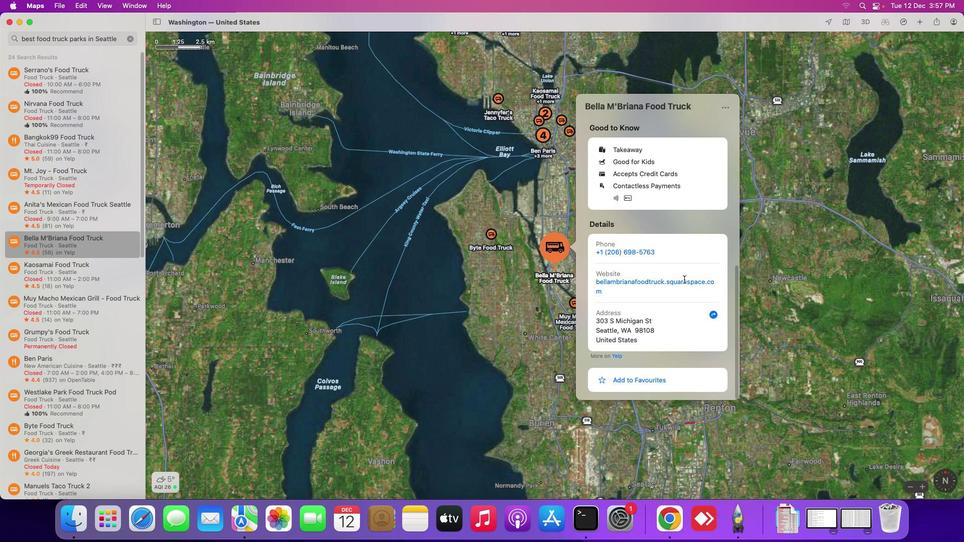 
Action: Mouse scrolled (684, 279) with delta (0, -2)
Screenshot: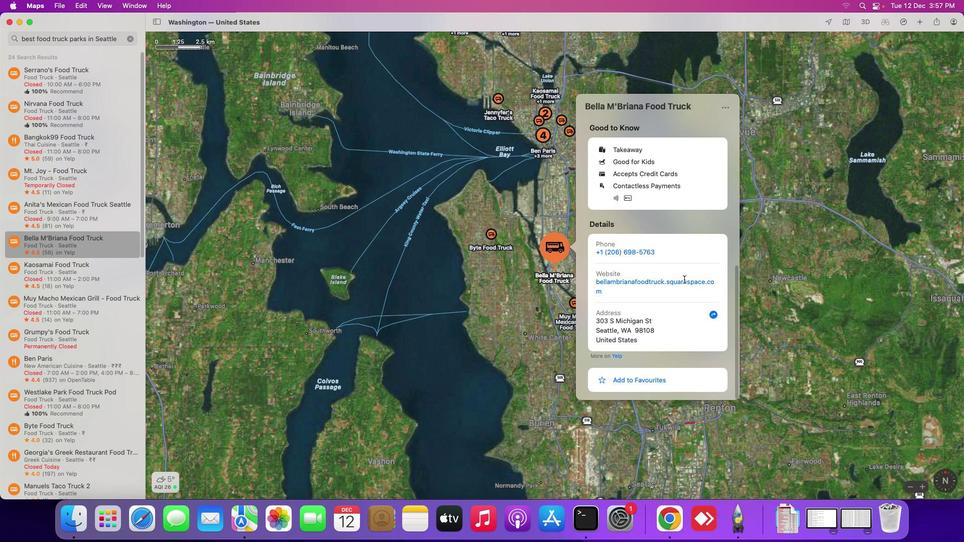 
Action: Mouse moved to (684, 279)
Screenshot: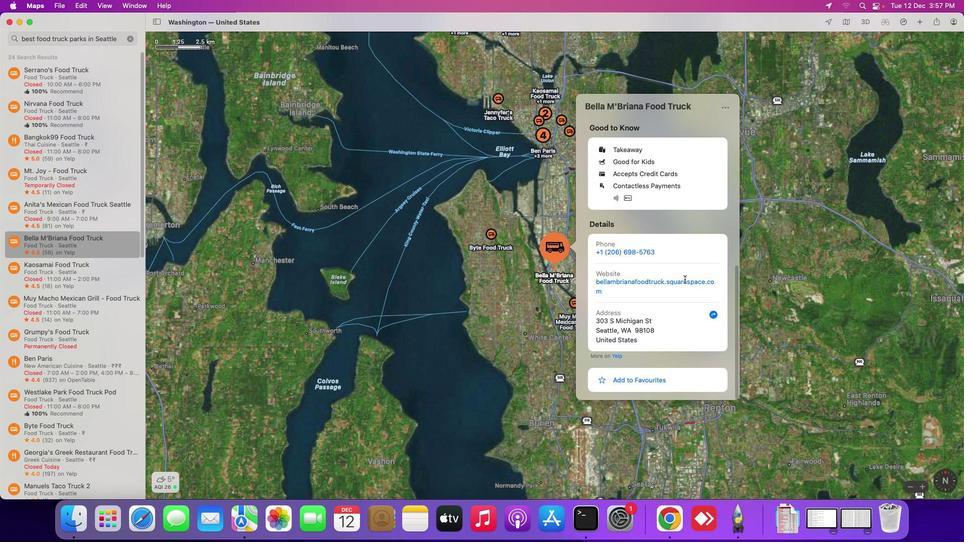 
Action: Mouse scrolled (684, 279) with delta (0, 0)
Screenshot: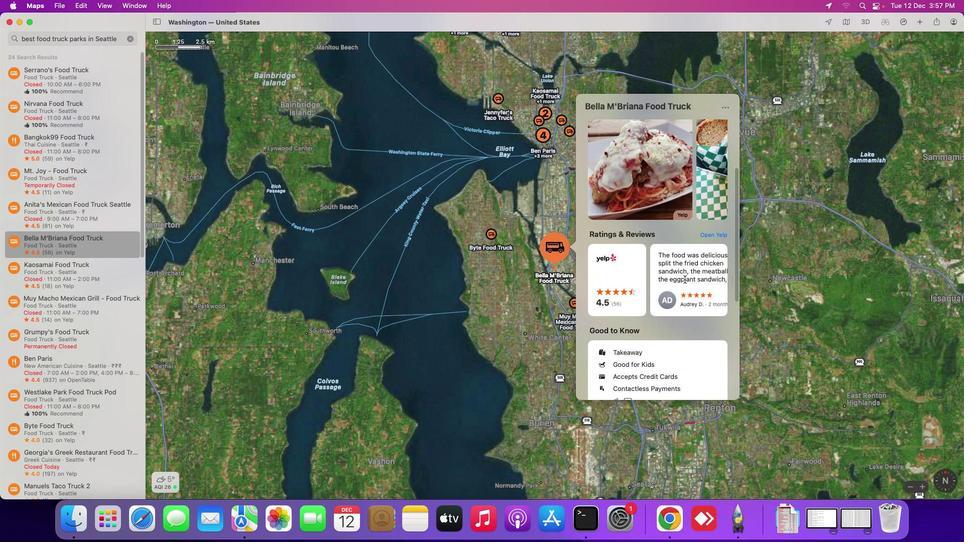 
Action: Mouse moved to (684, 279)
Screenshot: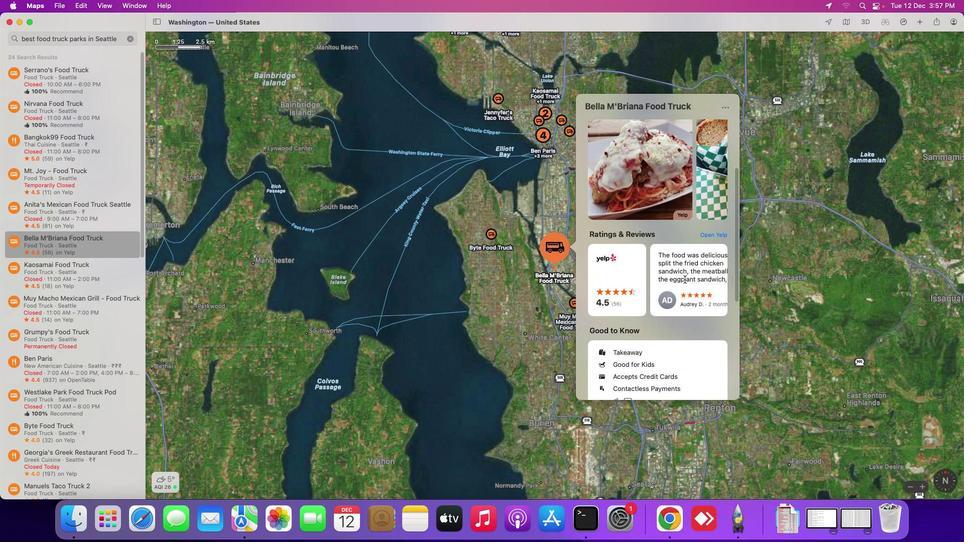 
Action: Mouse scrolled (684, 279) with delta (0, 0)
